 Task: Search one way flight ticket for 1 adult, 6 children, 1 infant in seat and 1 infant on lap in business from Redmond: Roberts Field to Fort Wayne: Fort Wayne International Airport on 8-4-2023. Number of bags: 2 carry on bags. Price is upto 100000. Outbound departure time preference is 15:30.
Action: Mouse moved to (424, 348)
Screenshot: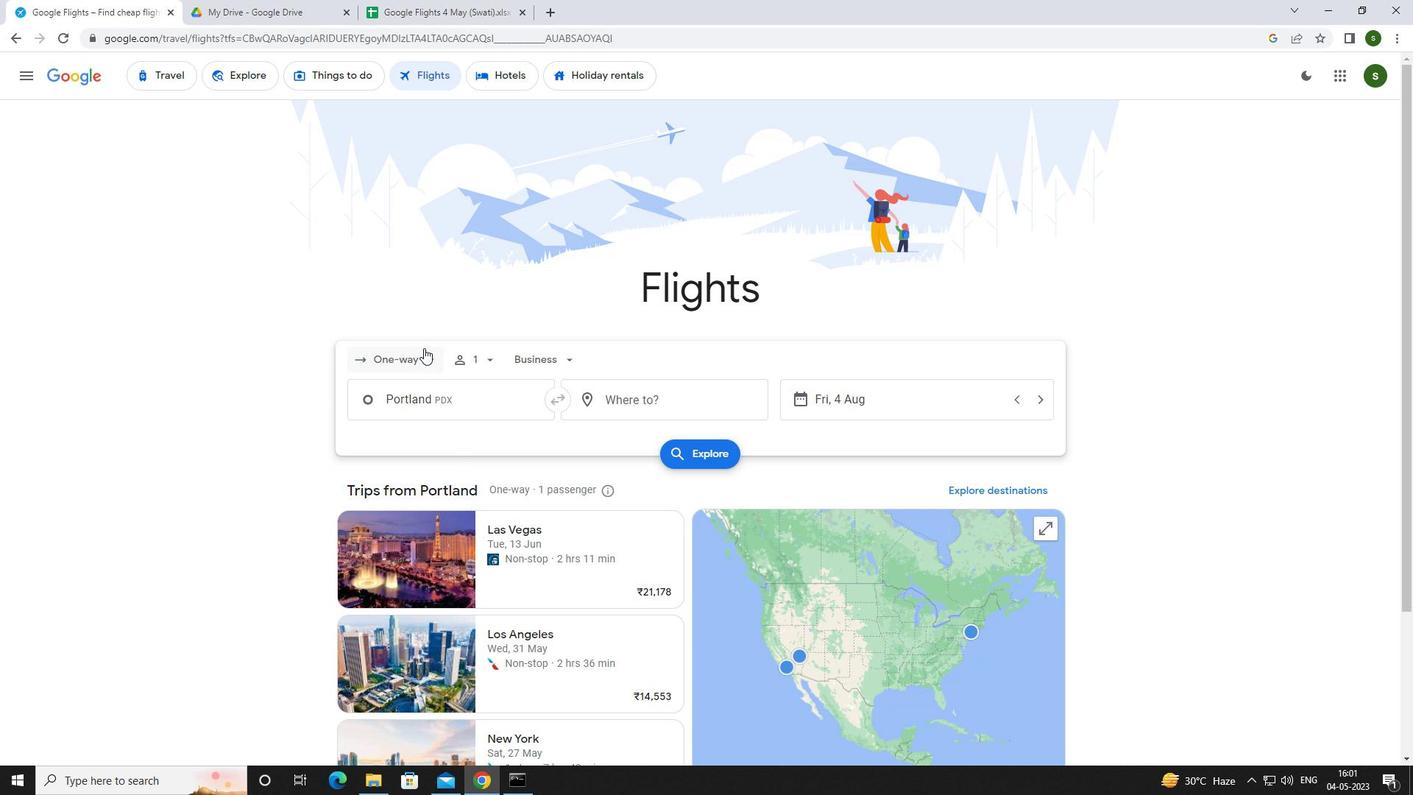 
Action: Mouse pressed left at (424, 348)
Screenshot: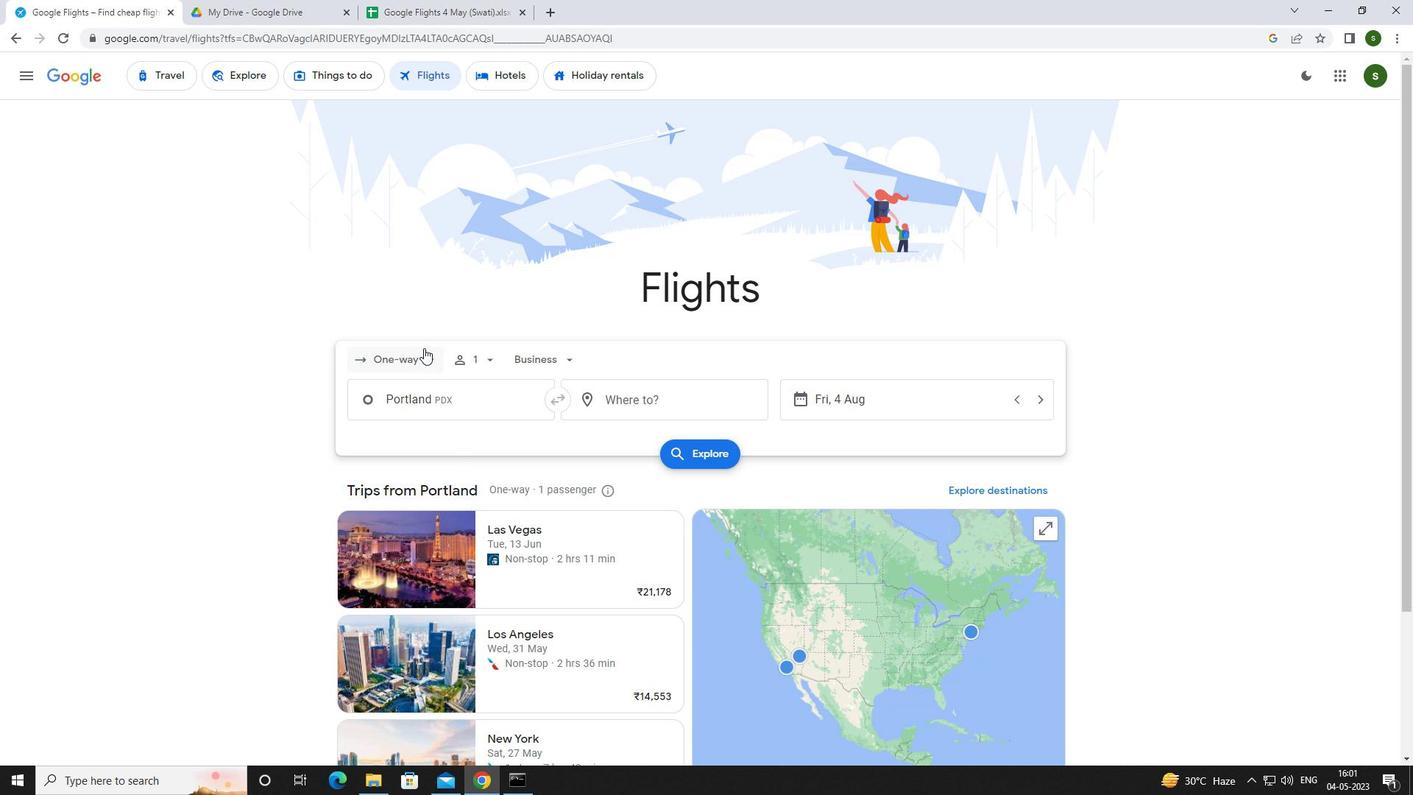 
Action: Mouse moved to (424, 418)
Screenshot: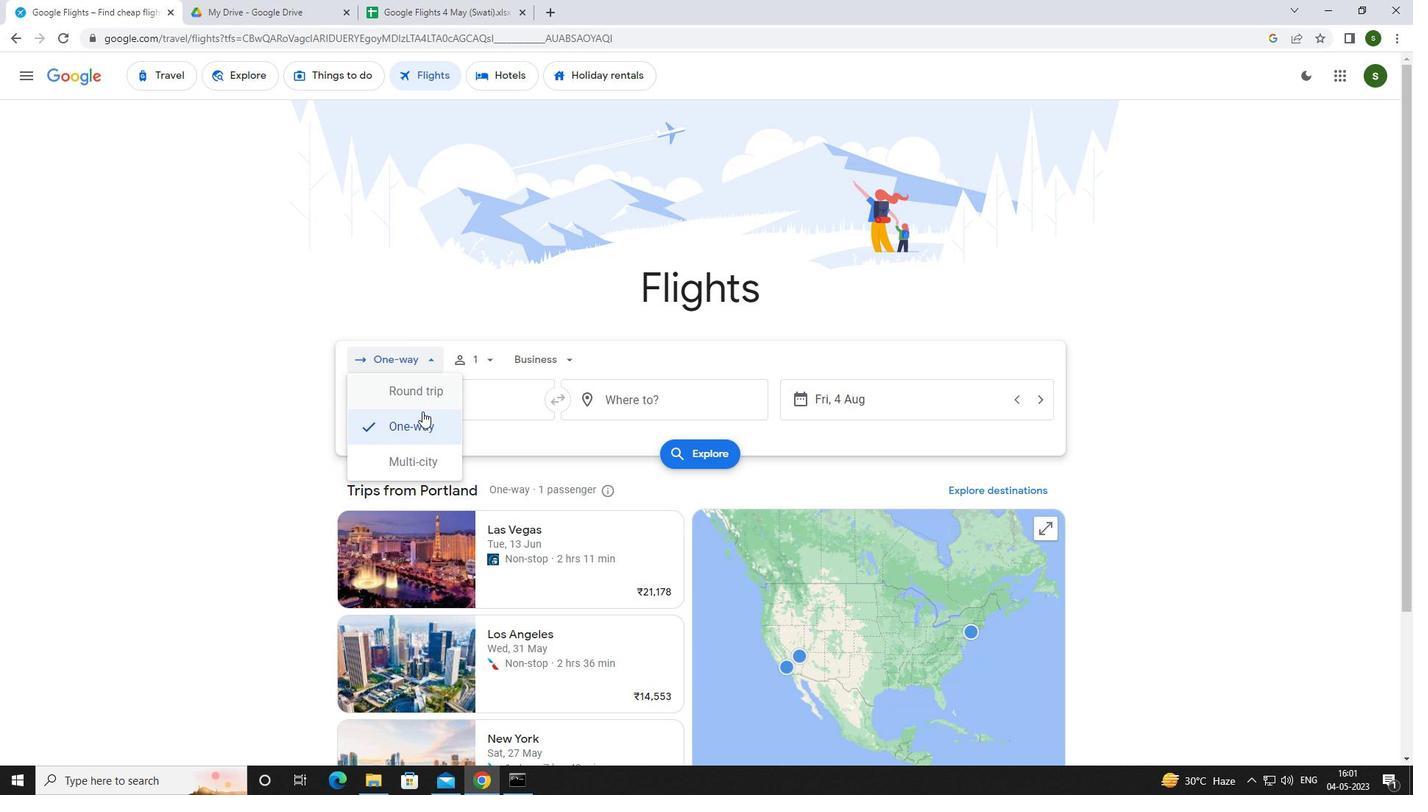 
Action: Mouse pressed left at (424, 418)
Screenshot: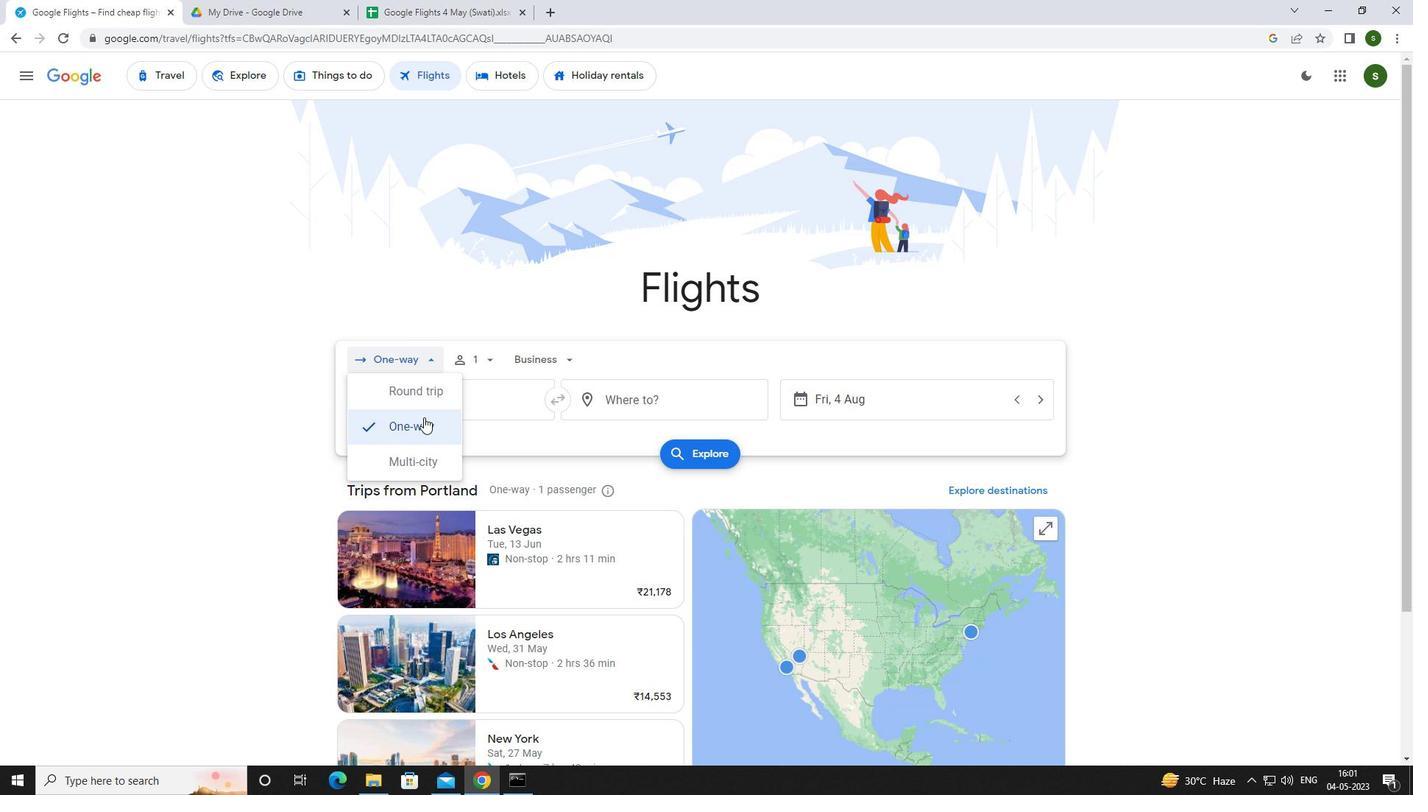 
Action: Mouse moved to (480, 361)
Screenshot: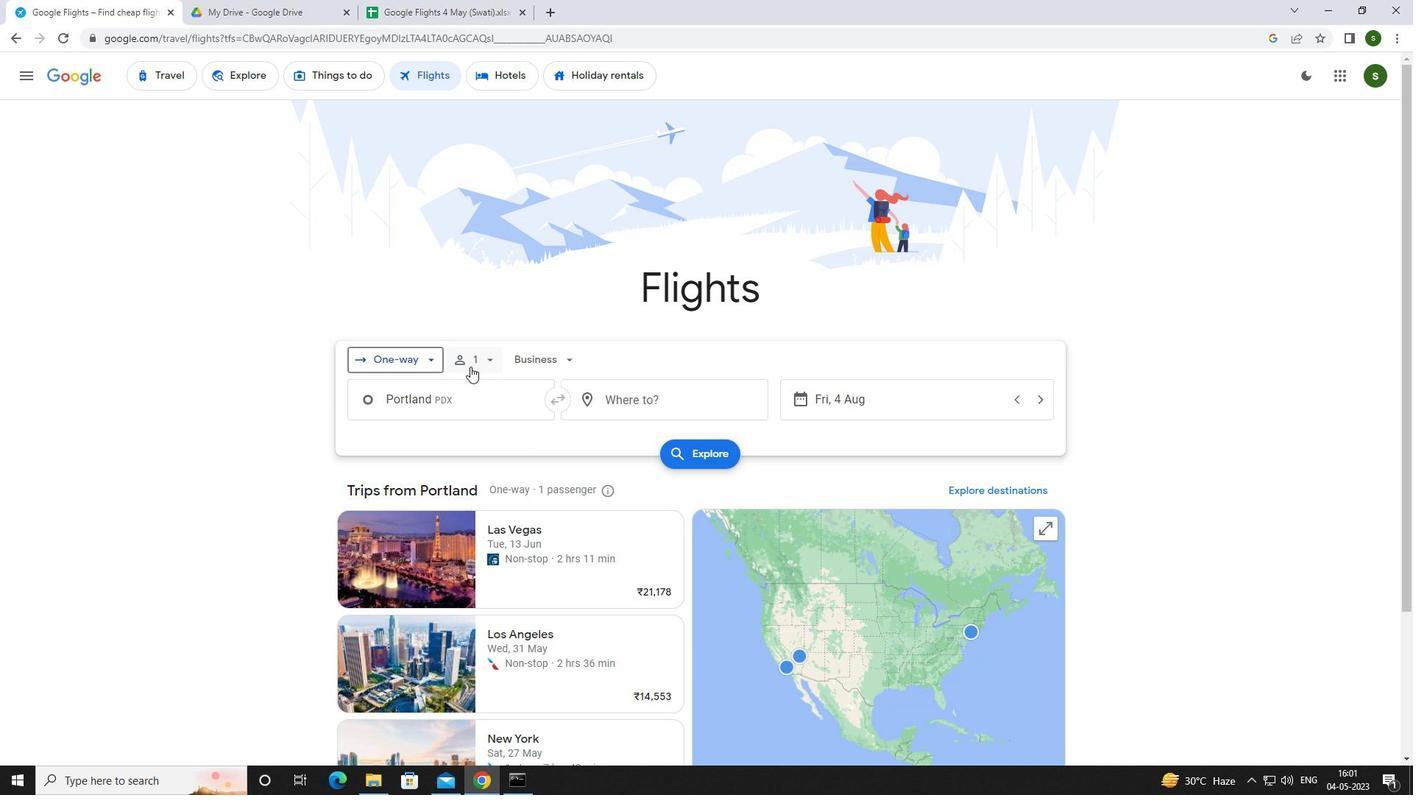 
Action: Mouse pressed left at (480, 361)
Screenshot: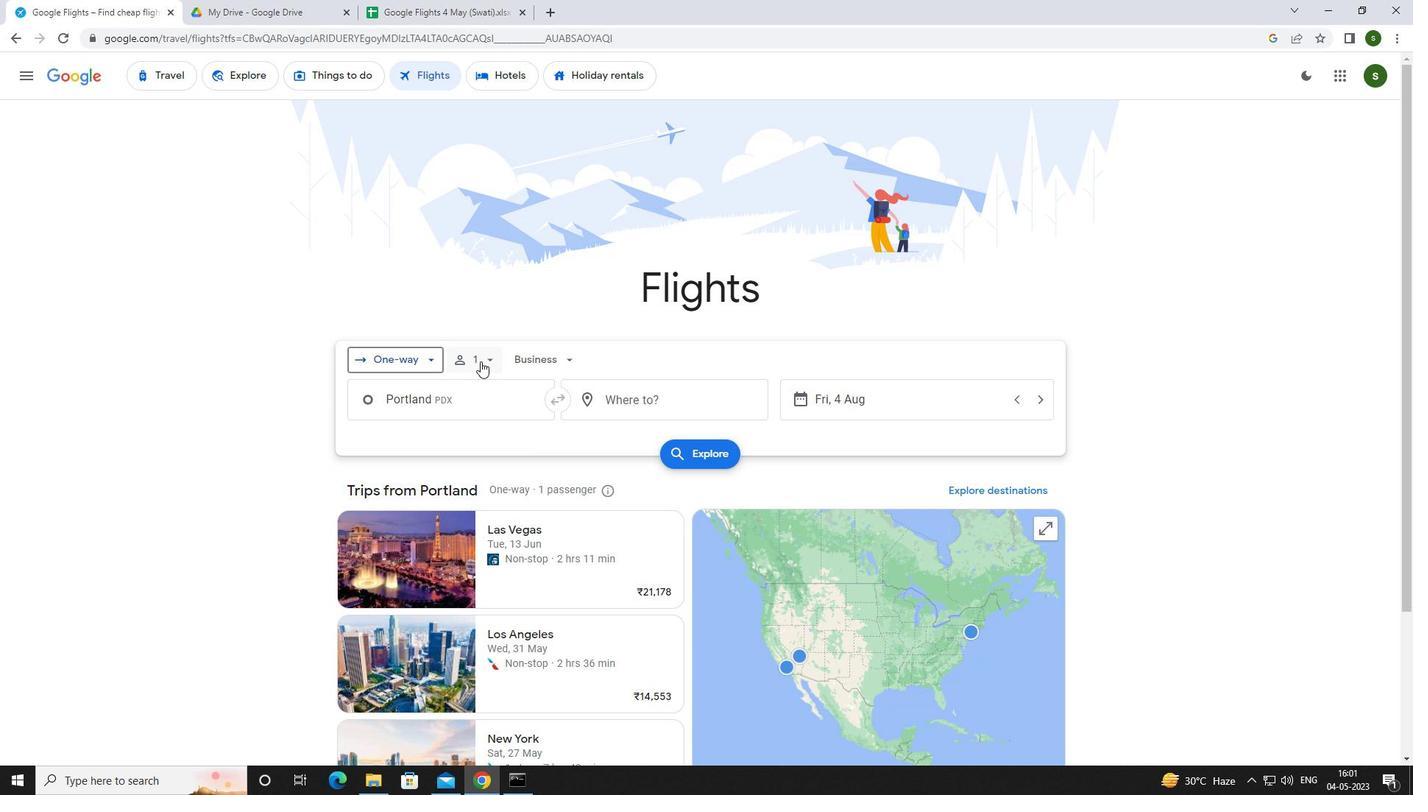 
Action: Mouse moved to (604, 437)
Screenshot: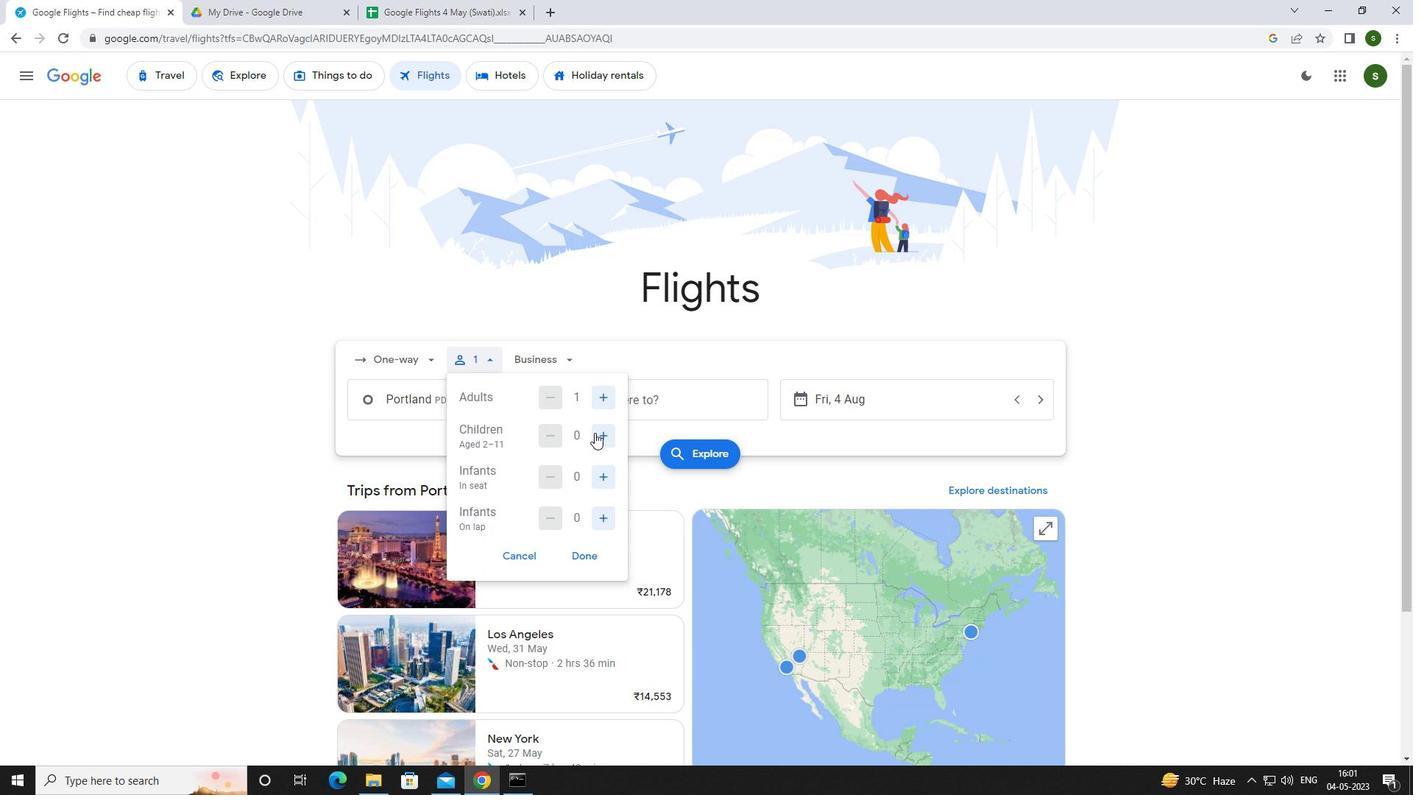 
Action: Mouse pressed left at (604, 437)
Screenshot: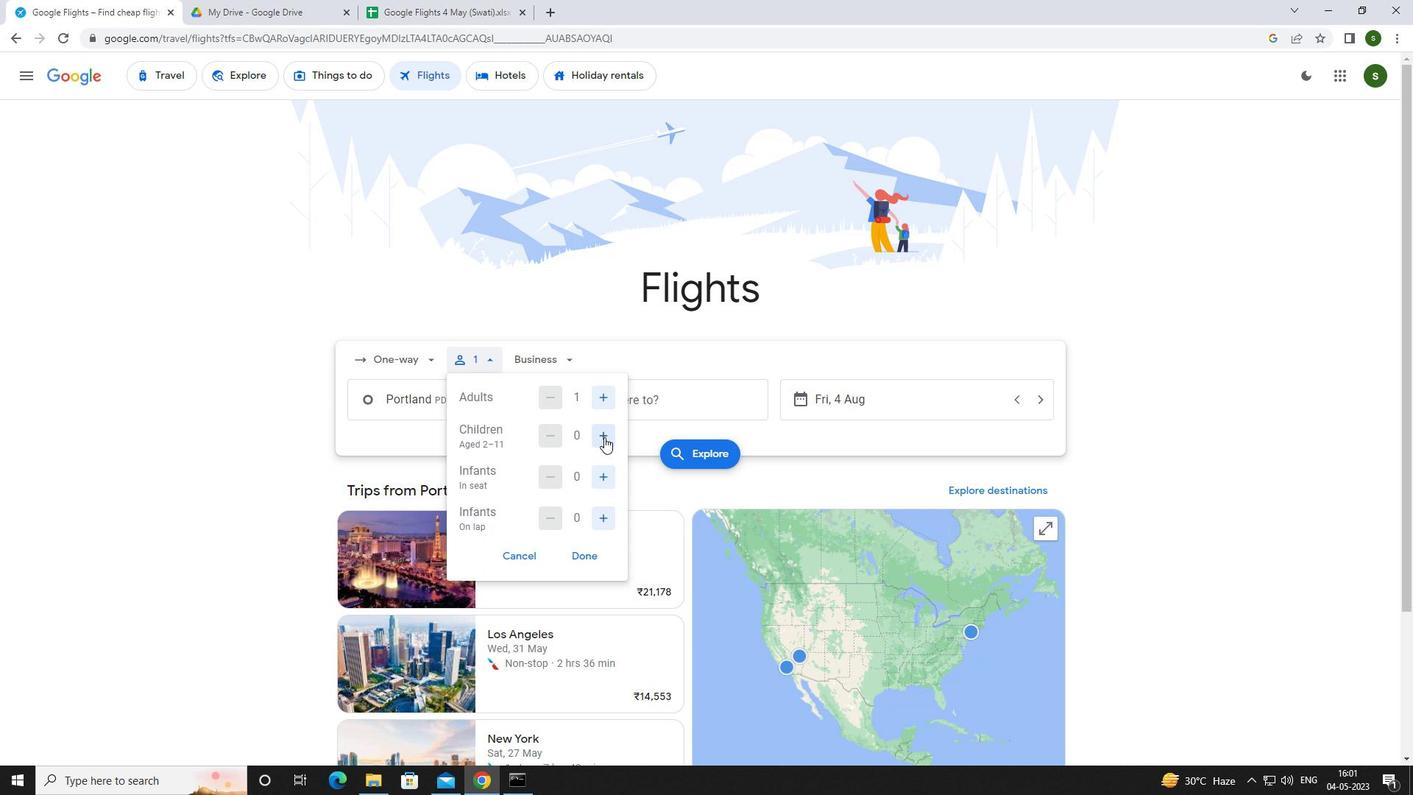 
Action: Mouse pressed left at (604, 437)
Screenshot: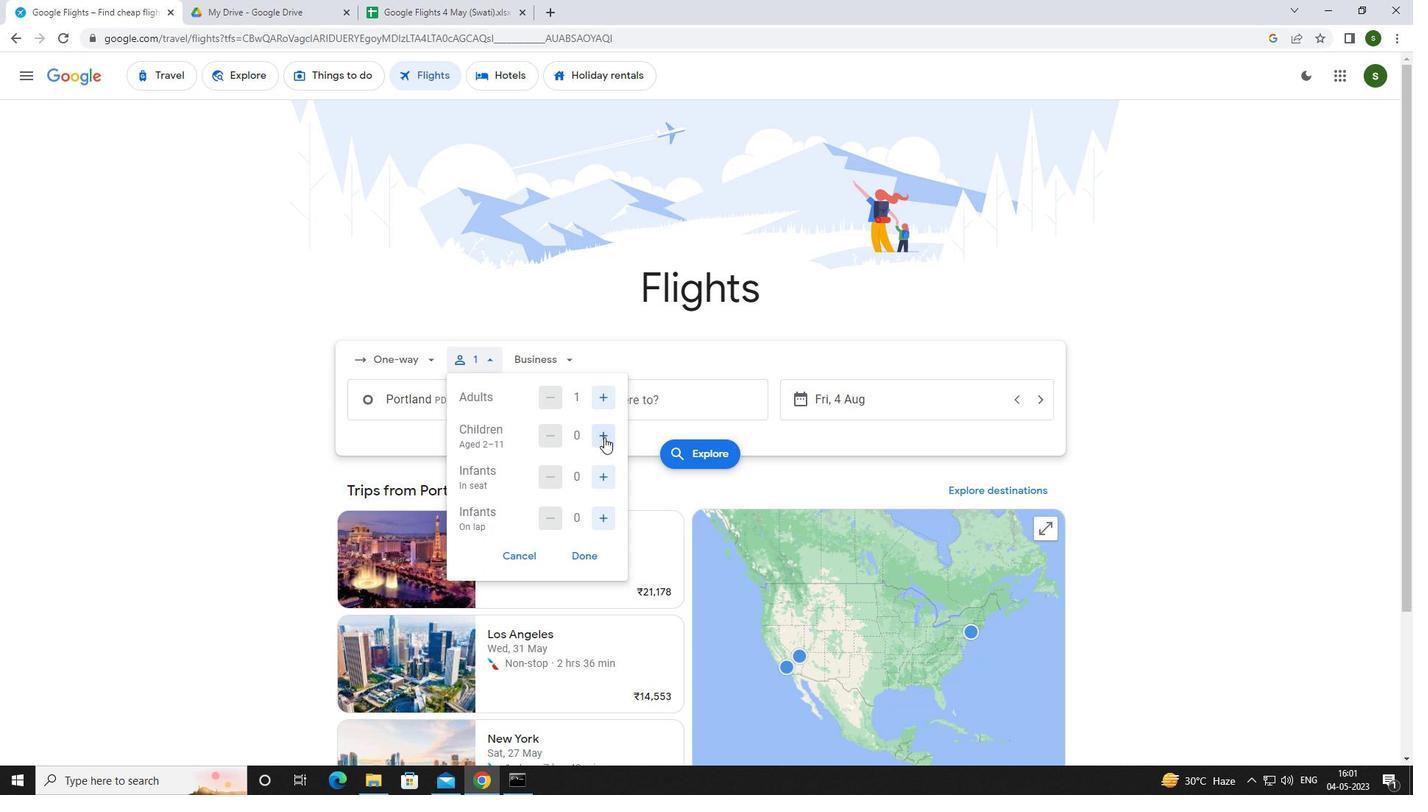 
Action: Mouse pressed left at (604, 437)
Screenshot: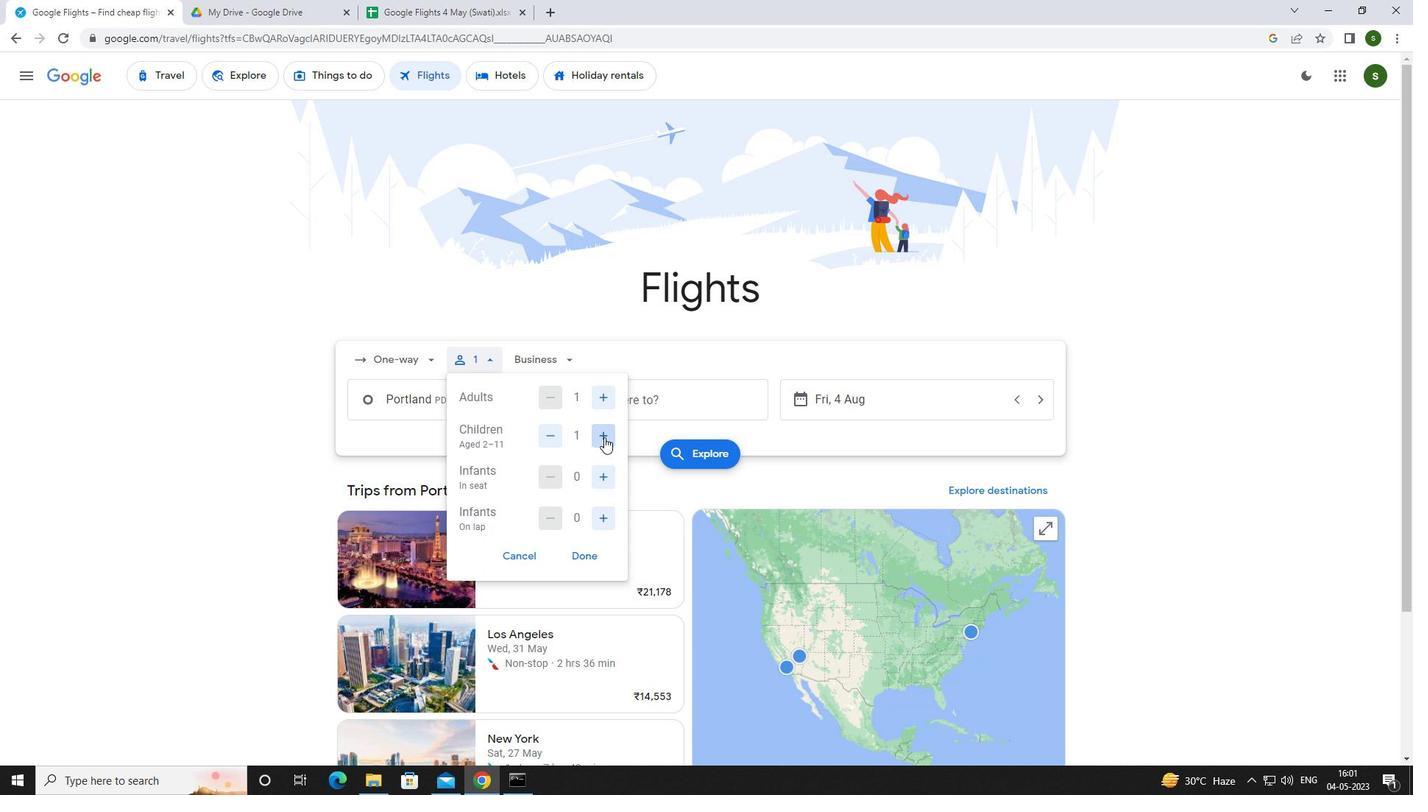 
Action: Mouse pressed left at (604, 437)
Screenshot: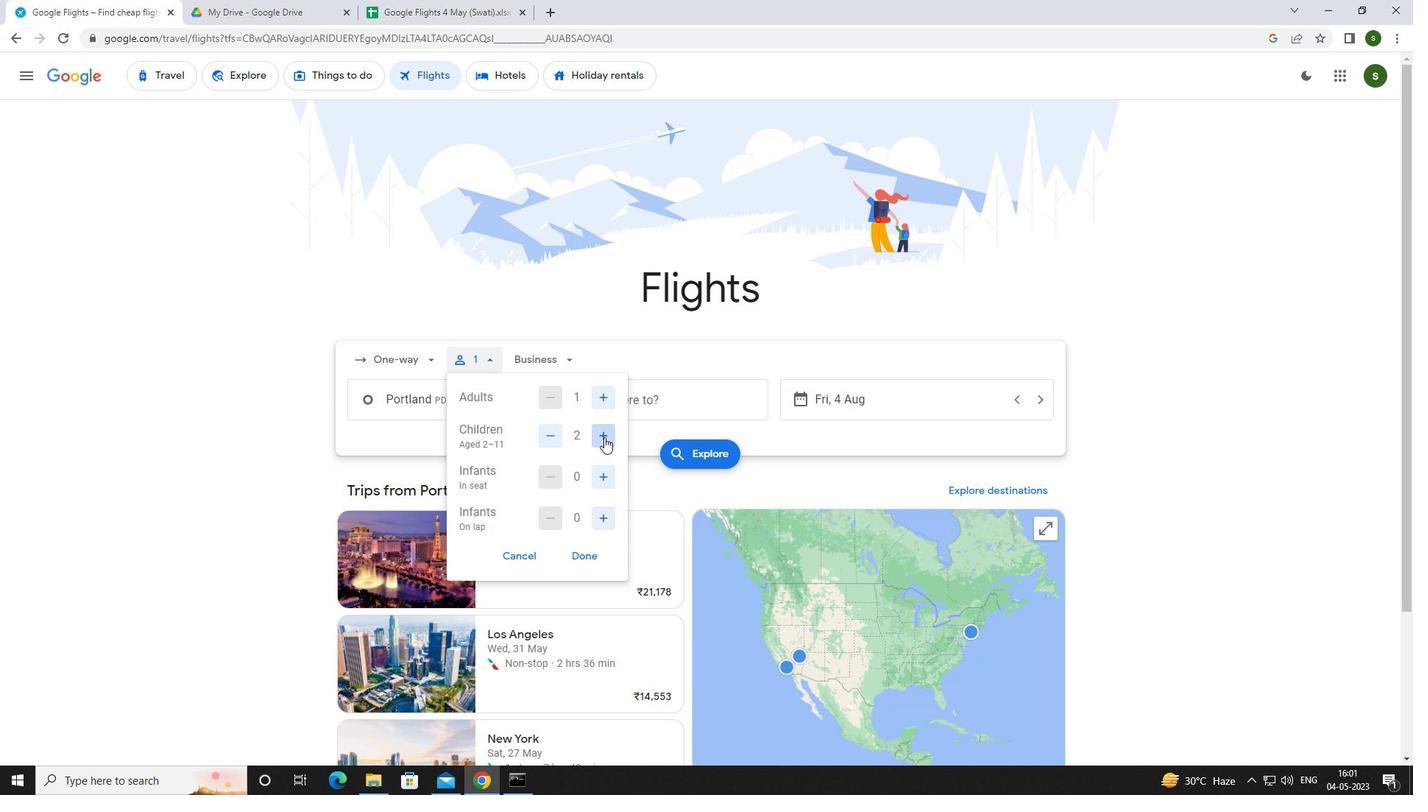 
Action: Mouse pressed left at (604, 437)
Screenshot: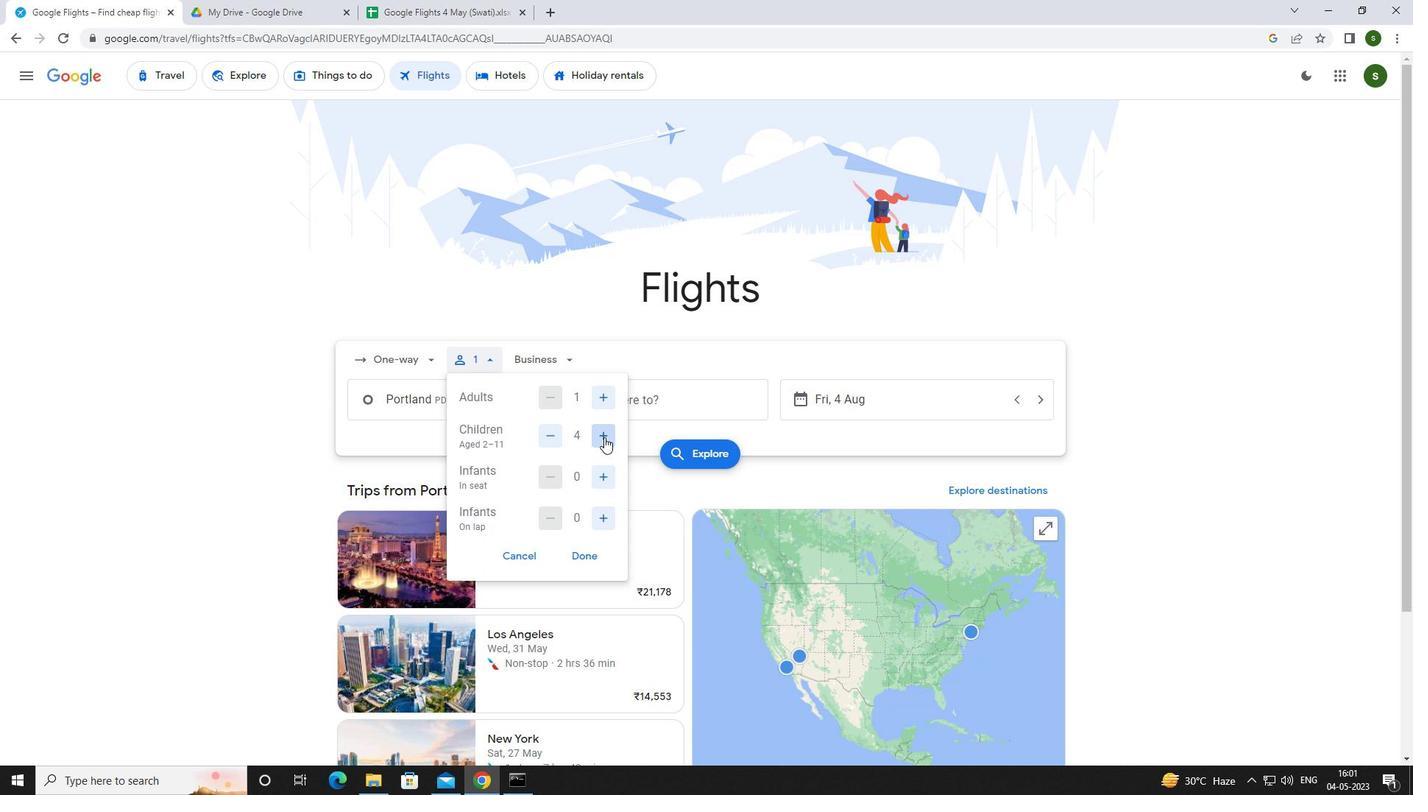 
Action: Mouse pressed left at (604, 437)
Screenshot: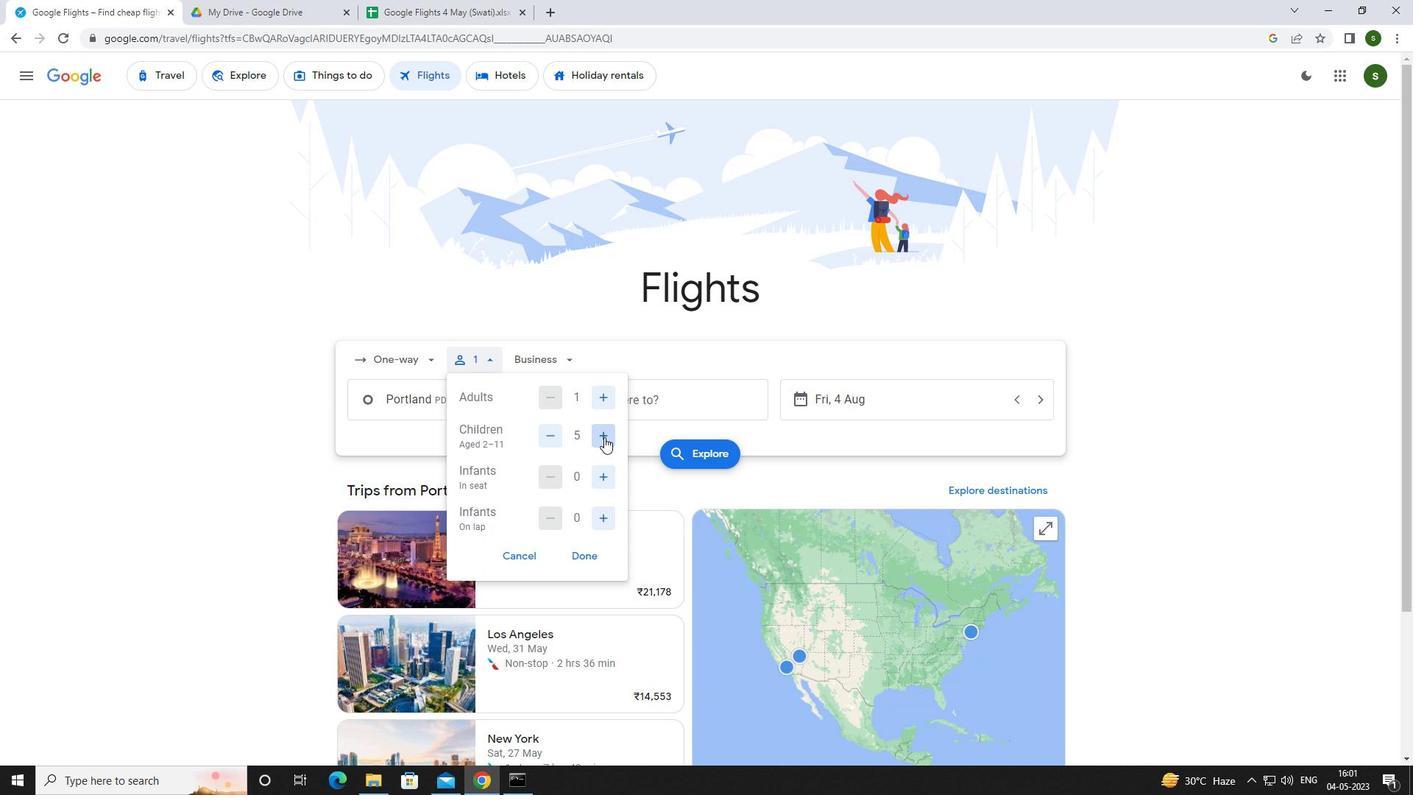 
Action: Mouse moved to (603, 477)
Screenshot: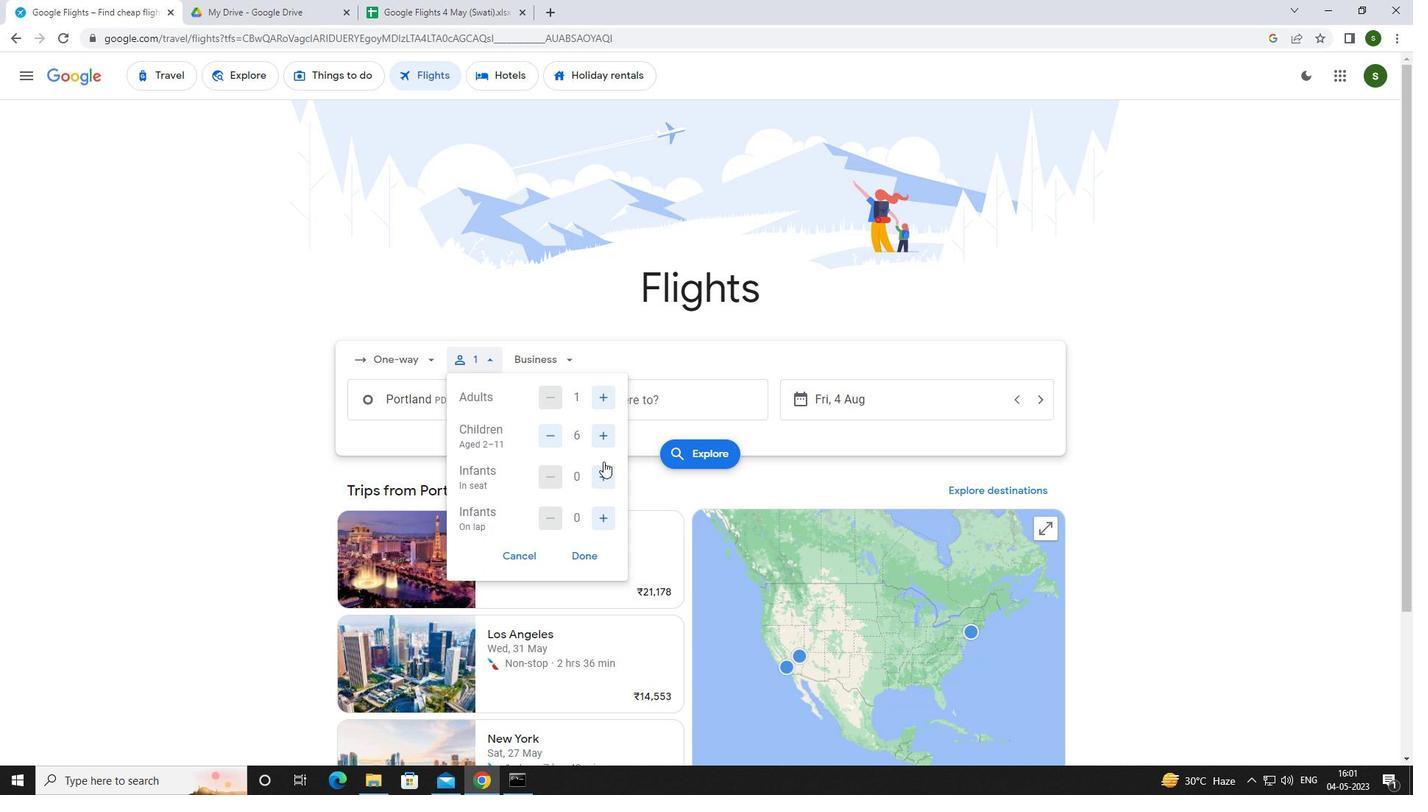 
Action: Mouse pressed left at (603, 477)
Screenshot: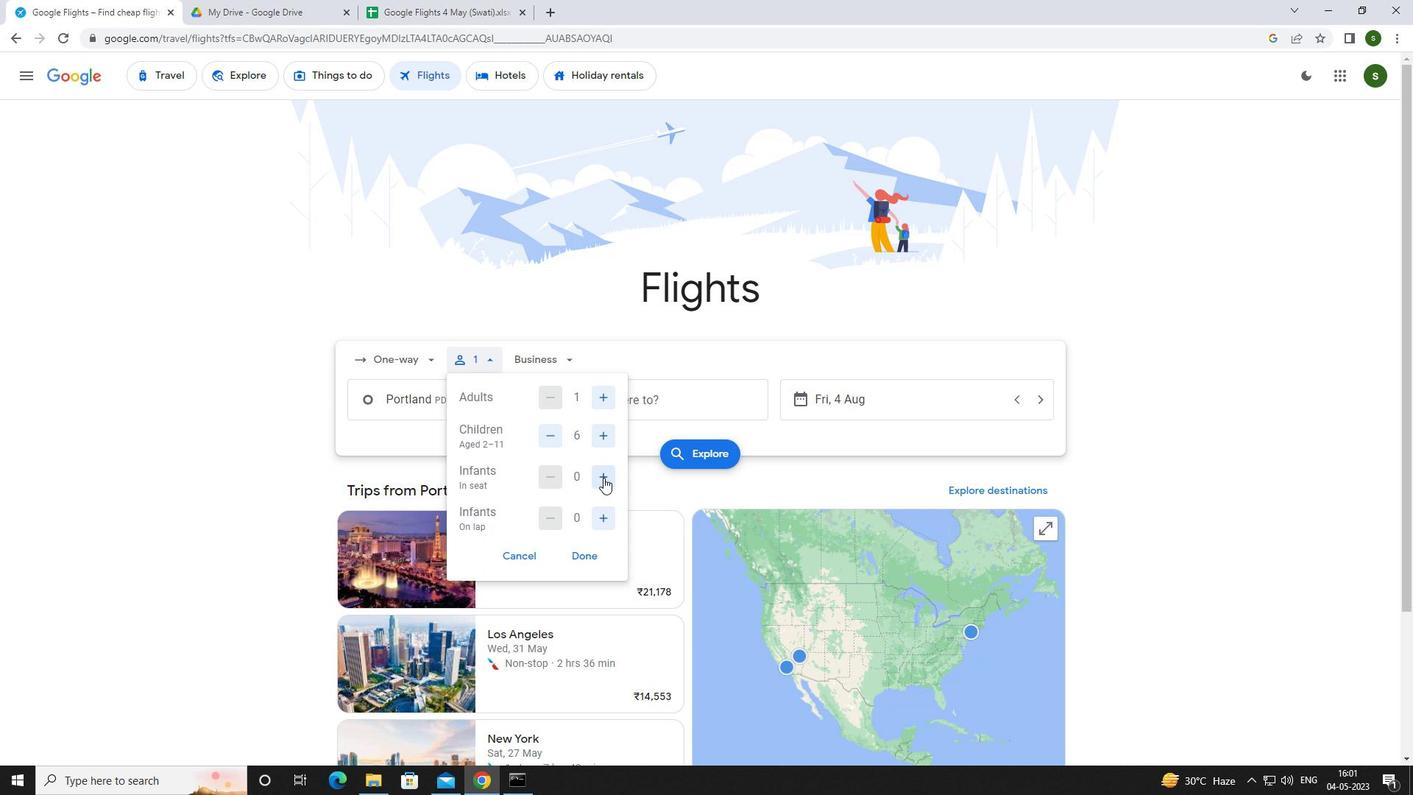 
Action: Mouse moved to (603, 509)
Screenshot: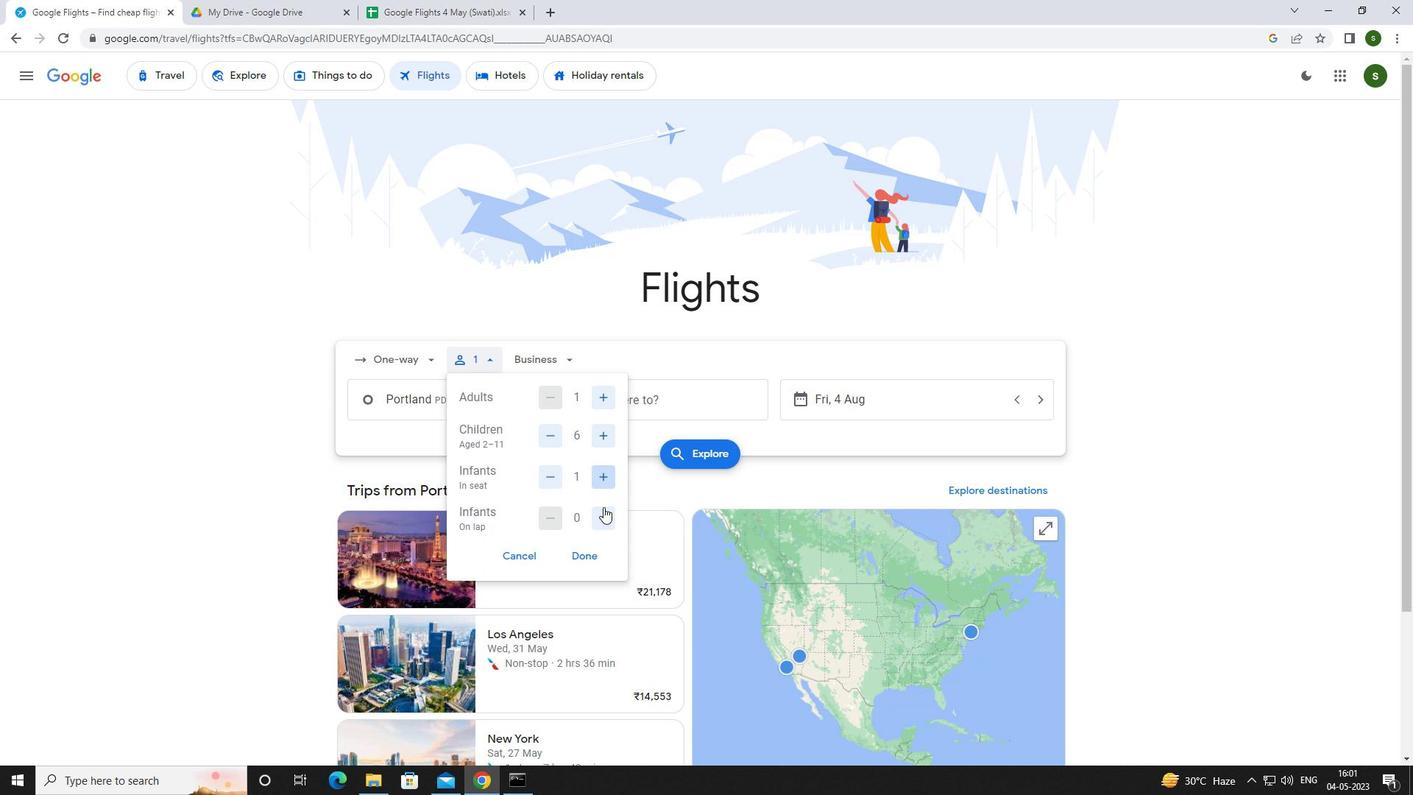 
Action: Mouse pressed left at (603, 509)
Screenshot: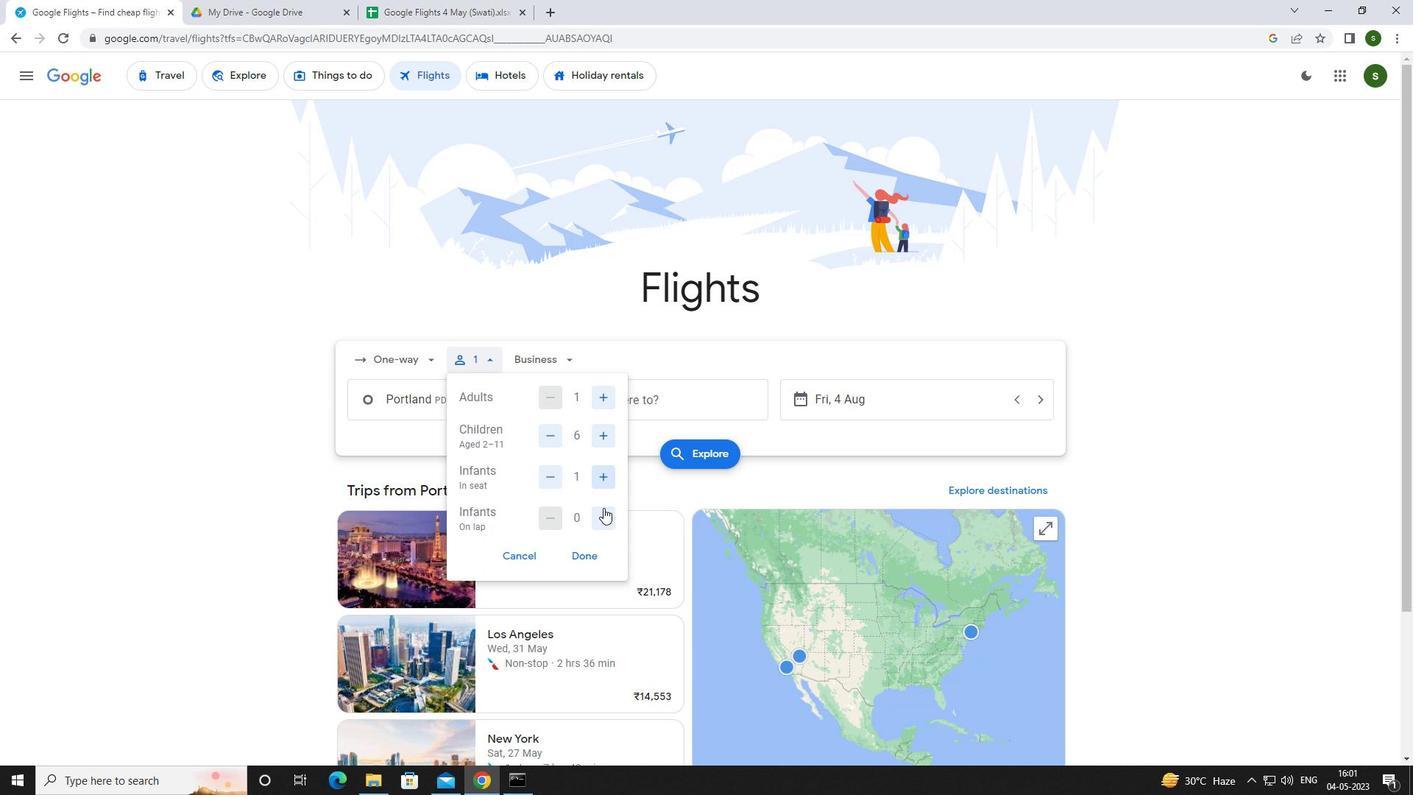 
Action: Mouse moved to (562, 362)
Screenshot: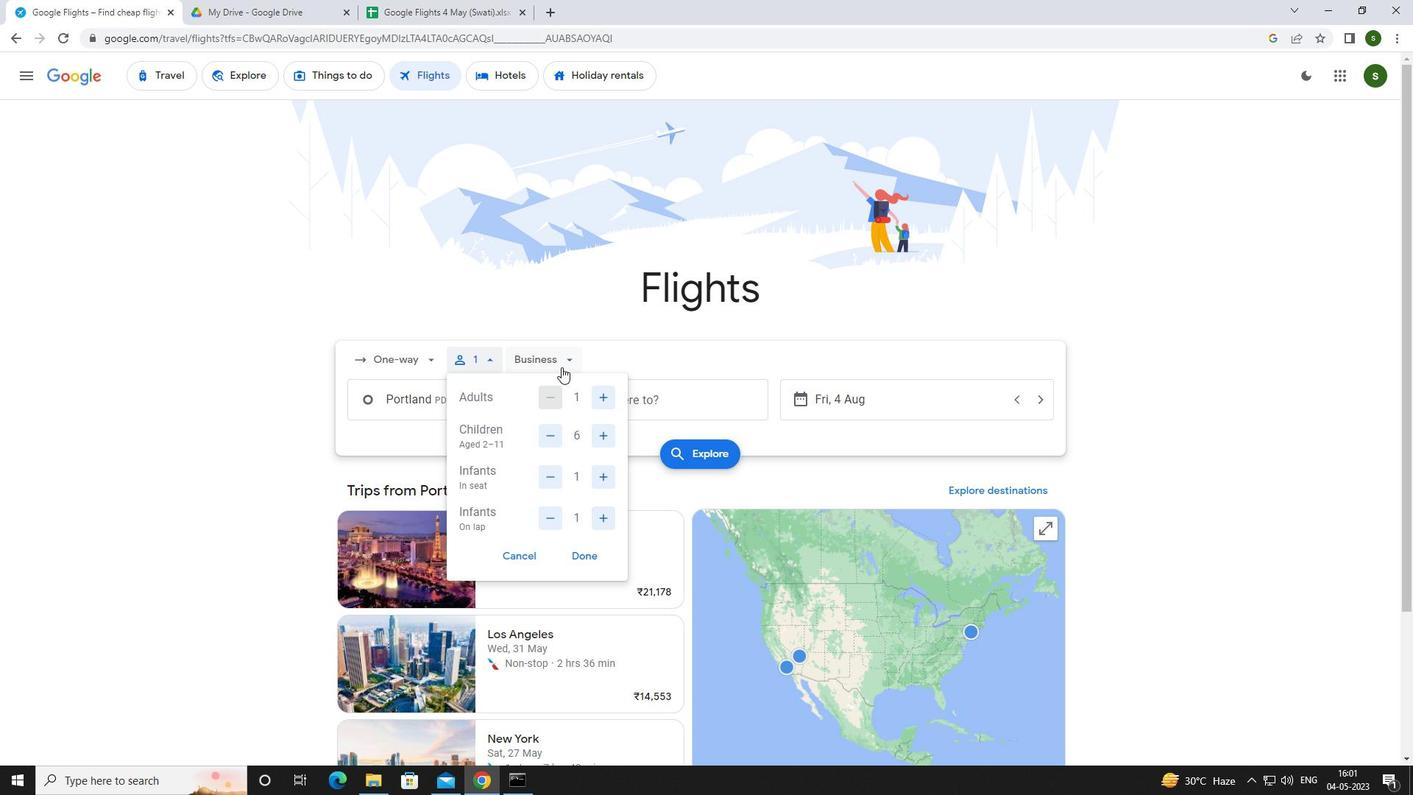 
Action: Mouse pressed left at (562, 362)
Screenshot: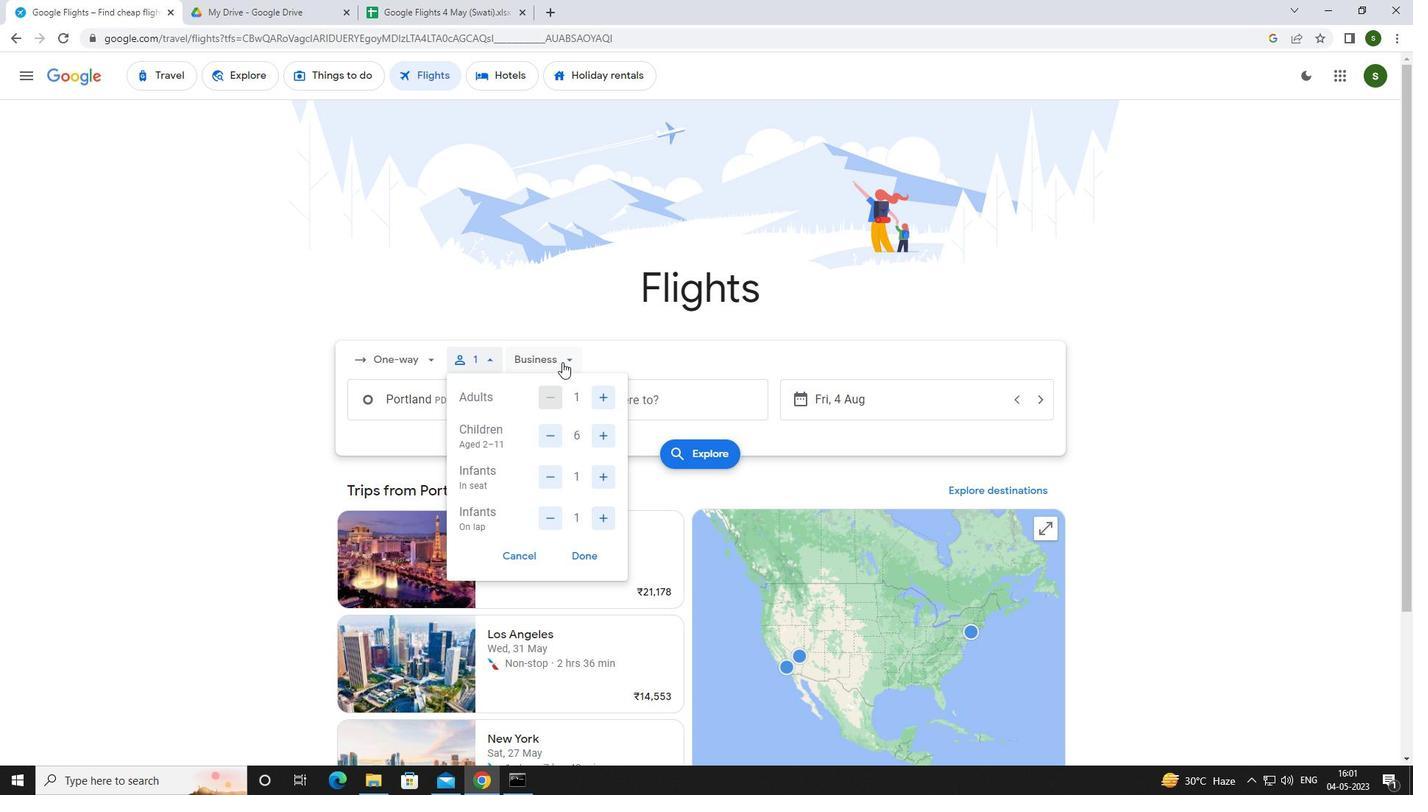 
Action: Mouse moved to (569, 455)
Screenshot: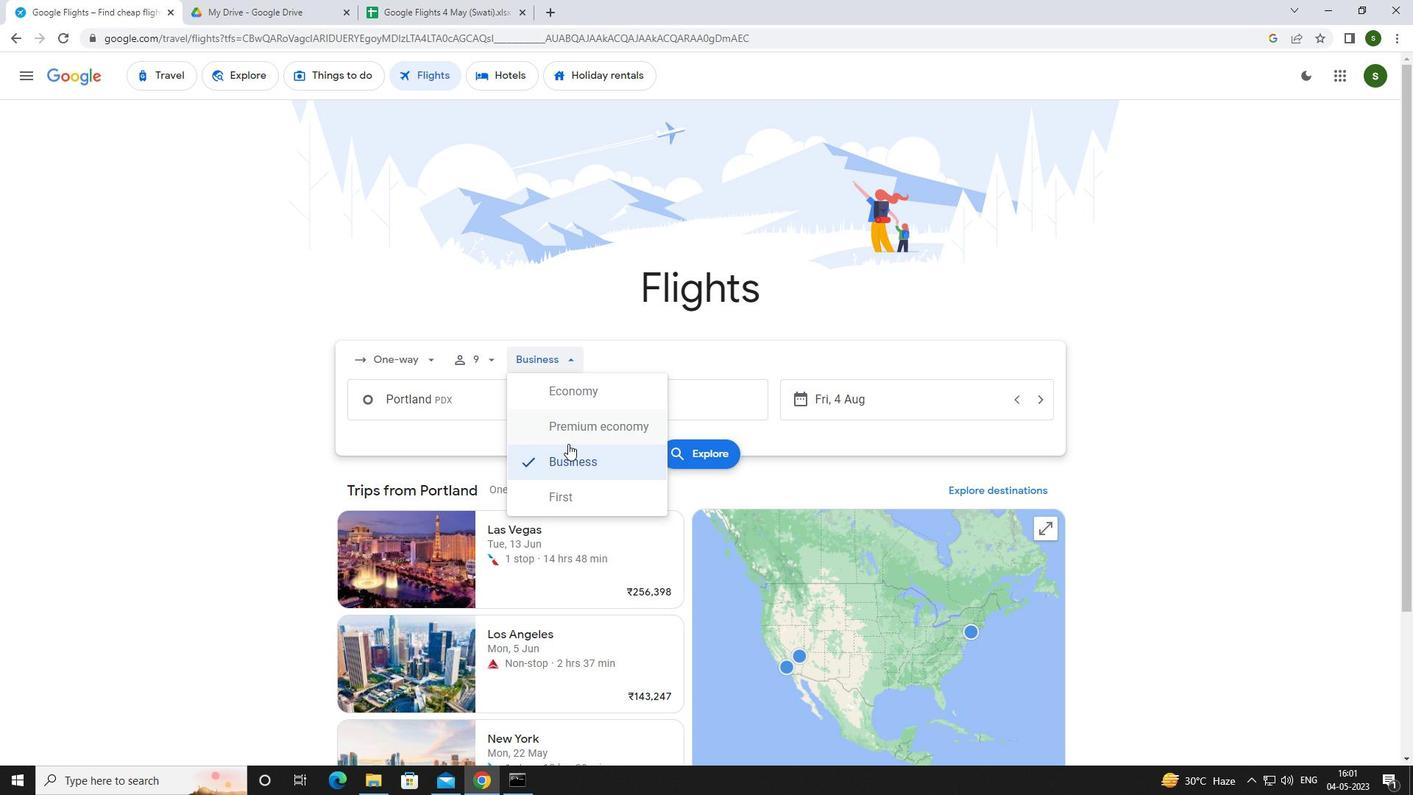 
Action: Mouse pressed left at (569, 455)
Screenshot: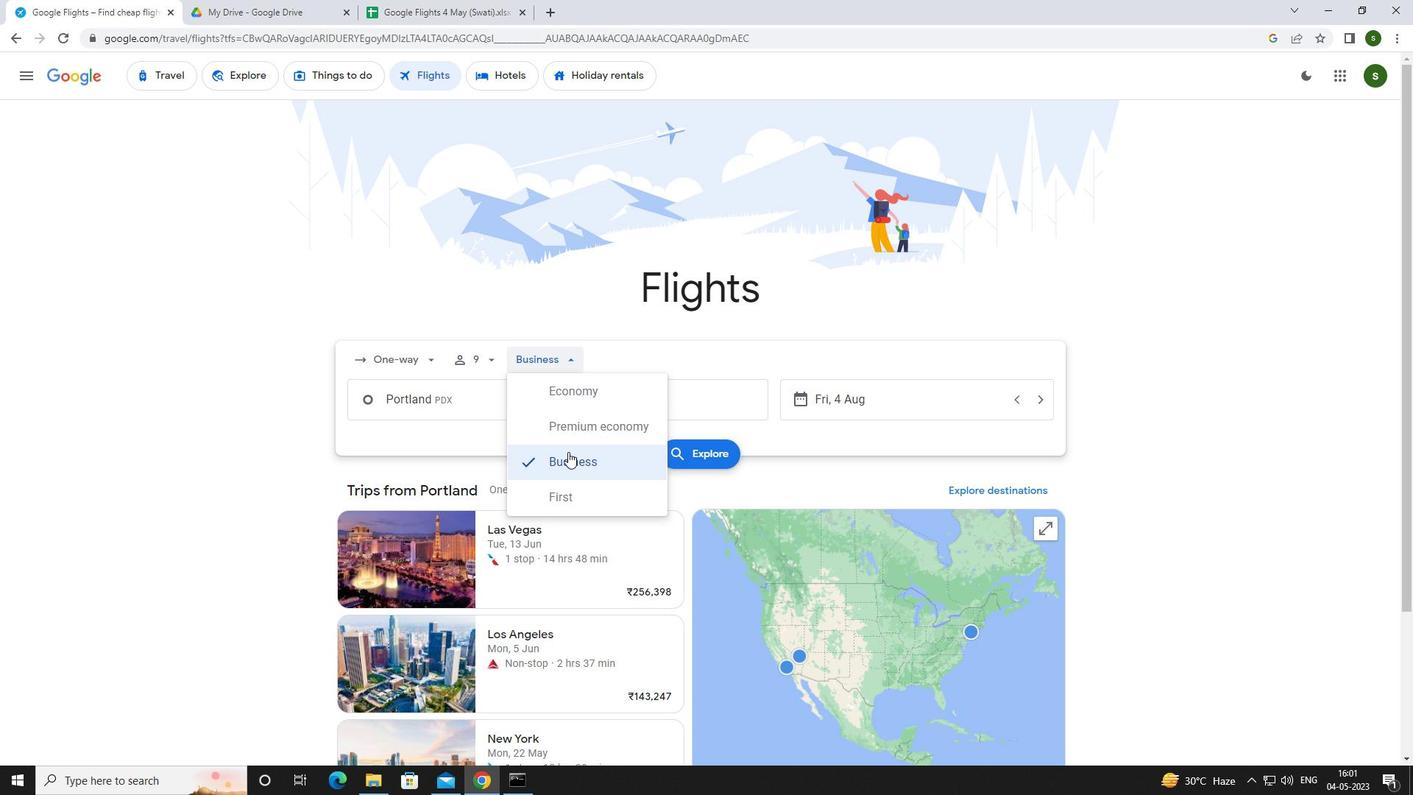 
Action: Mouse moved to (494, 397)
Screenshot: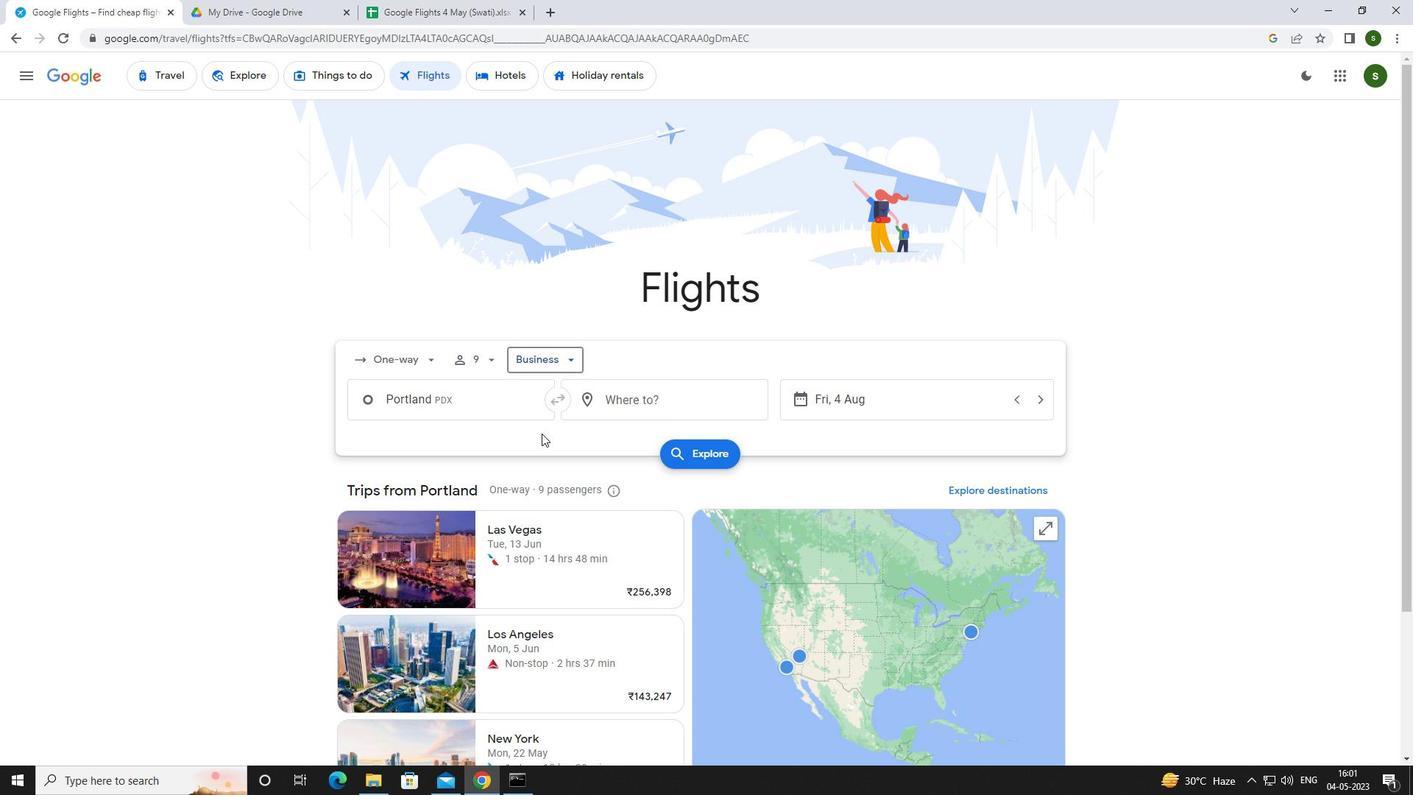 
Action: Mouse pressed left at (494, 397)
Screenshot: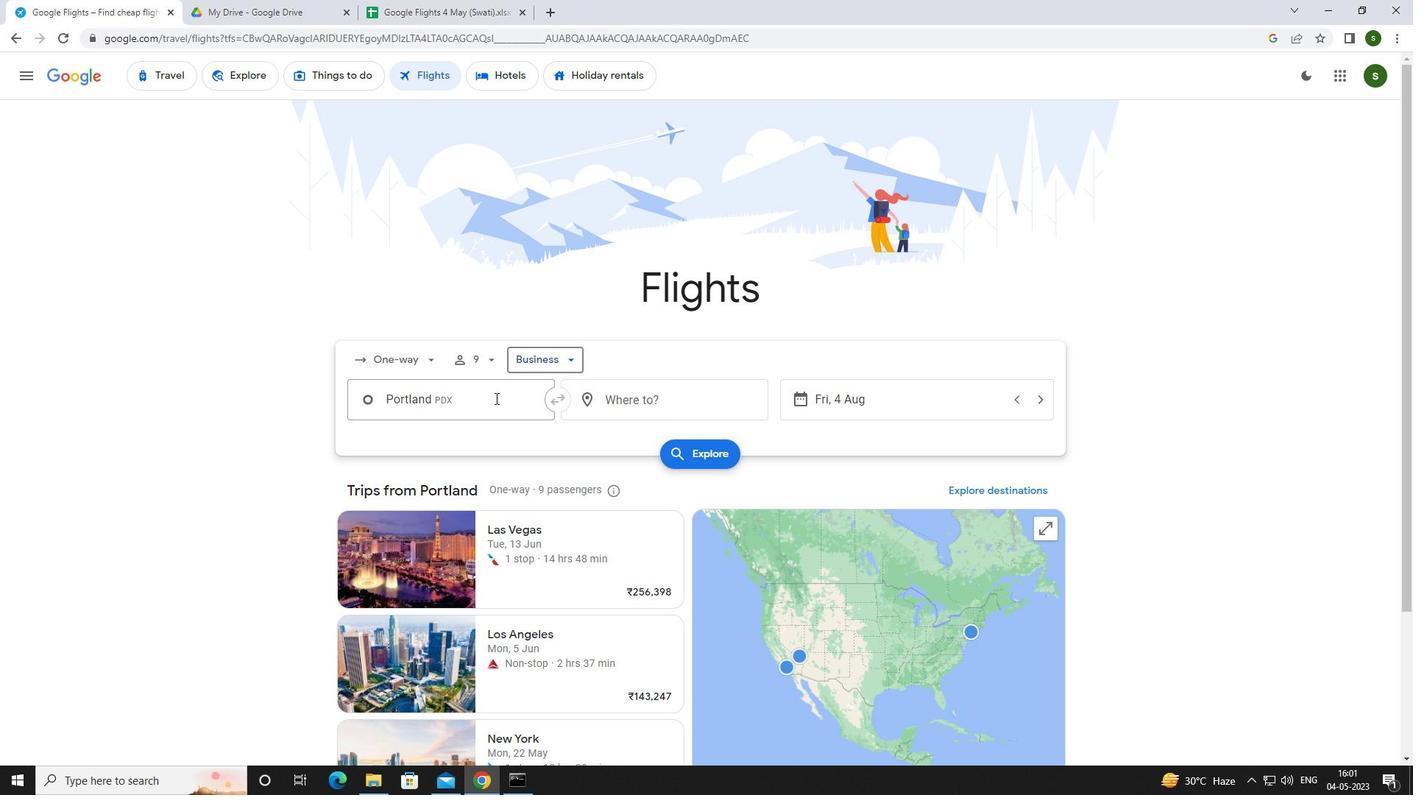 
Action: Key pressed <Key.caps_lock>r<Key.caps_lock>edmond<Key.enter>
Screenshot: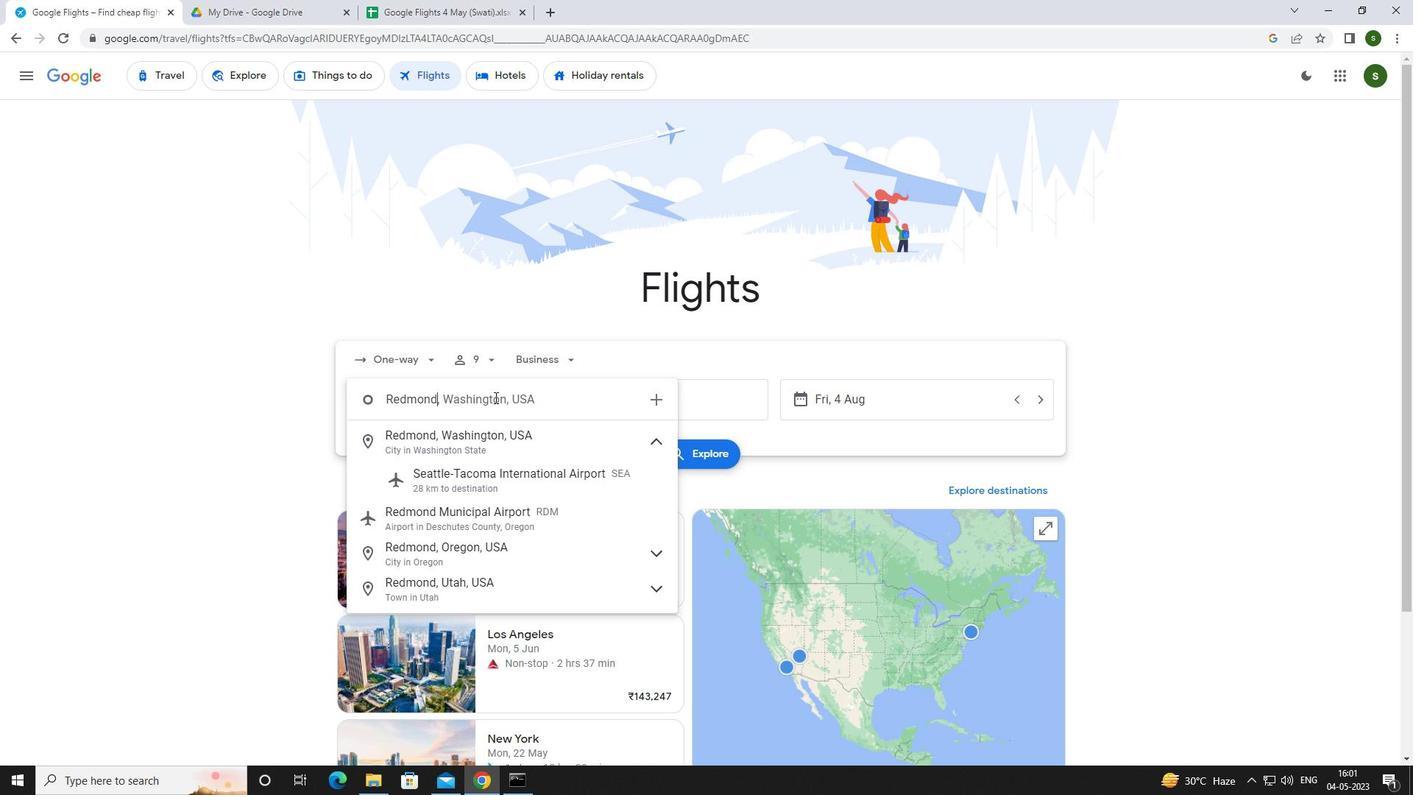 
Action: Mouse moved to (649, 400)
Screenshot: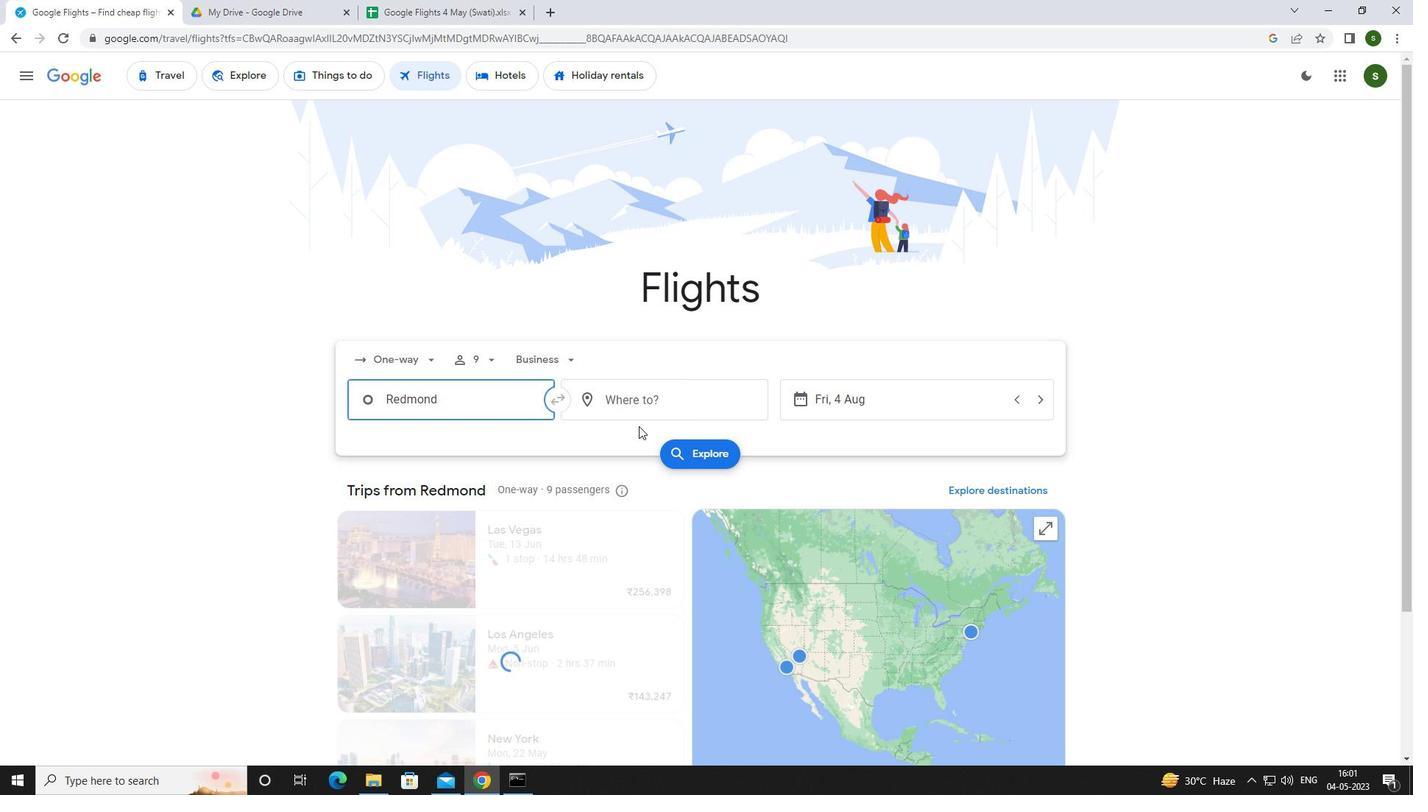 
Action: Mouse pressed left at (649, 400)
Screenshot: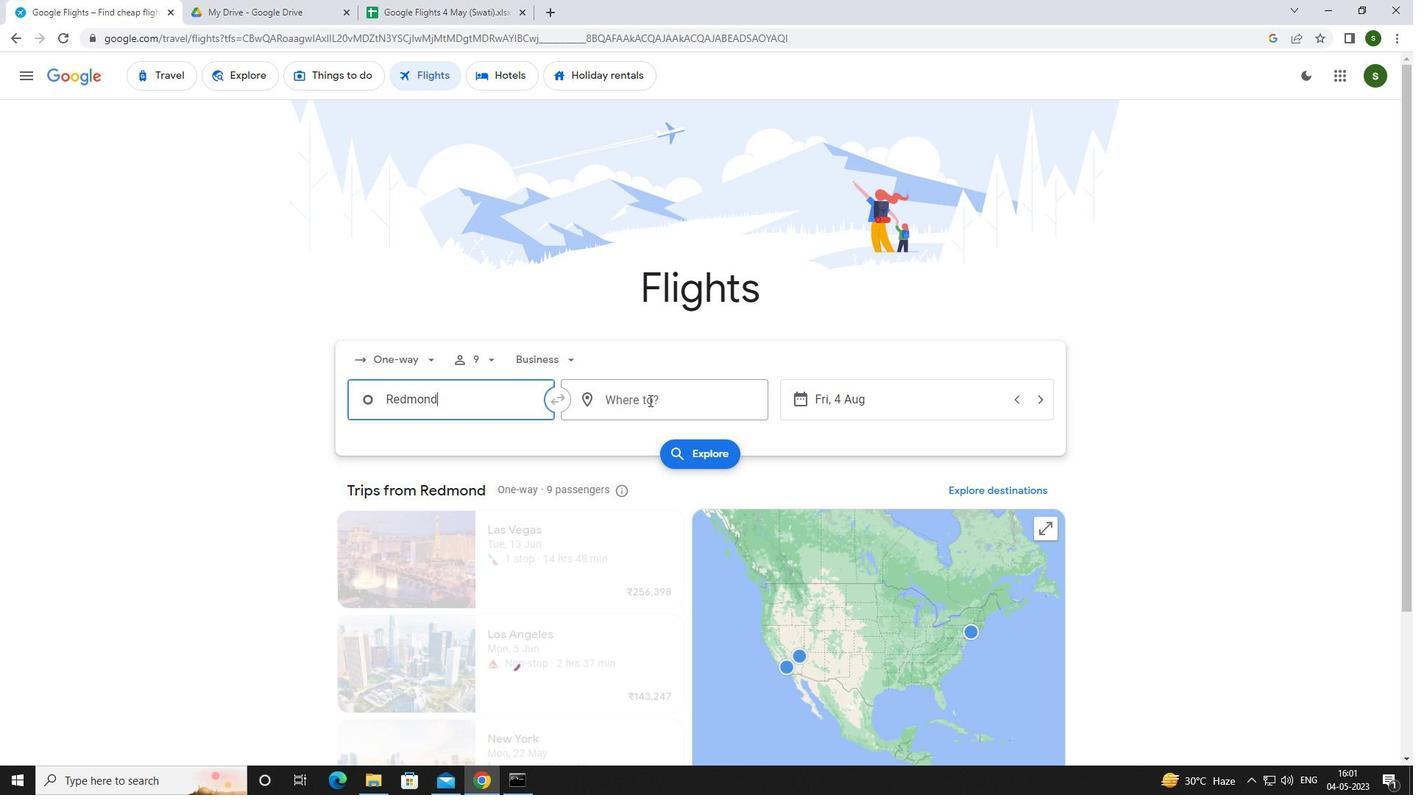 
Action: Mouse moved to (623, 404)
Screenshot: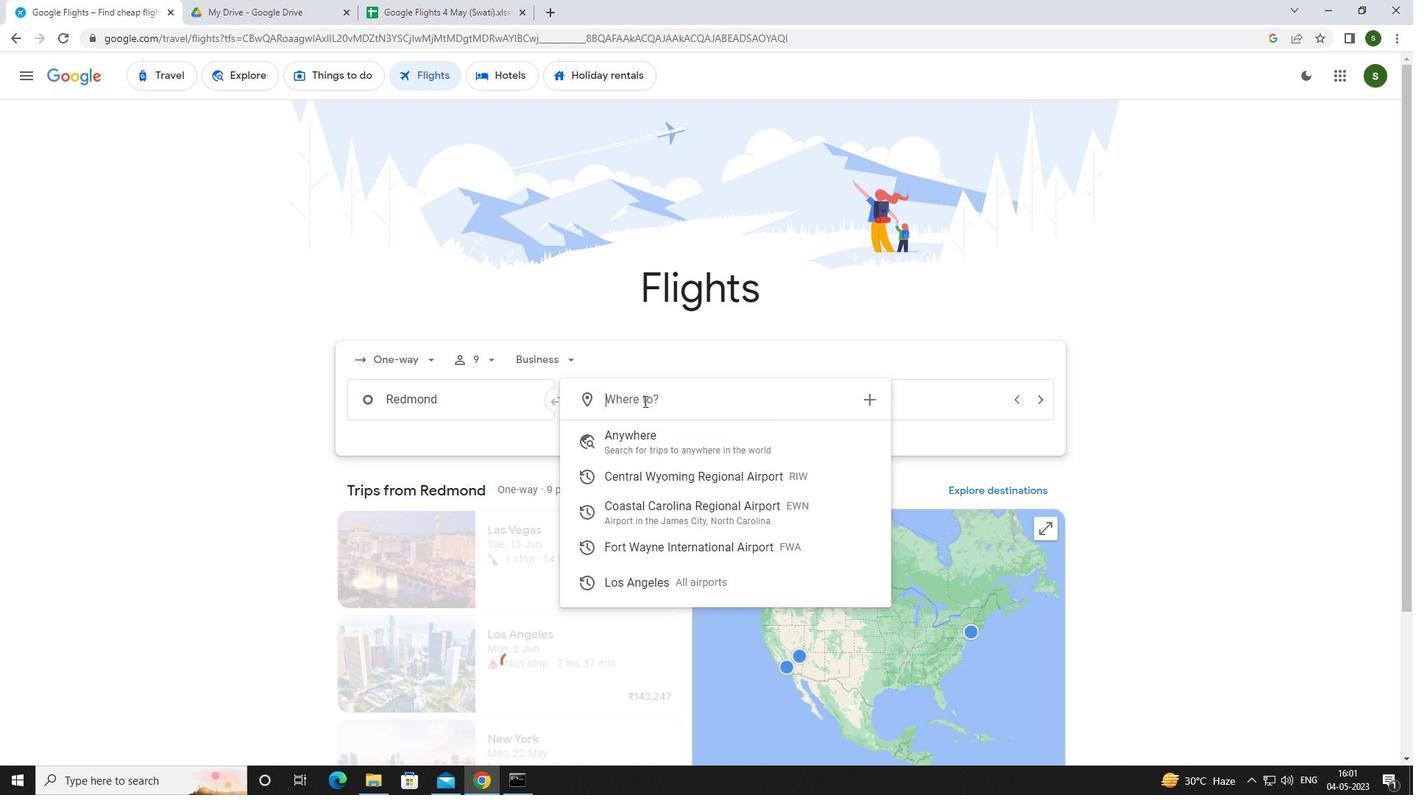 
Action: Key pressed <Key.caps_lock>f<Key.caps_lock>ort<Key.space><Key.caps_lock>w<Key.caps_lock>Ay
Screenshot: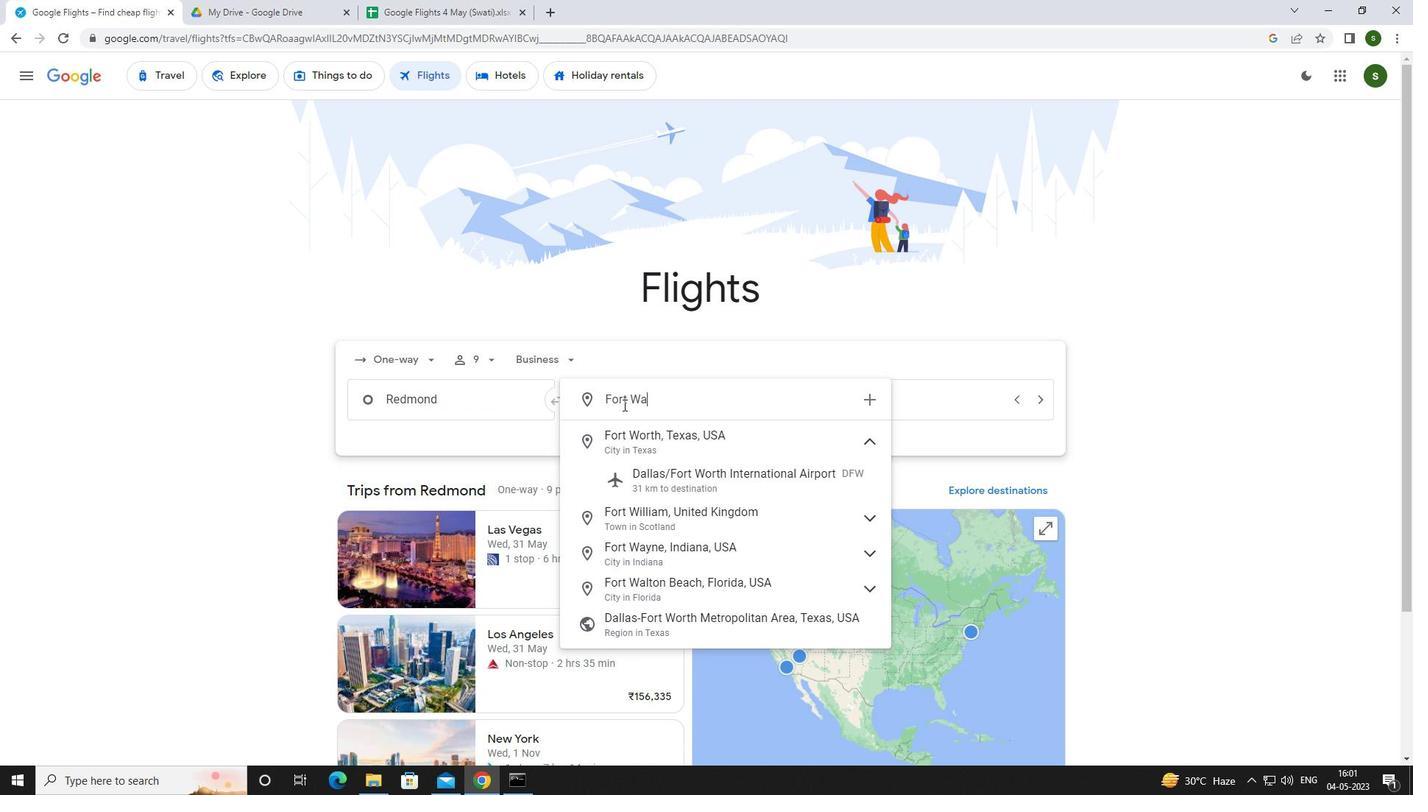 
Action: Mouse moved to (677, 476)
Screenshot: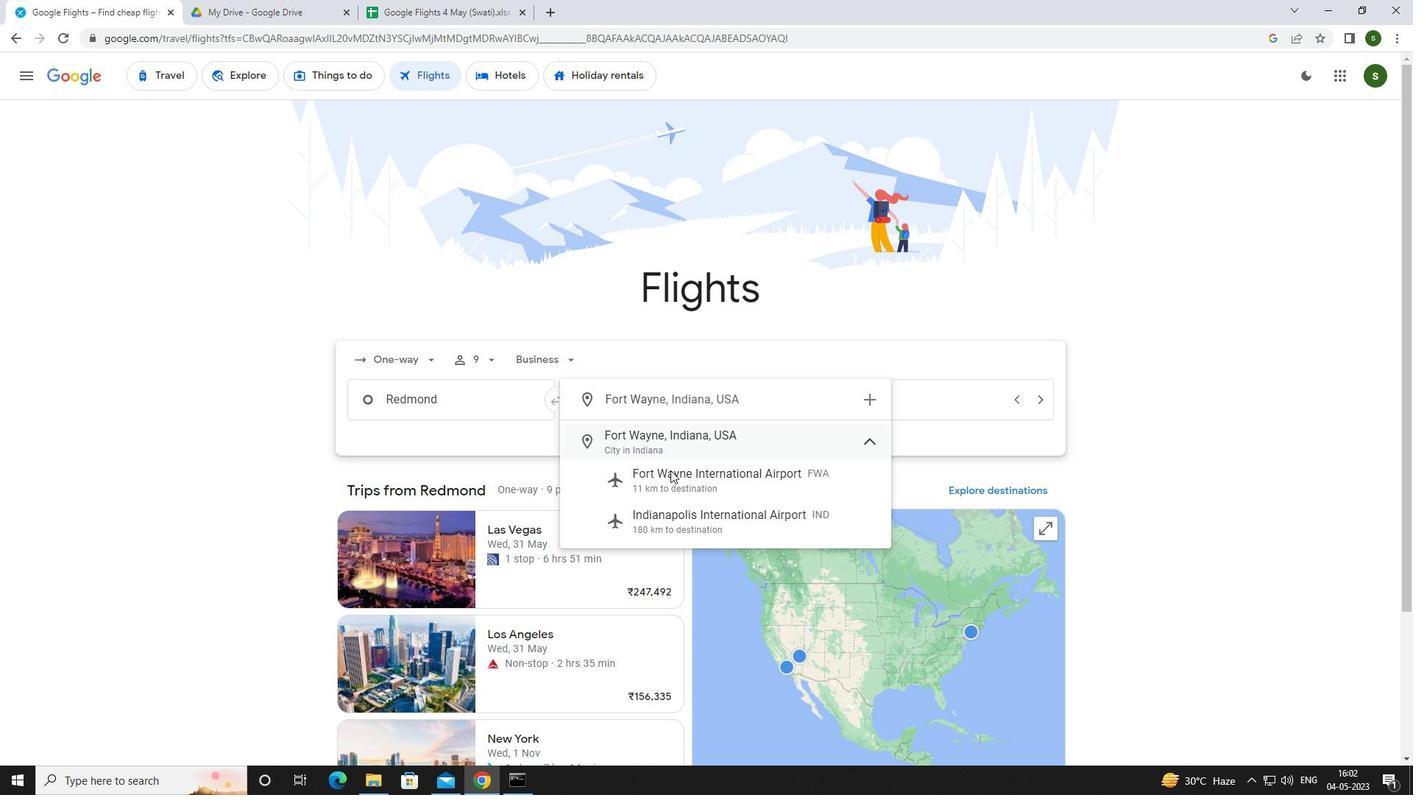 
Action: Mouse pressed left at (677, 476)
Screenshot: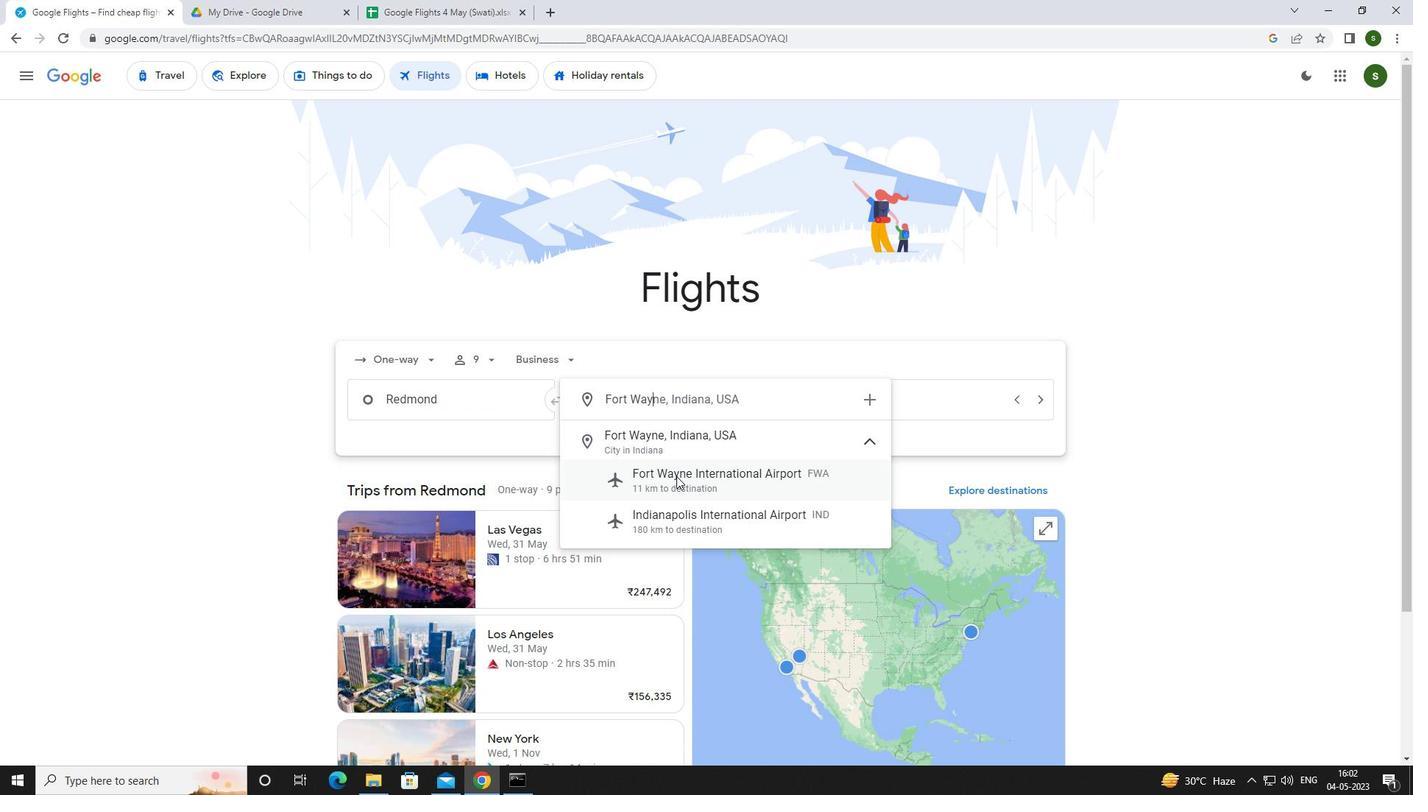 
Action: Mouse moved to (898, 404)
Screenshot: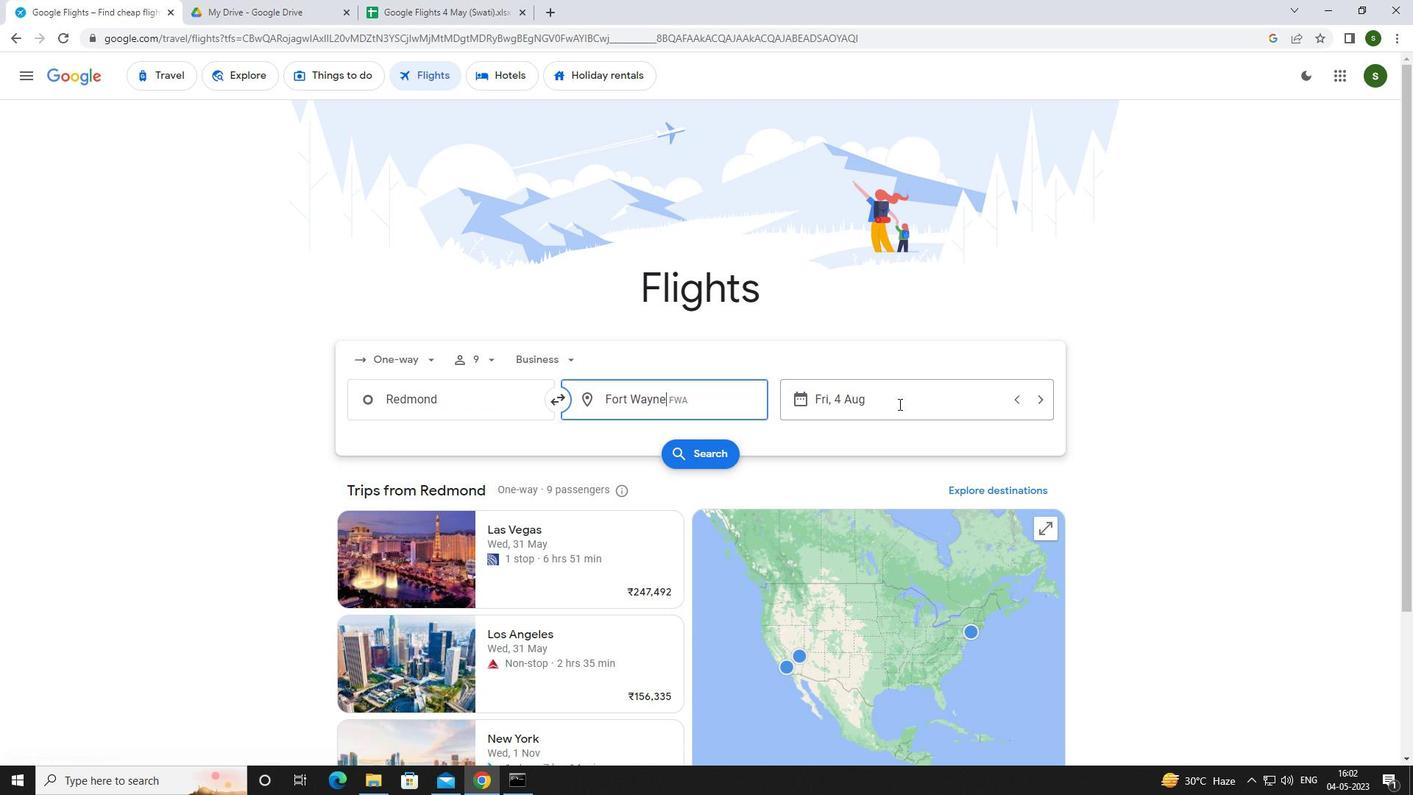 
Action: Mouse pressed left at (898, 404)
Screenshot: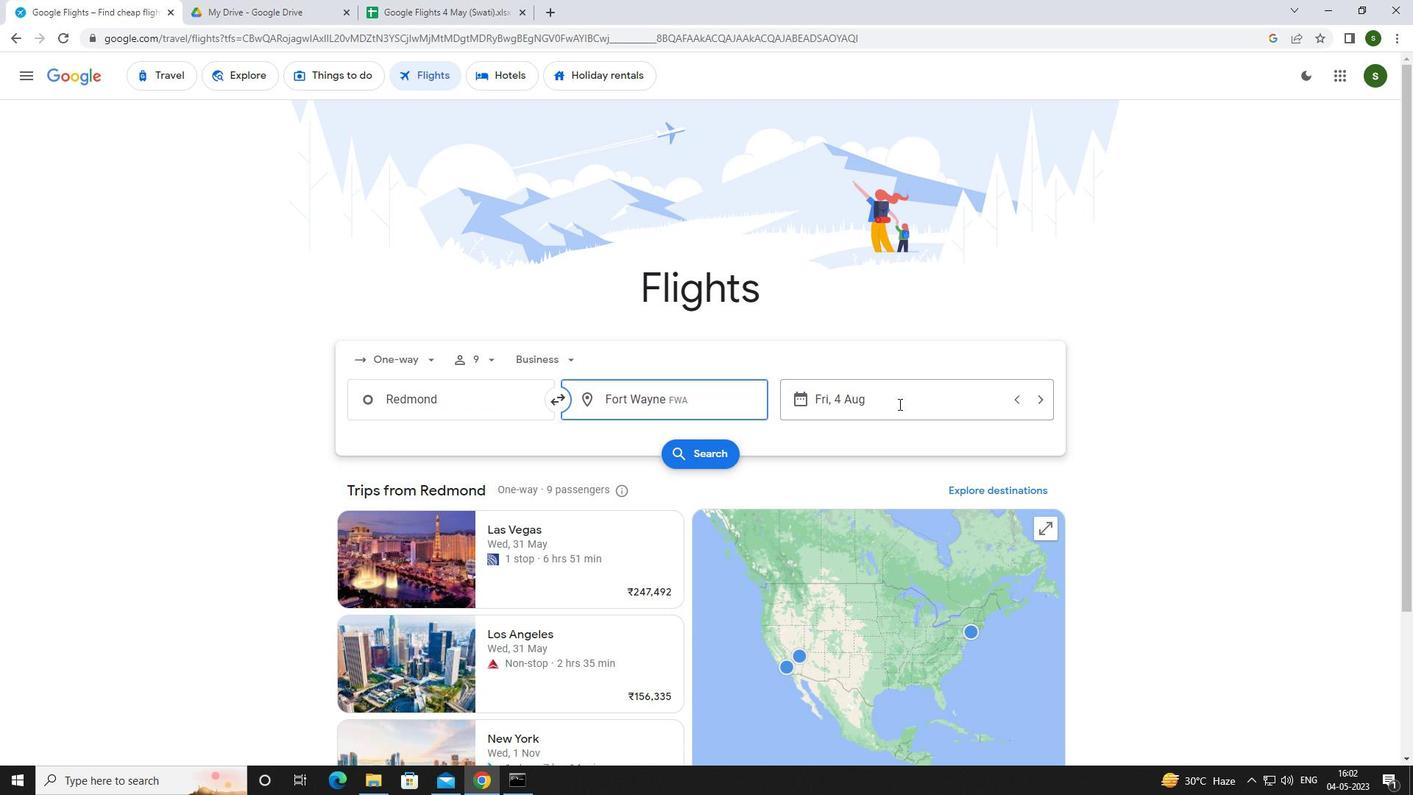 
Action: Mouse moved to (712, 490)
Screenshot: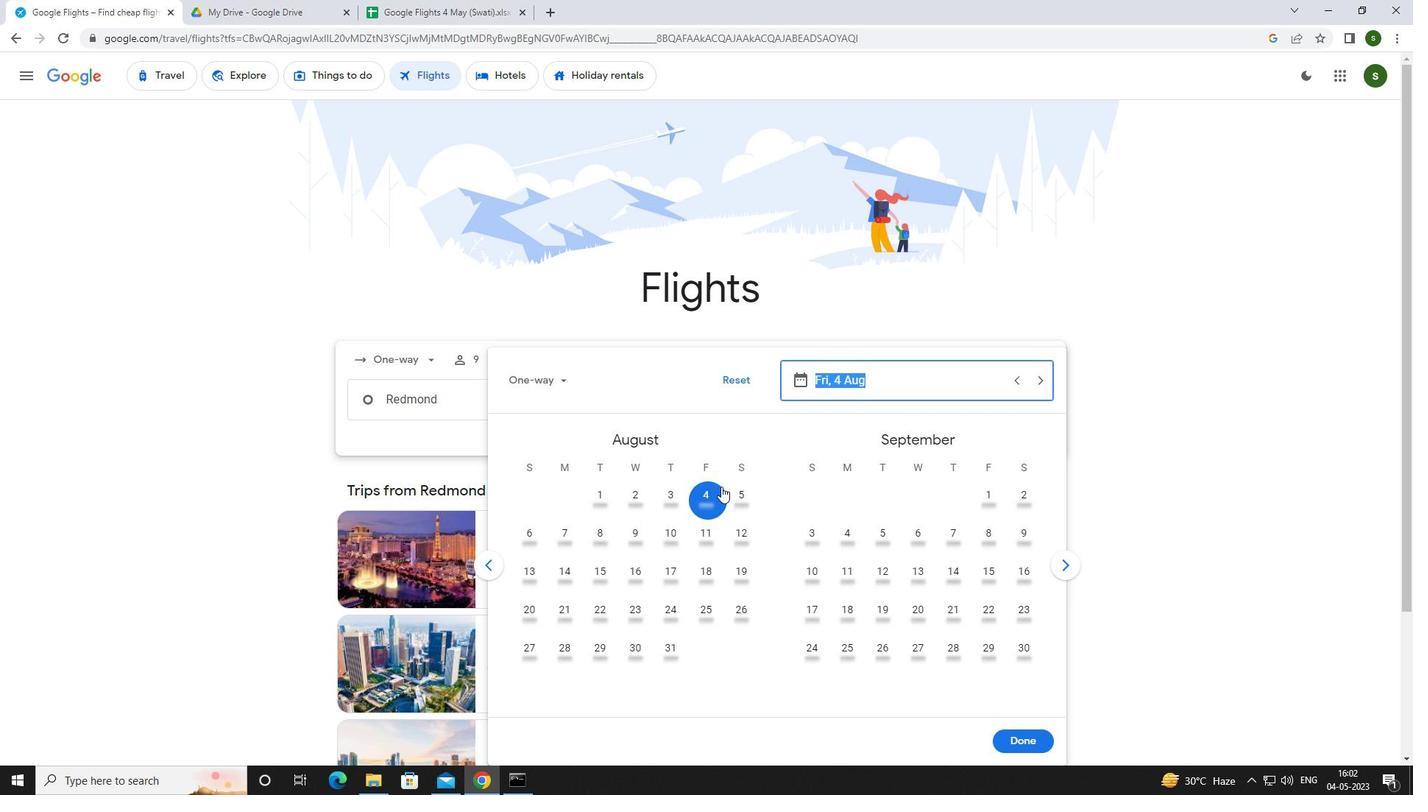 
Action: Mouse pressed left at (712, 490)
Screenshot: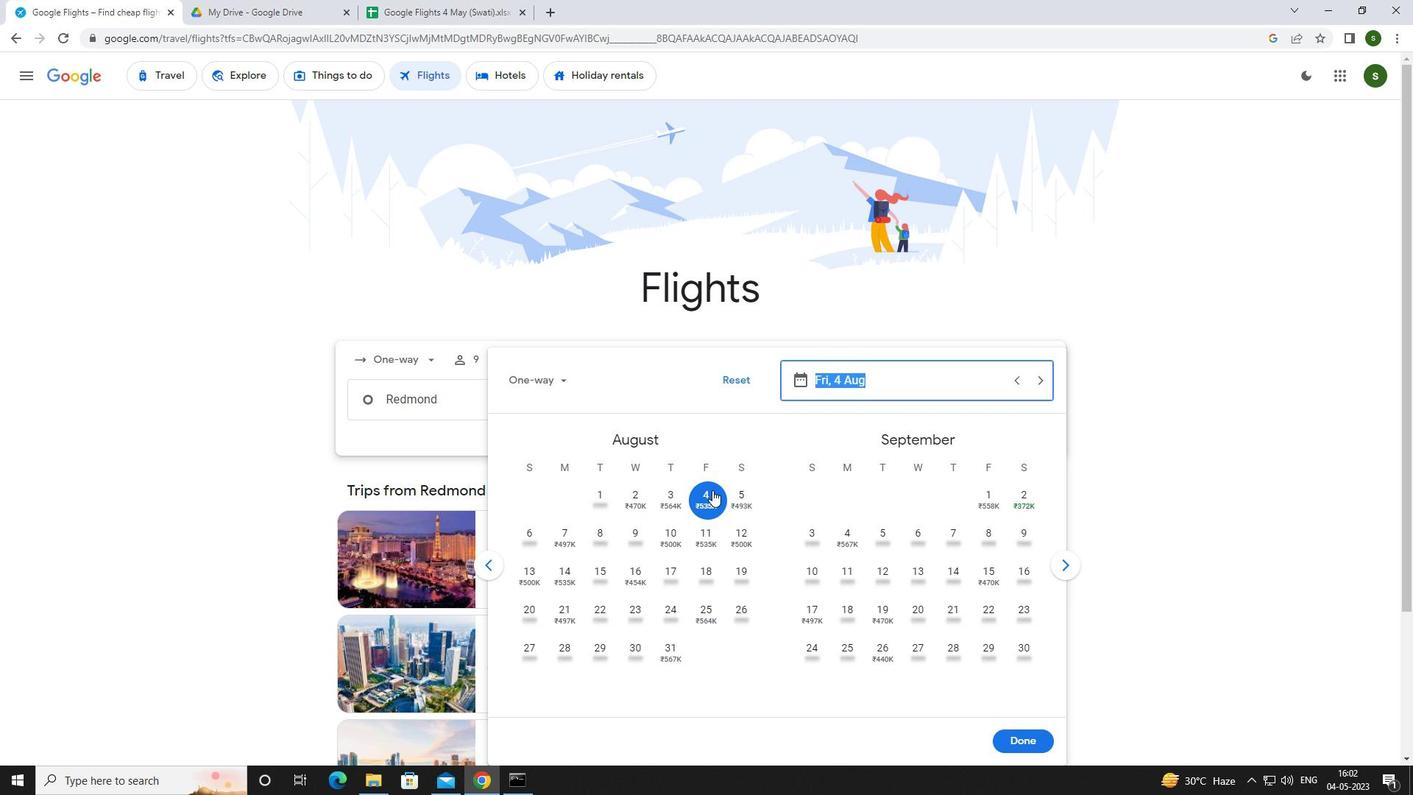 
Action: Mouse moved to (1013, 736)
Screenshot: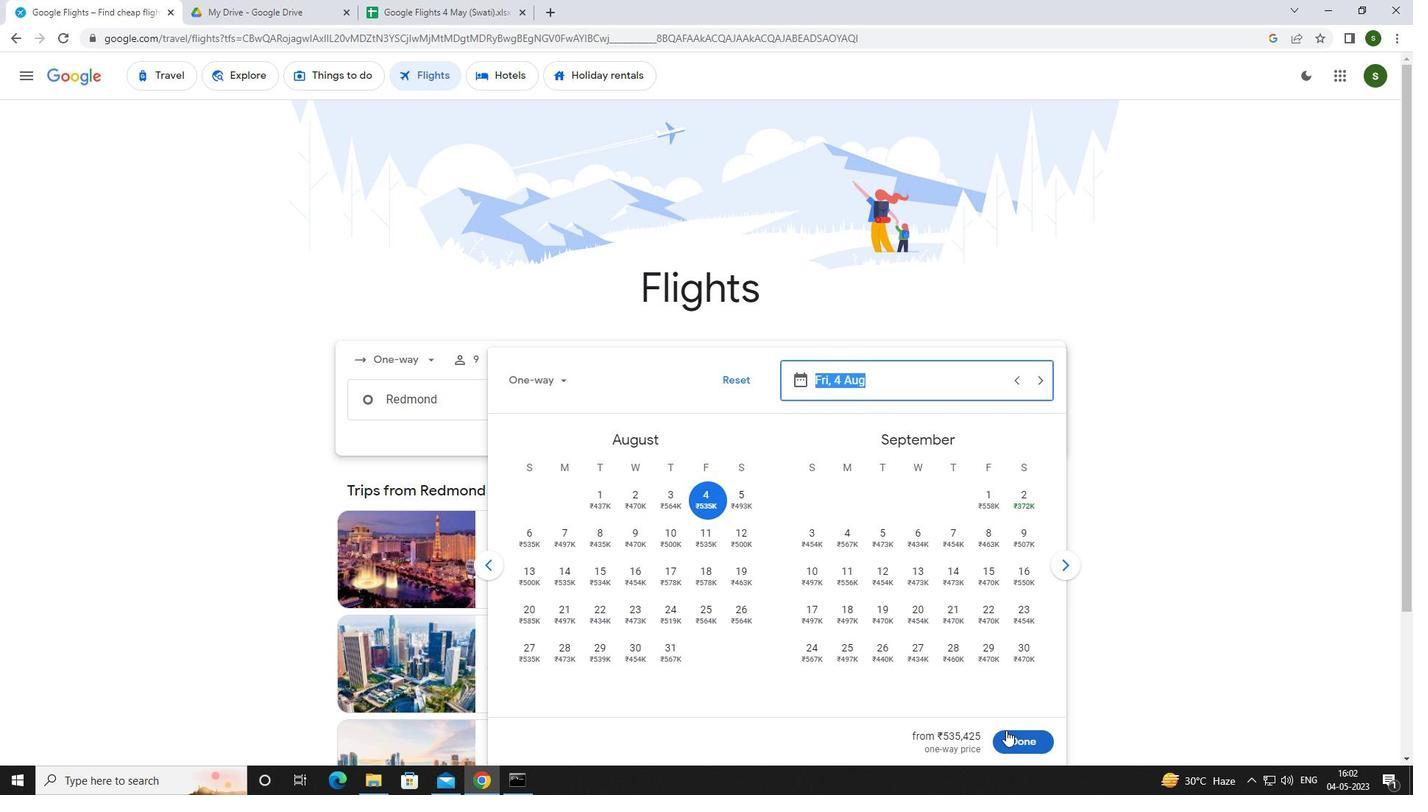 
Action: Mouse pressed left at (1013, 736)
Screenshot: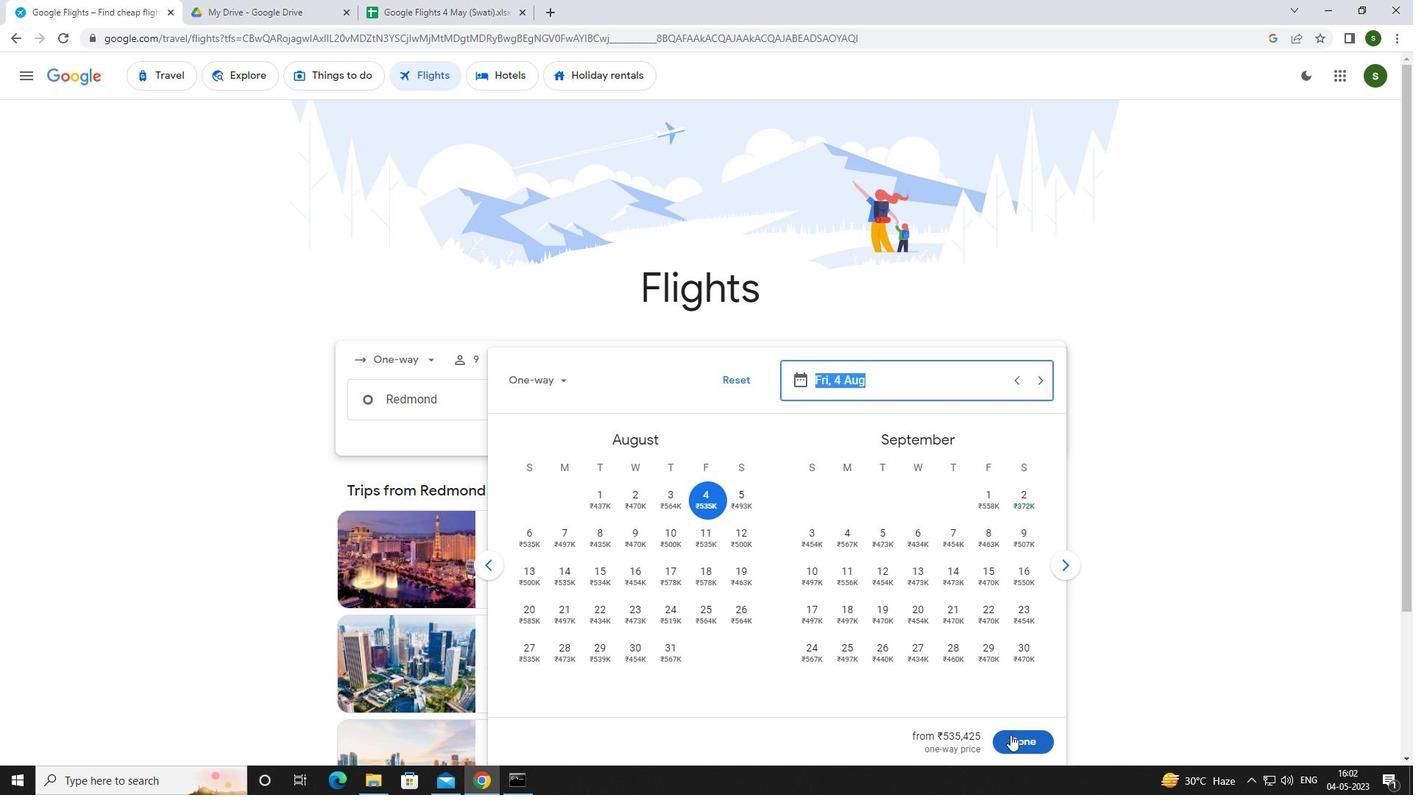
Action: Mouse moved to (722, 466)
Screenshot: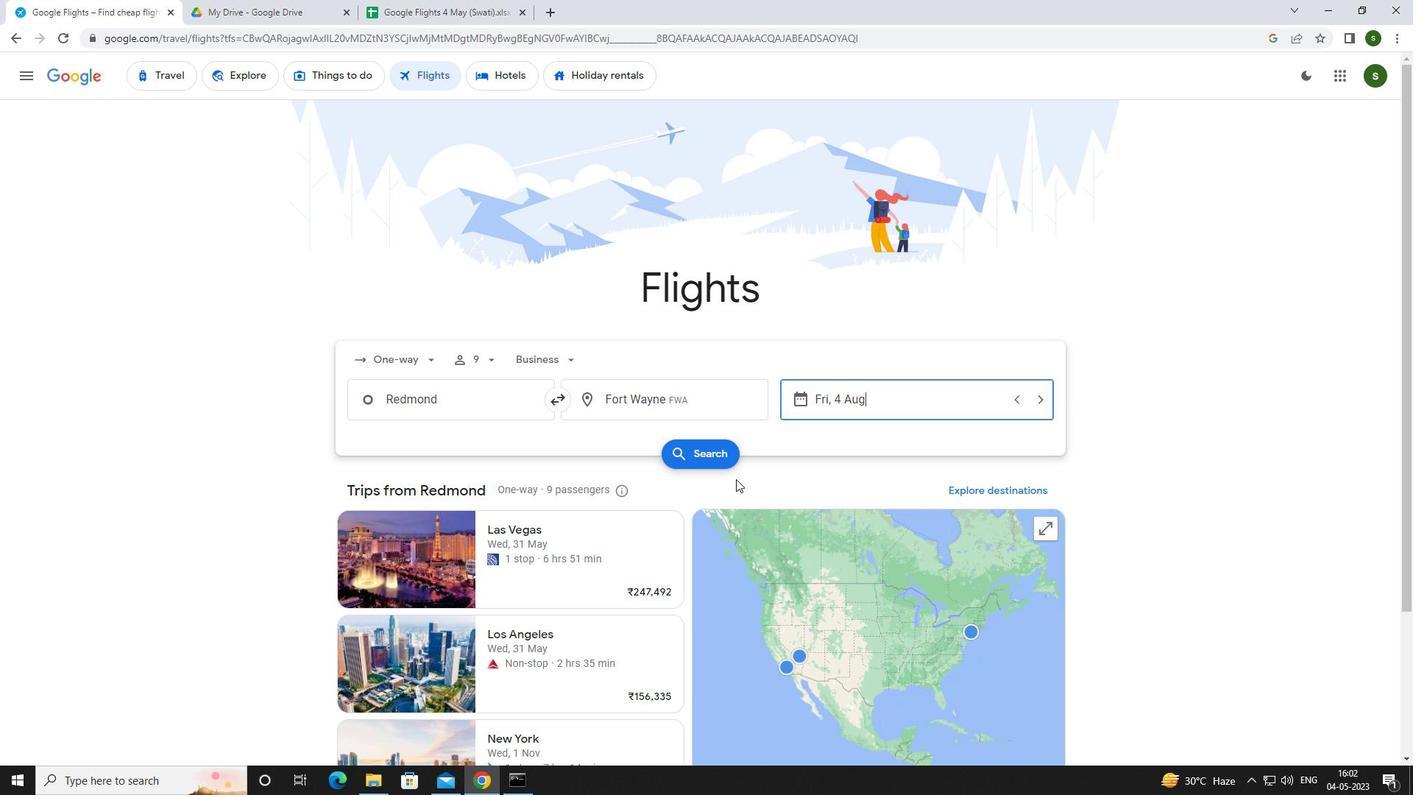 
Action: Mouse pressed left at (722, 466)
Screenshot: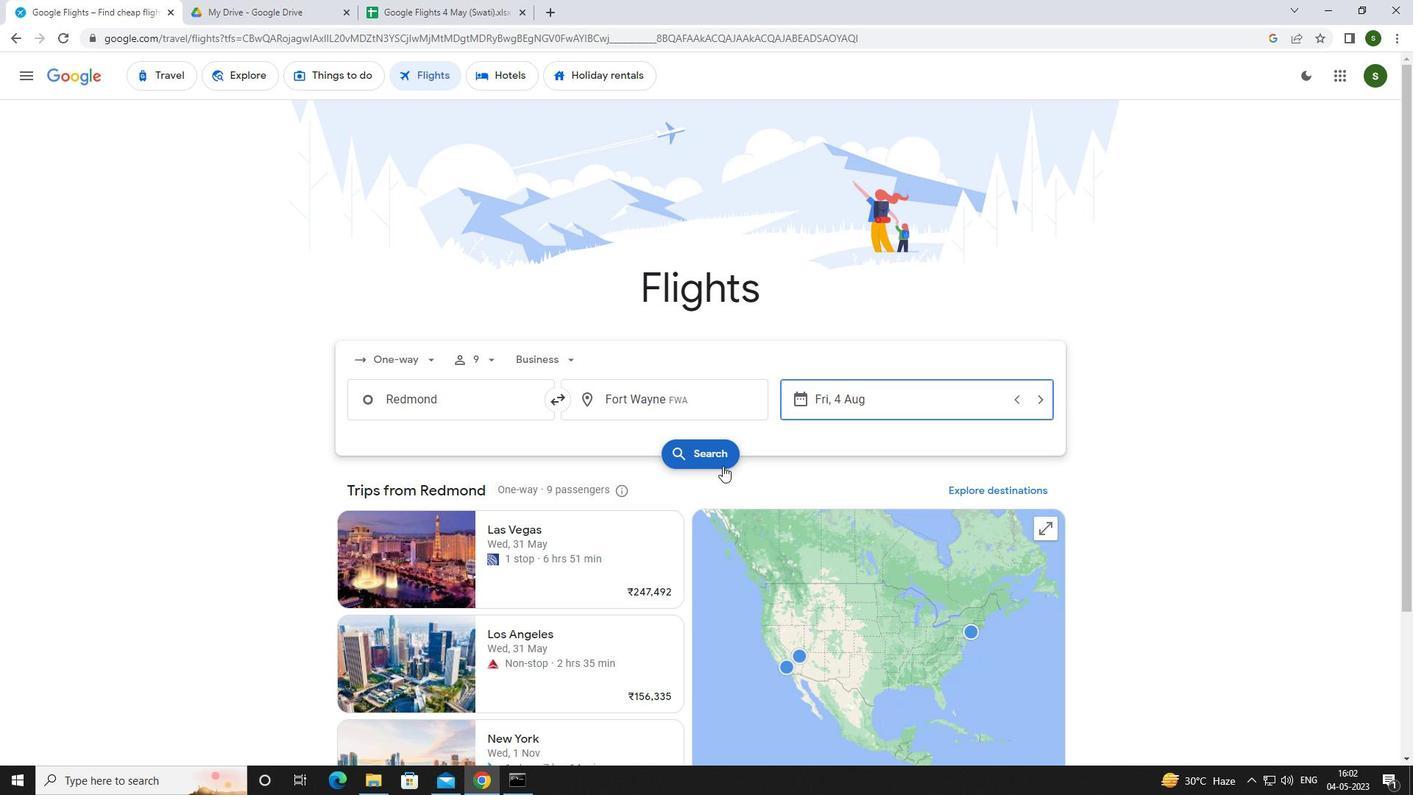 
Action: Mouse moved to (383, 213)
Screenshot: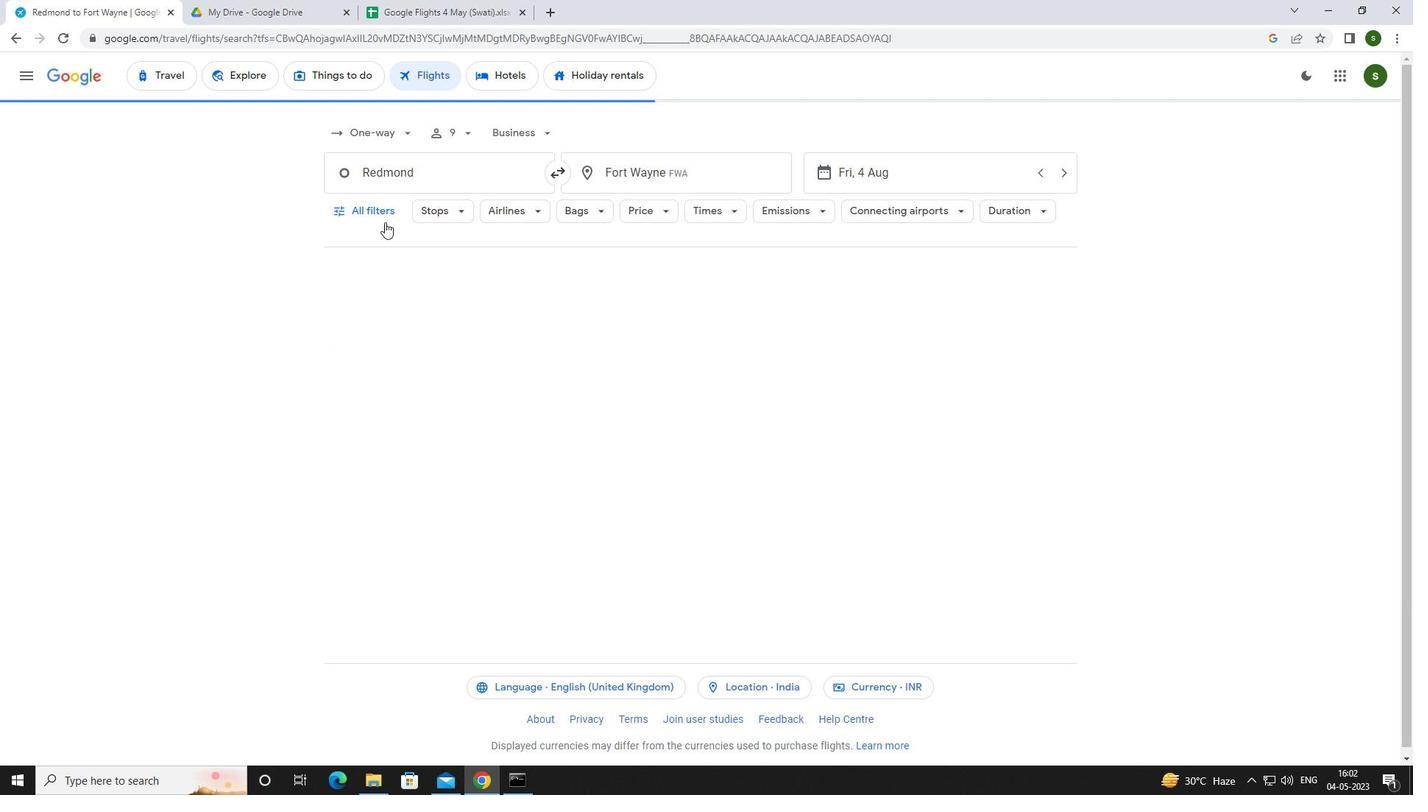 
Action: Mouse pressed left at (383, 213)
Screenshot: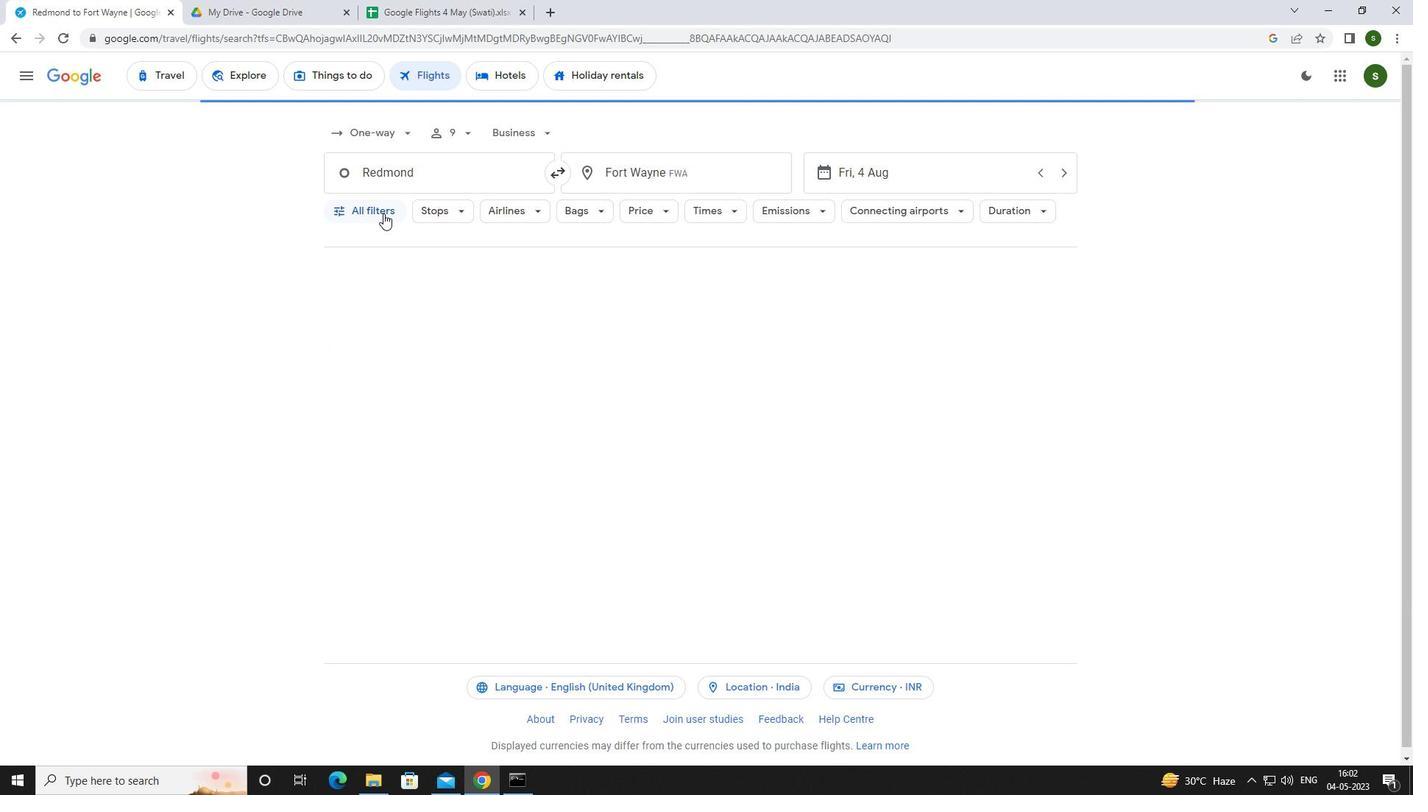 
Action: Mouse moved to (500, 368)
Screenshot: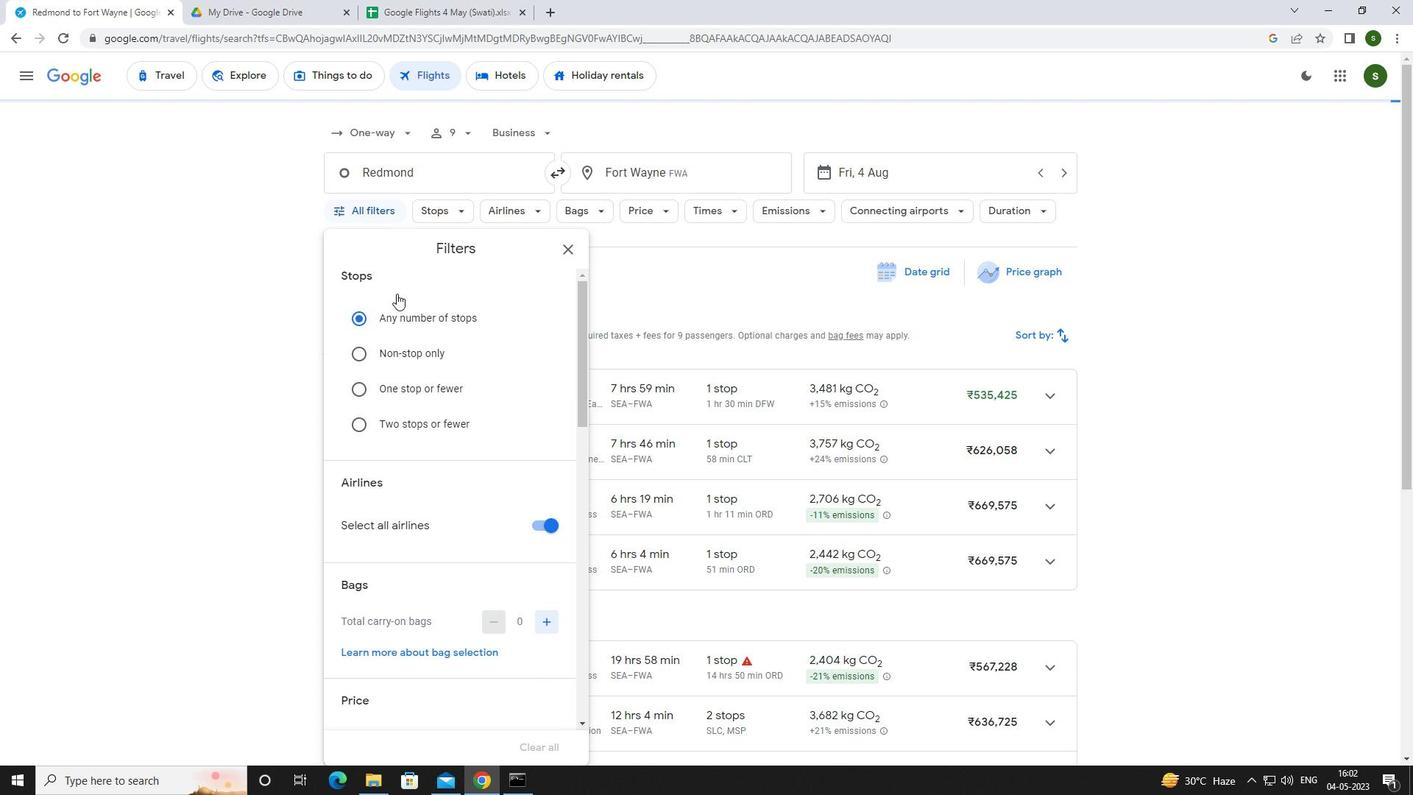 
Action: Mouse scrolled (500, 368) with delta (0, 0)
Screenshot: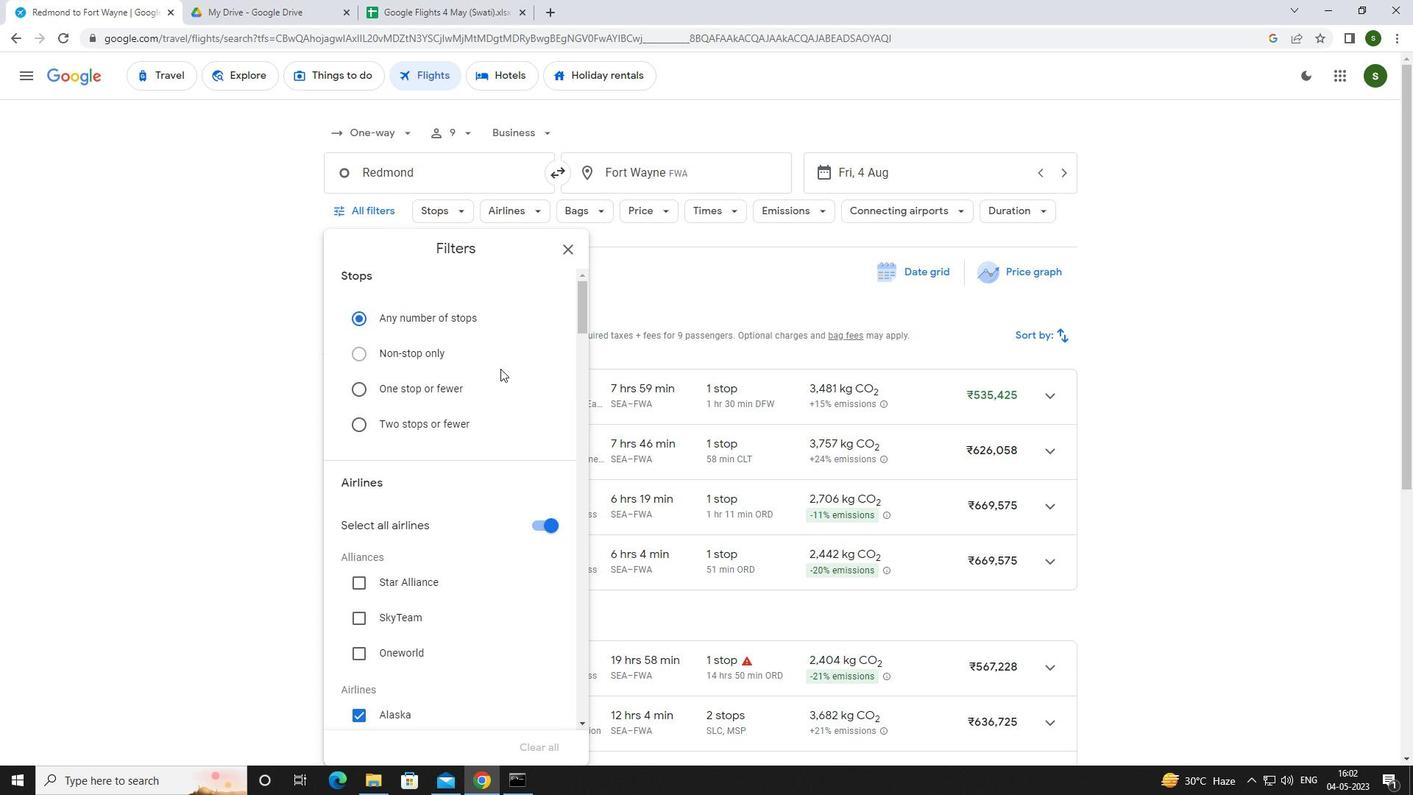 
Action: Mouse scrolled (500, 368) with delta (0, 0)
Screenshot: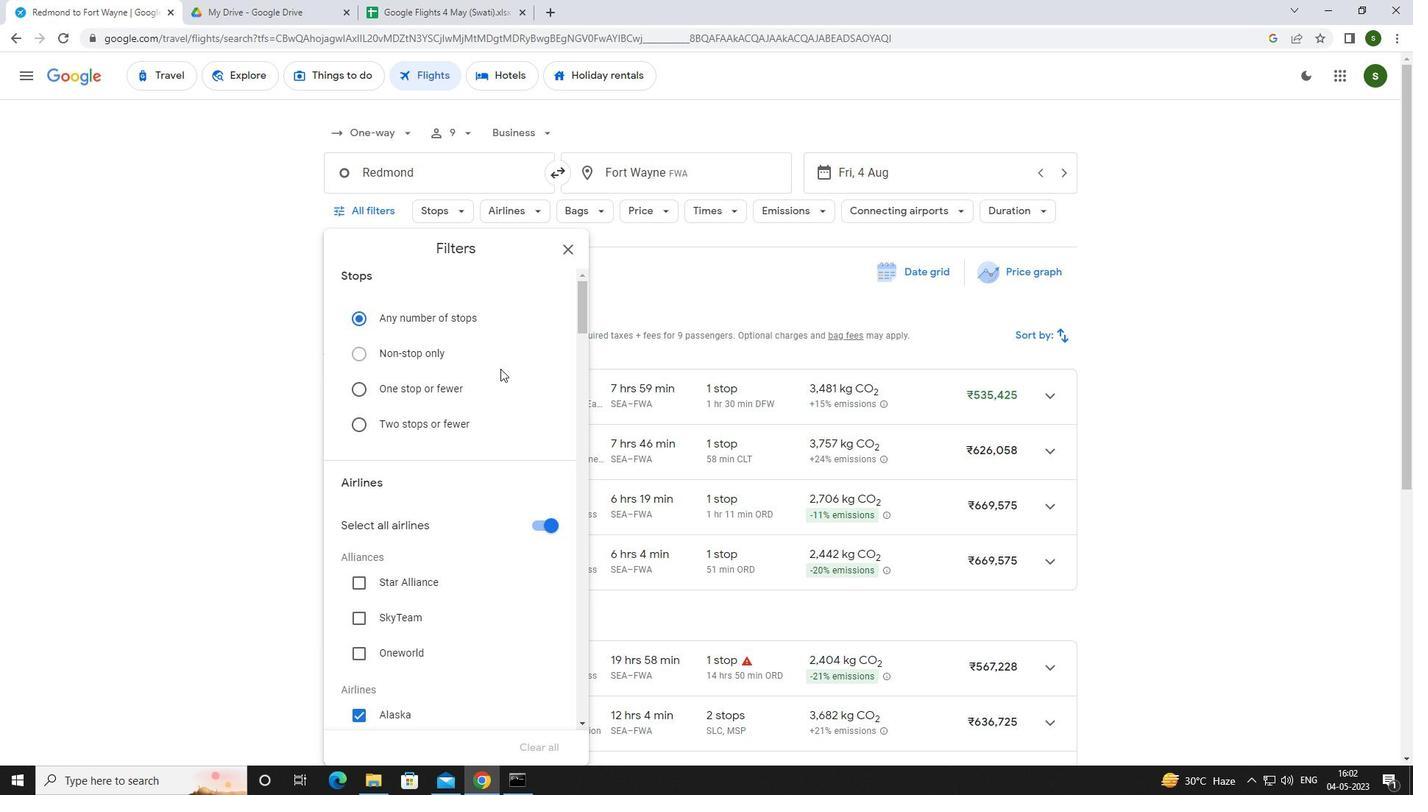 
Action: Mouse scrolled (500, 368) with delta (0, 0)
Screenshot: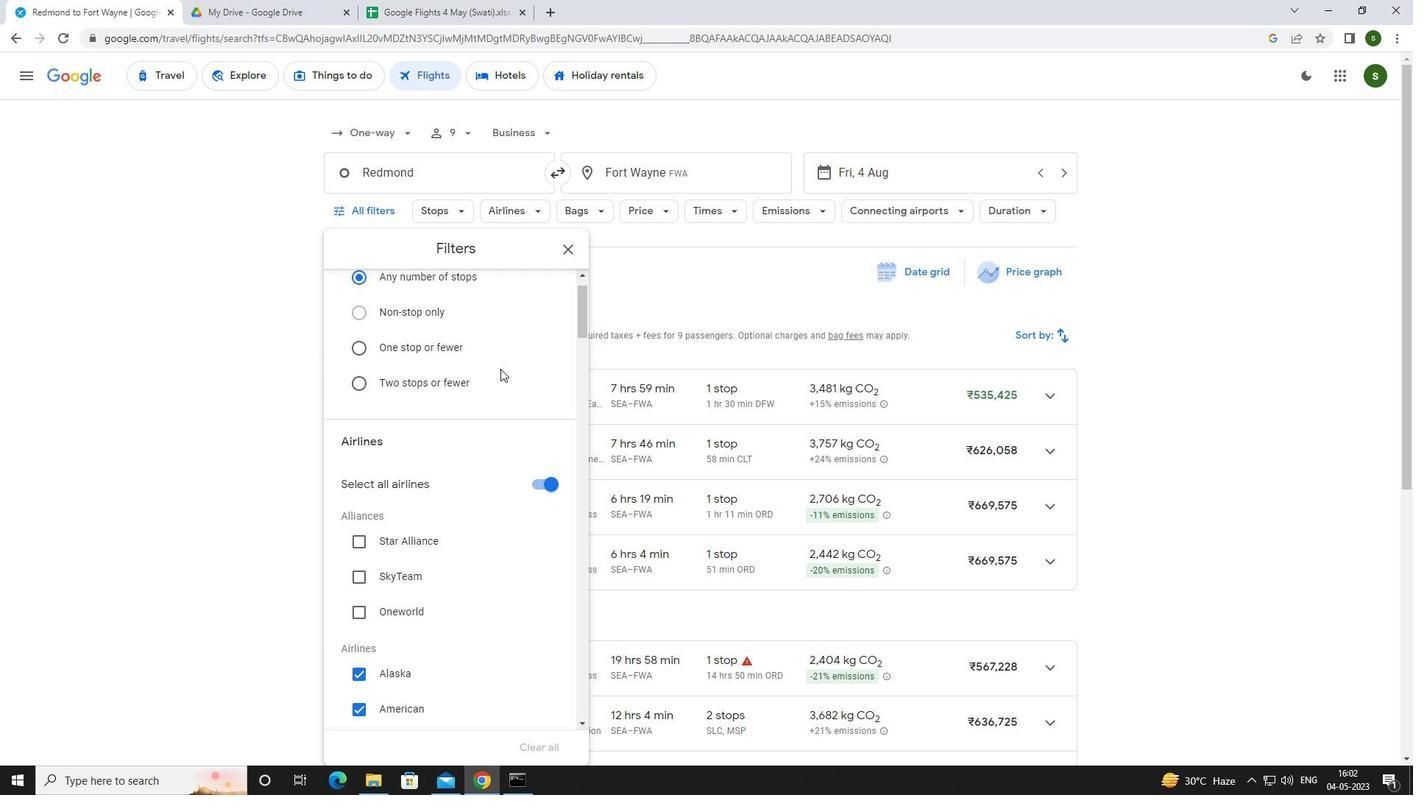 
Action: Mouse scrolled (500, 368) with delta (0, 0)
Screenshot: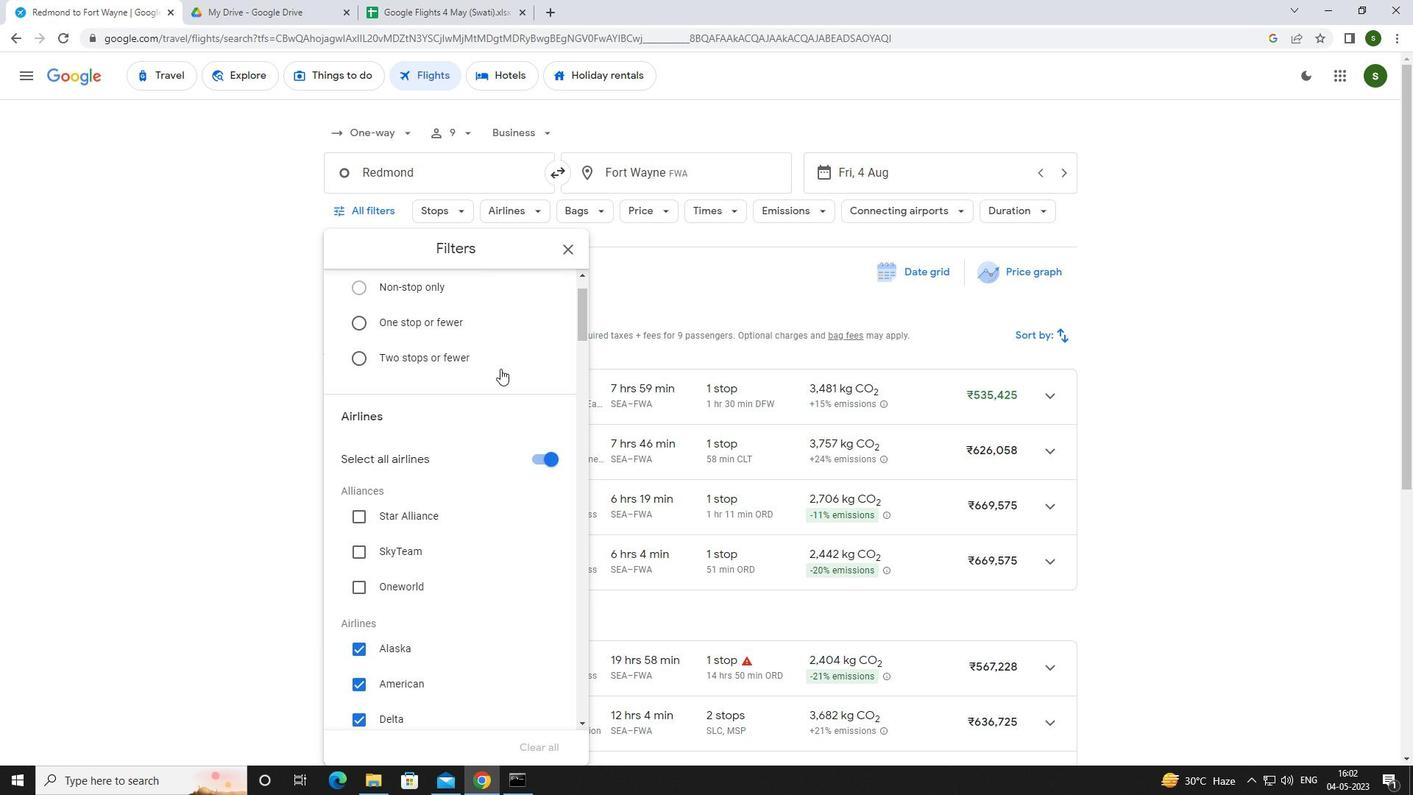 
Action: Mouse scrolled (500, 368) with delta (0, 0)
Screenshot: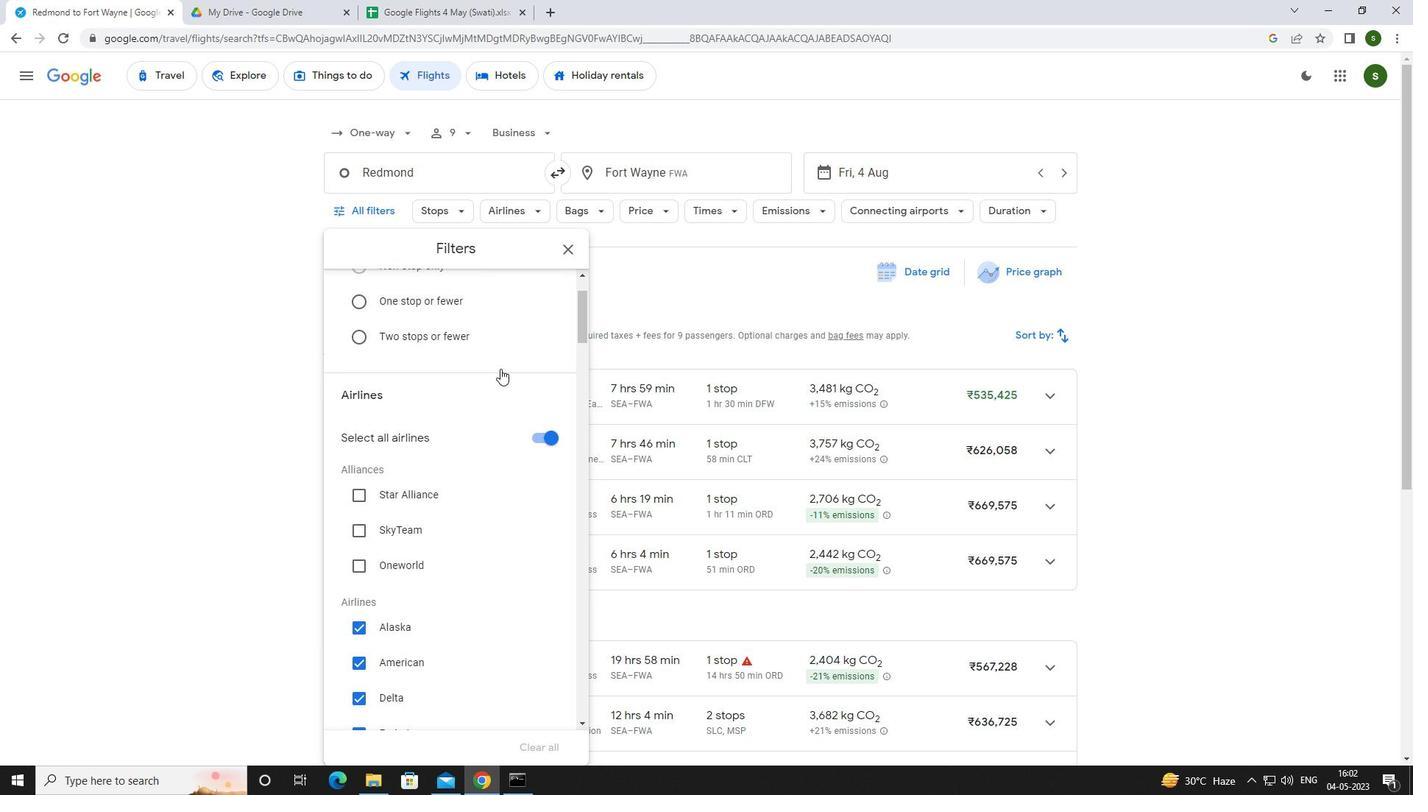 
Action: Mouse scrolled (500, 368) with delta (0, 0)
Screenshot: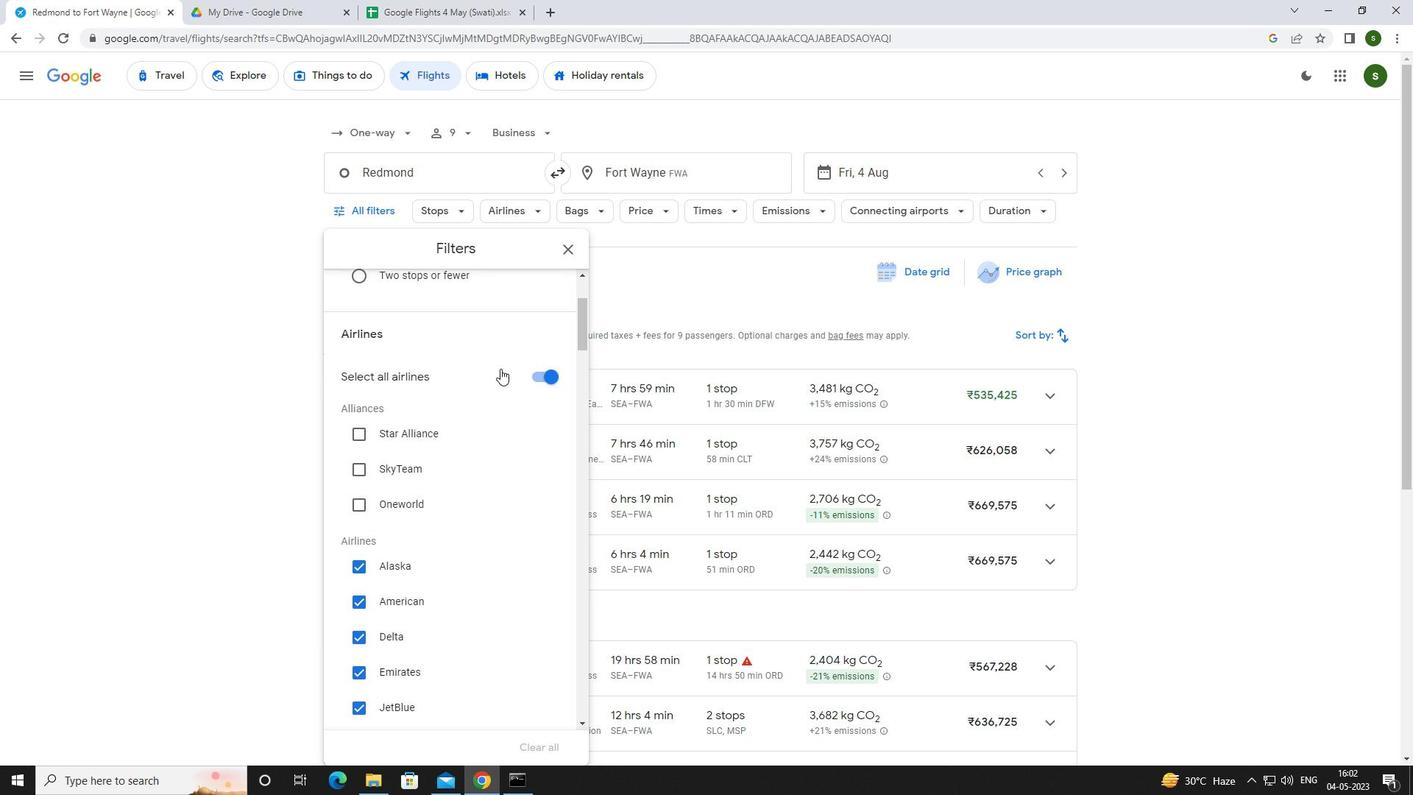 
Action: Mouse scrolled (500, 368) with delta (0, 0)
Screenshot: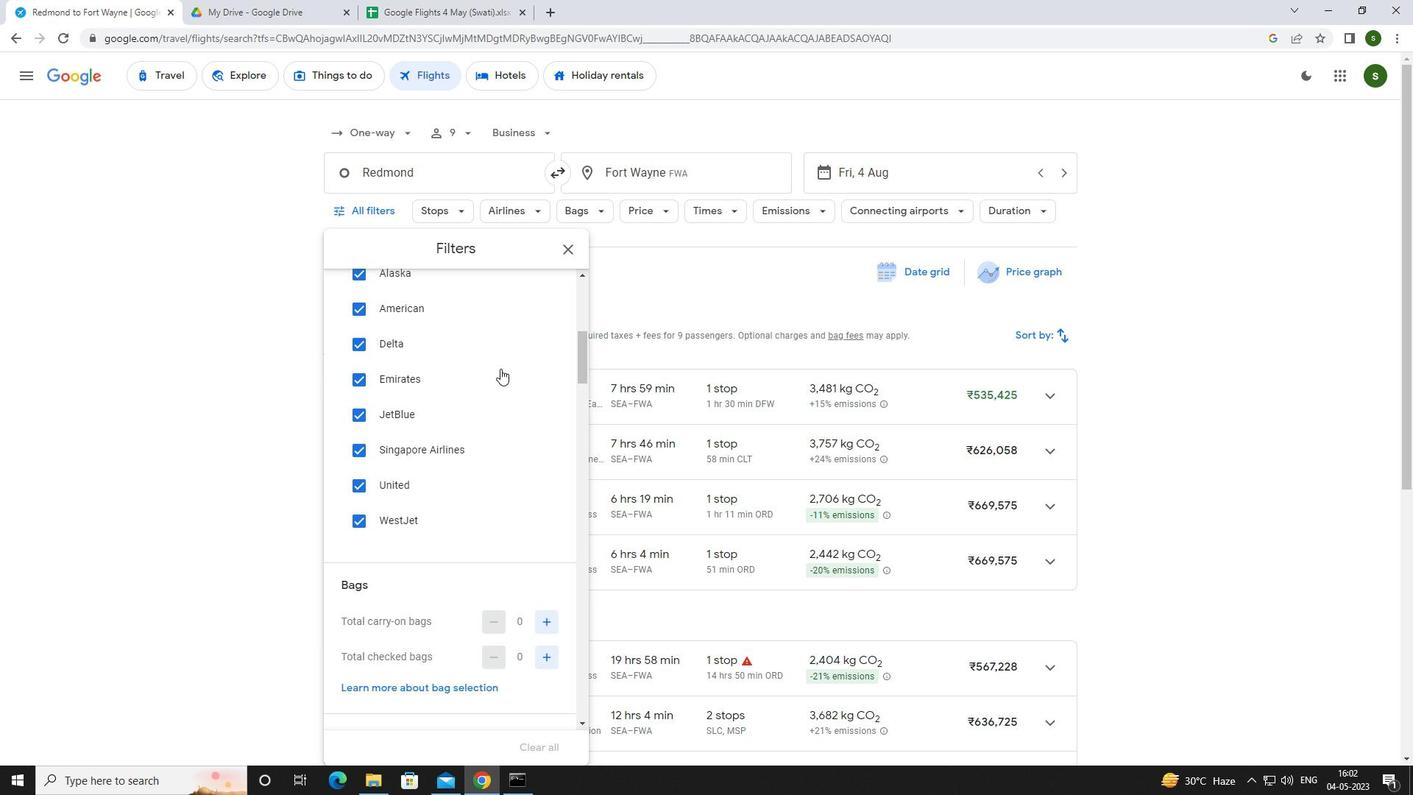 
Action: Mouse scrolled (500, 368) with delta (0, 0)
Screenshot: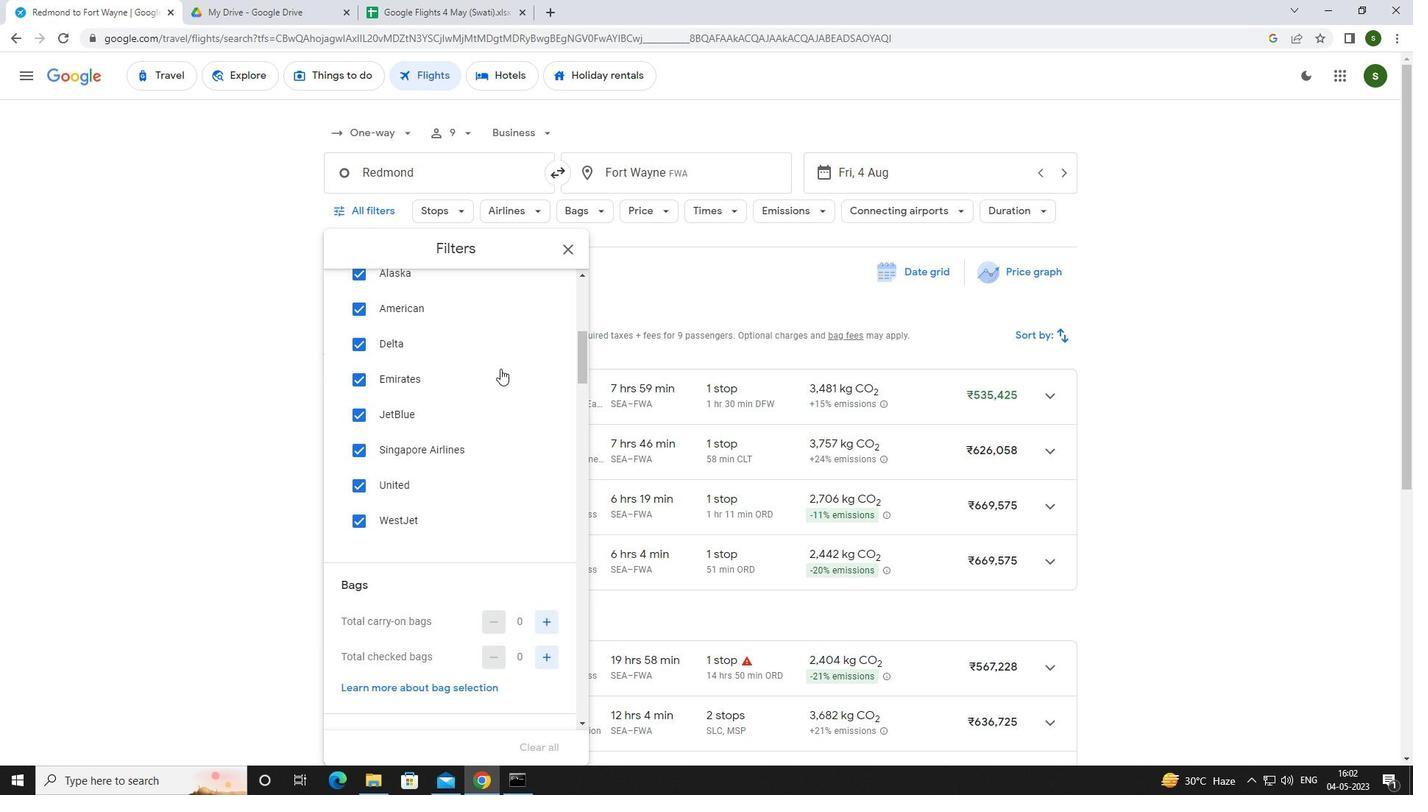 
Action: Mouse scrolled (500, 368) with delta (0, 0)
Screenshot: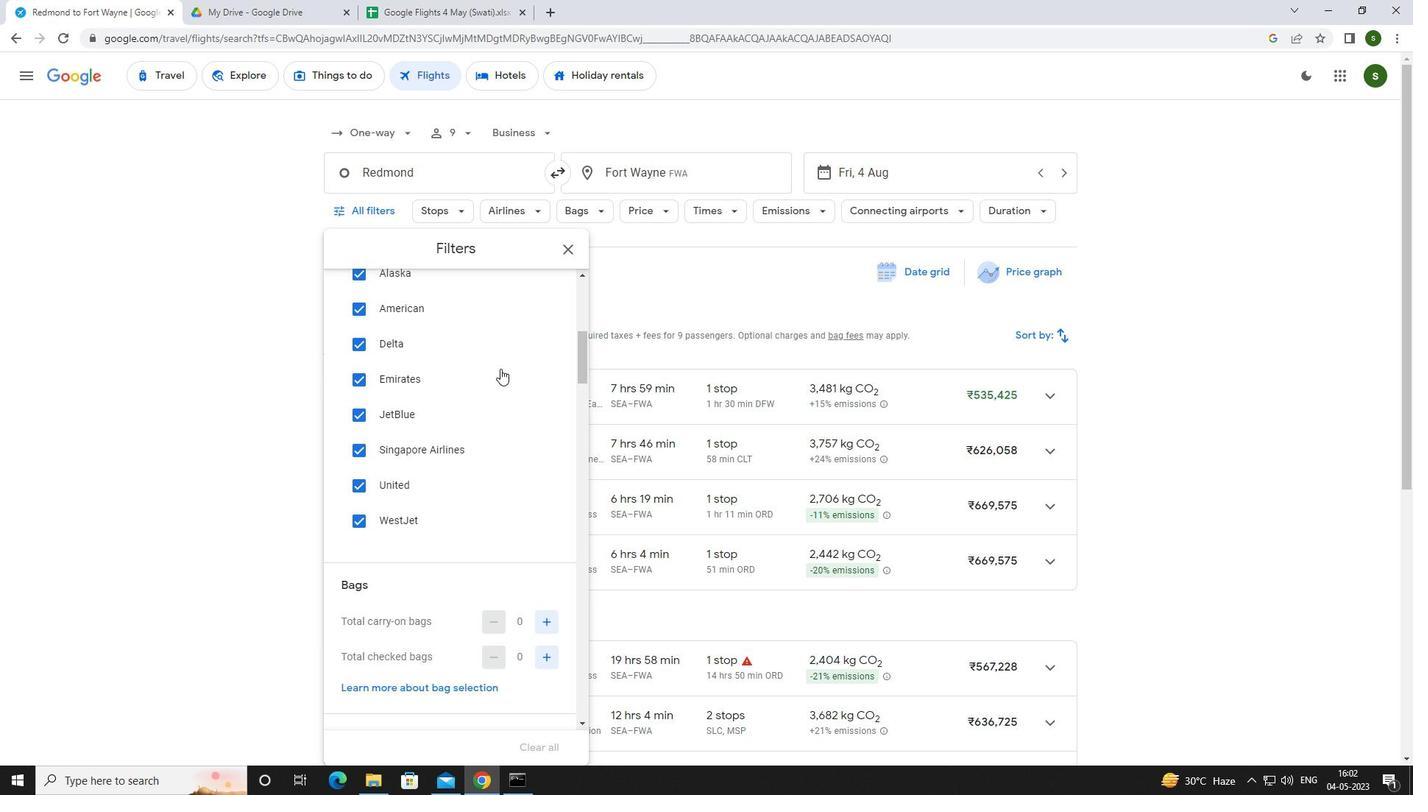 
Action: Mouse moved to (551, 397)
Screenshot: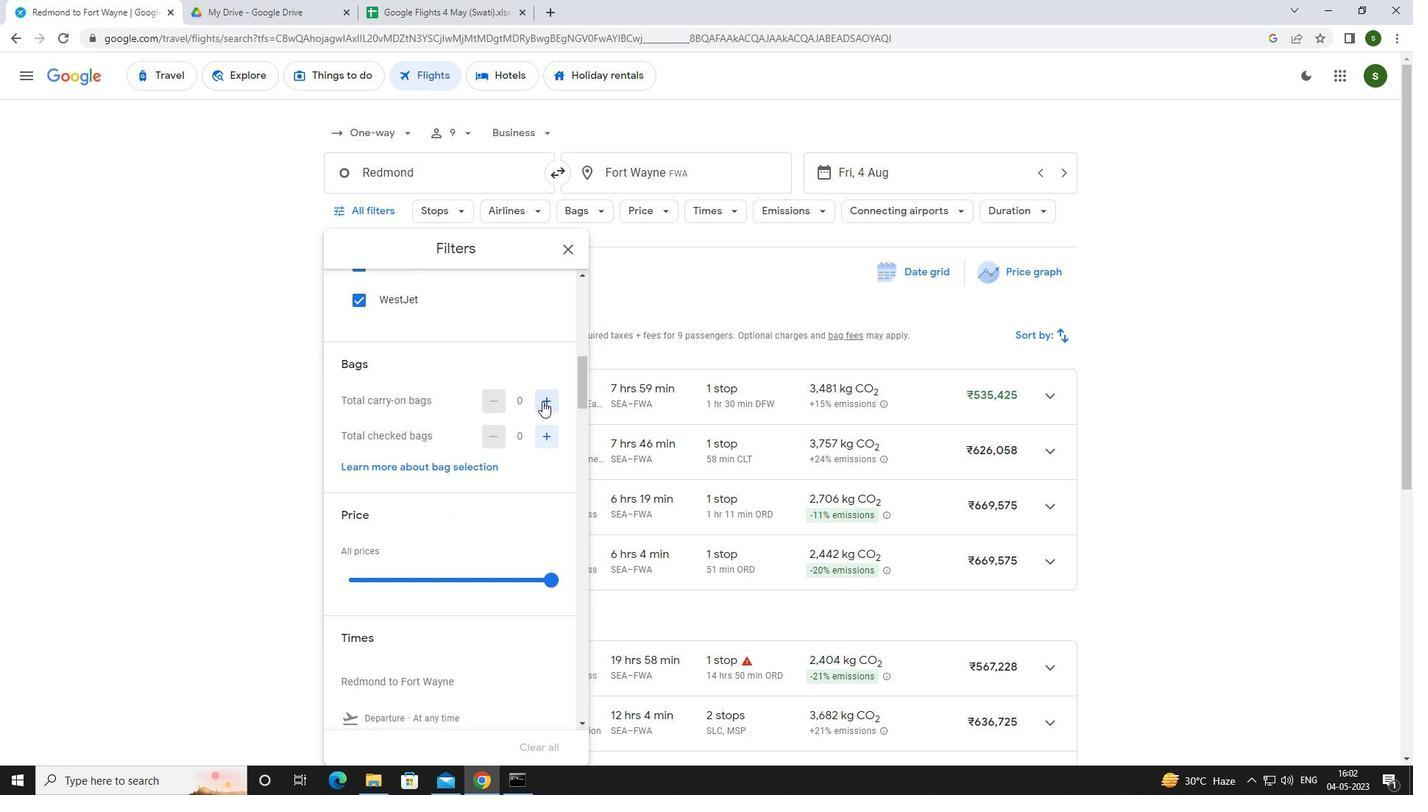 
Action: Mouse pressed left at (551, 397)
Screenshot: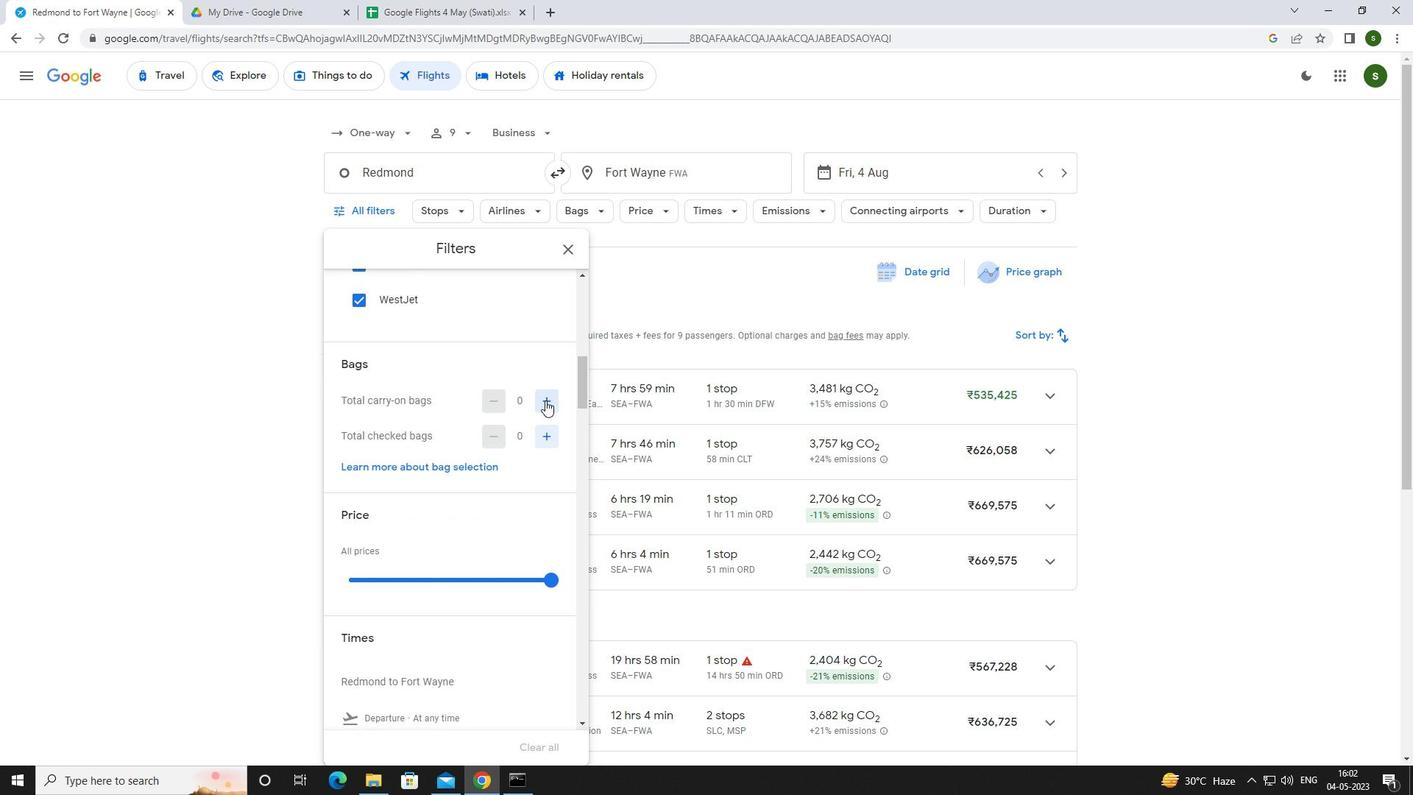 
Action: Mouse pressed left at (551, 397)
Screenshot: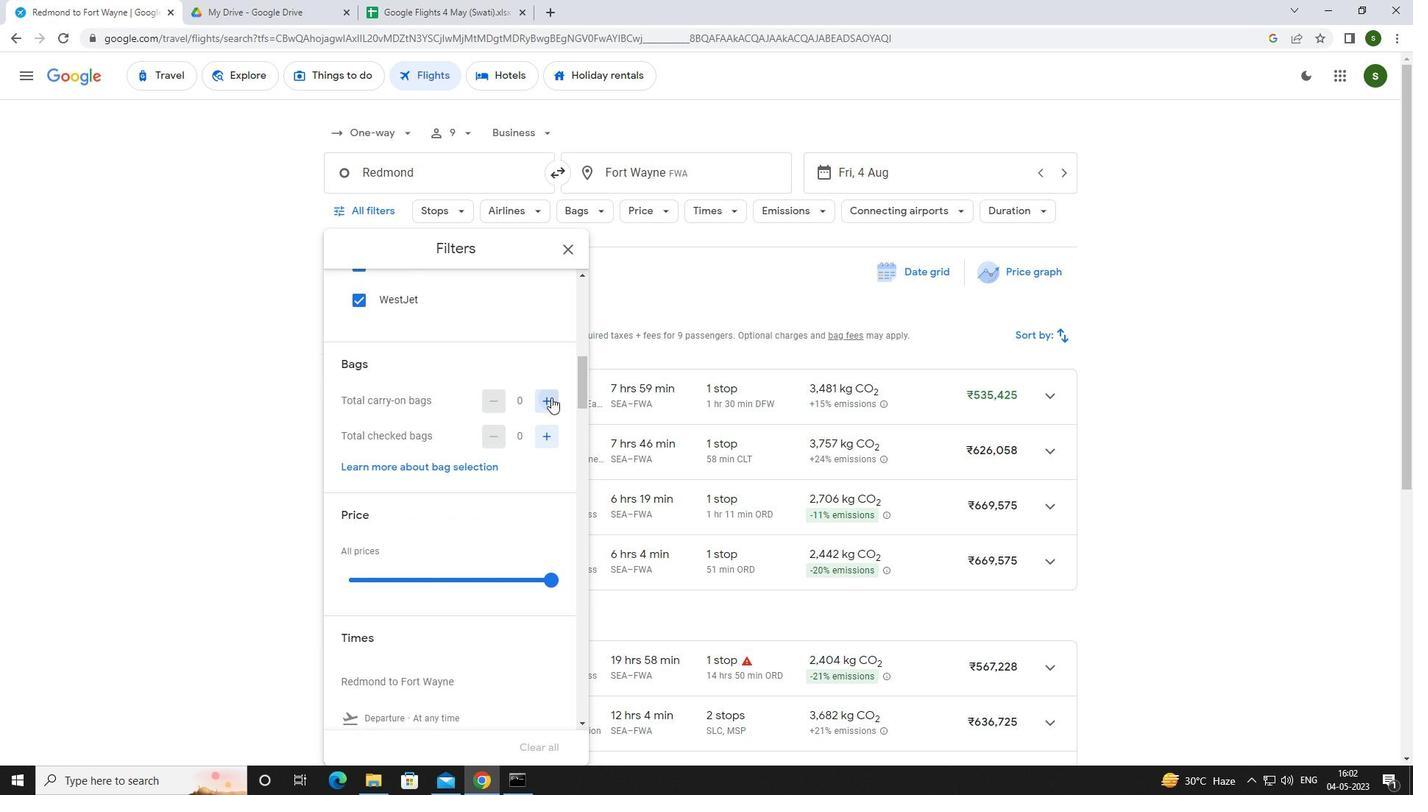 
Action: Mouse scrolled (551, 396) with delta (0, 0)
Screenshot: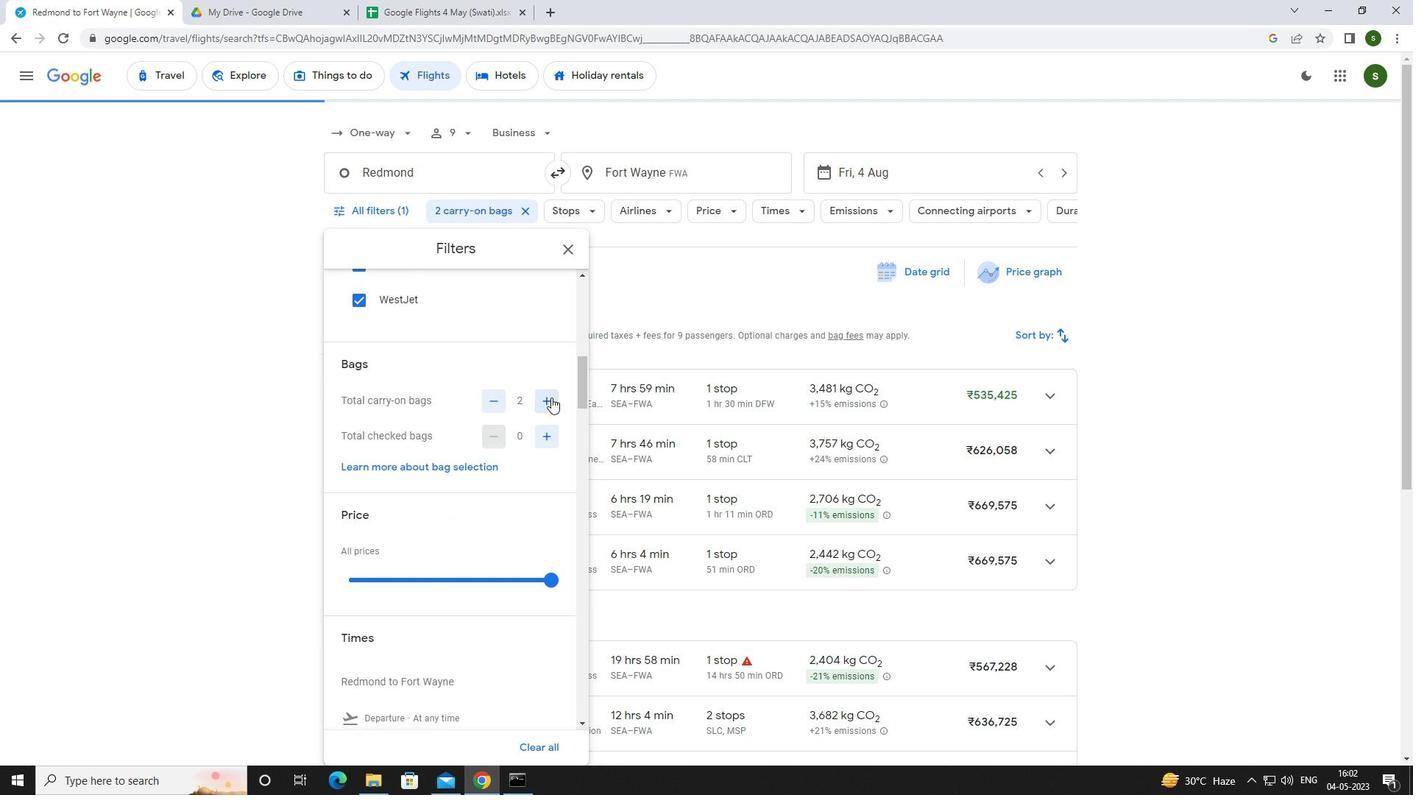 
Action: Mouse scrolled (551, 396) with delta (0, 0)
Screenshot: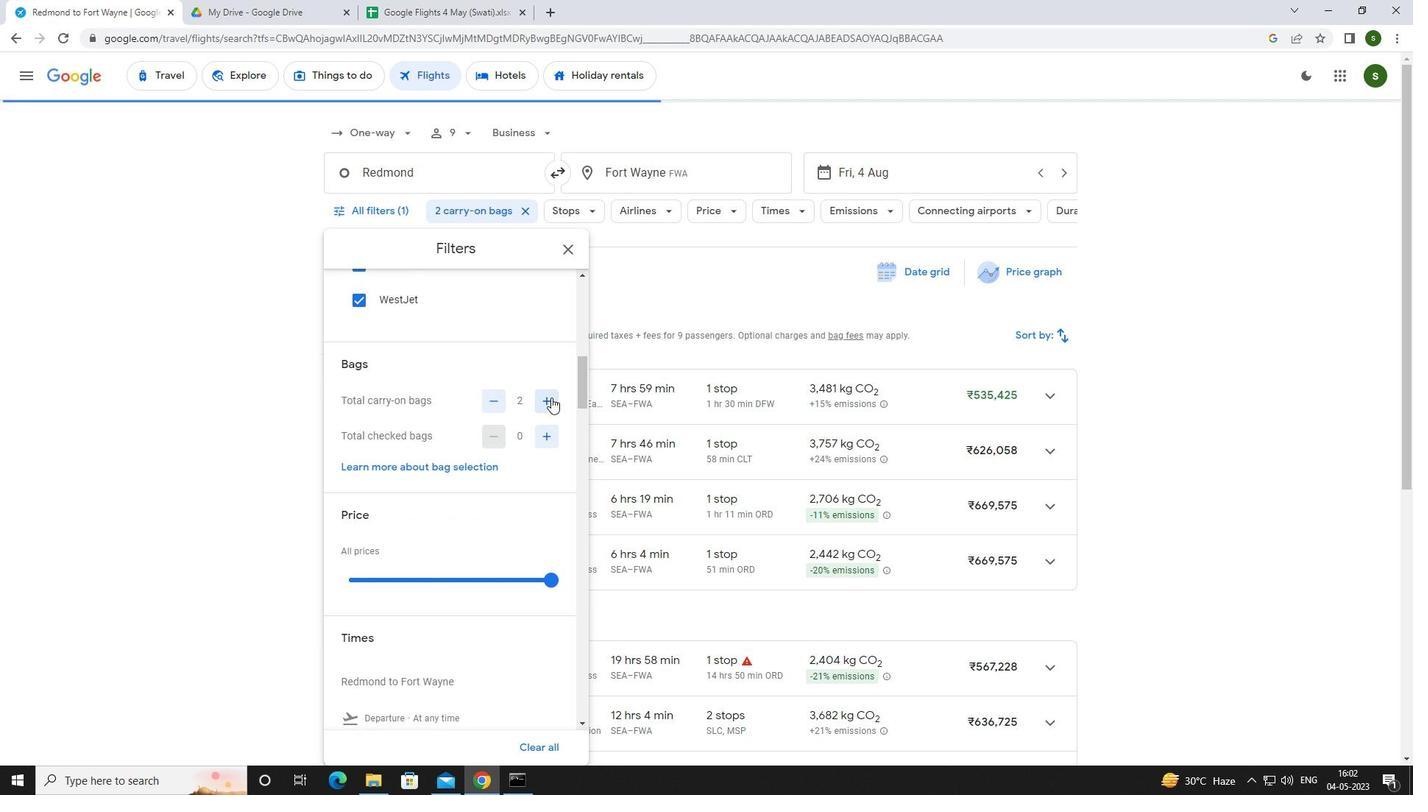 
Action: Mouse moved to (553, 435)
Screenshot: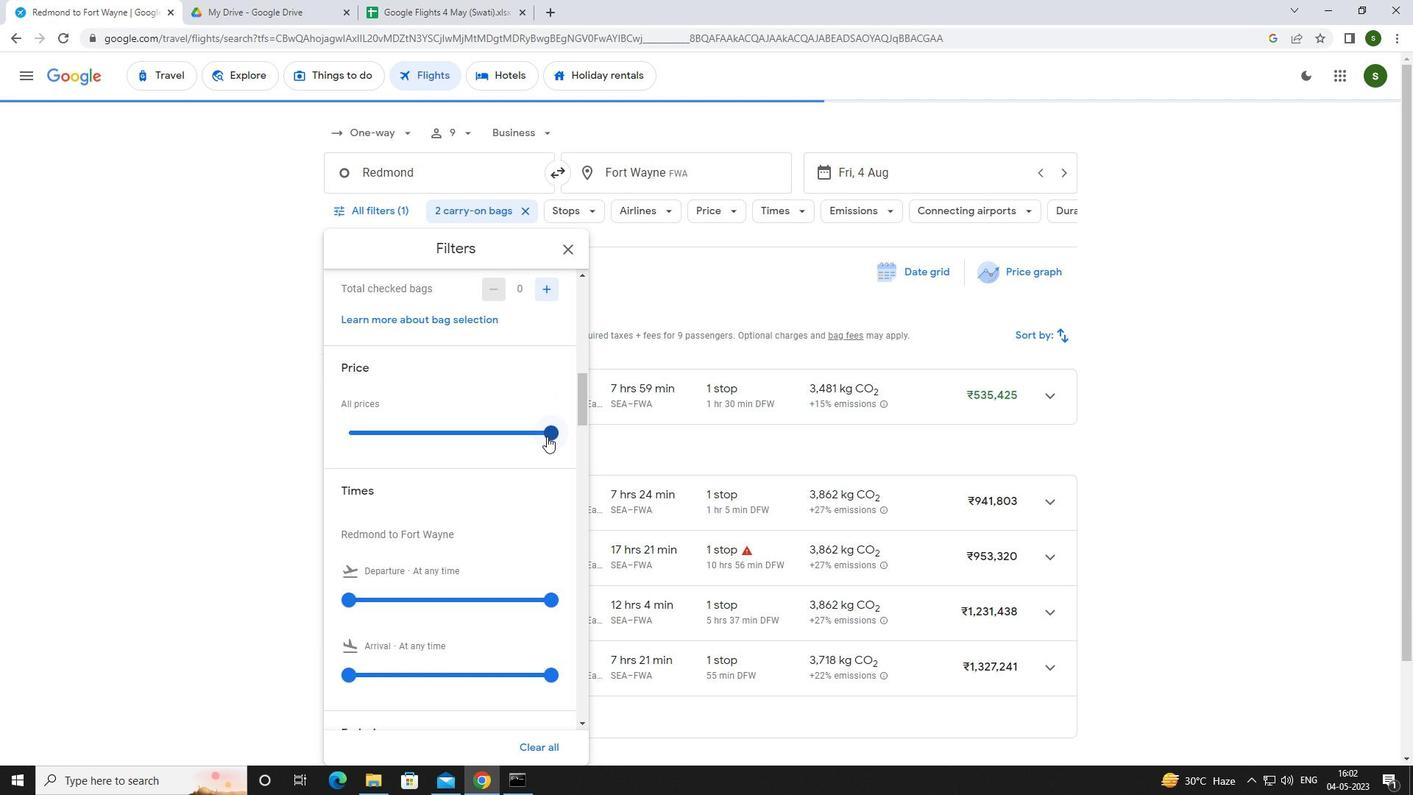 
Action: Mouse pressed left at (553, 435)
Screenshot: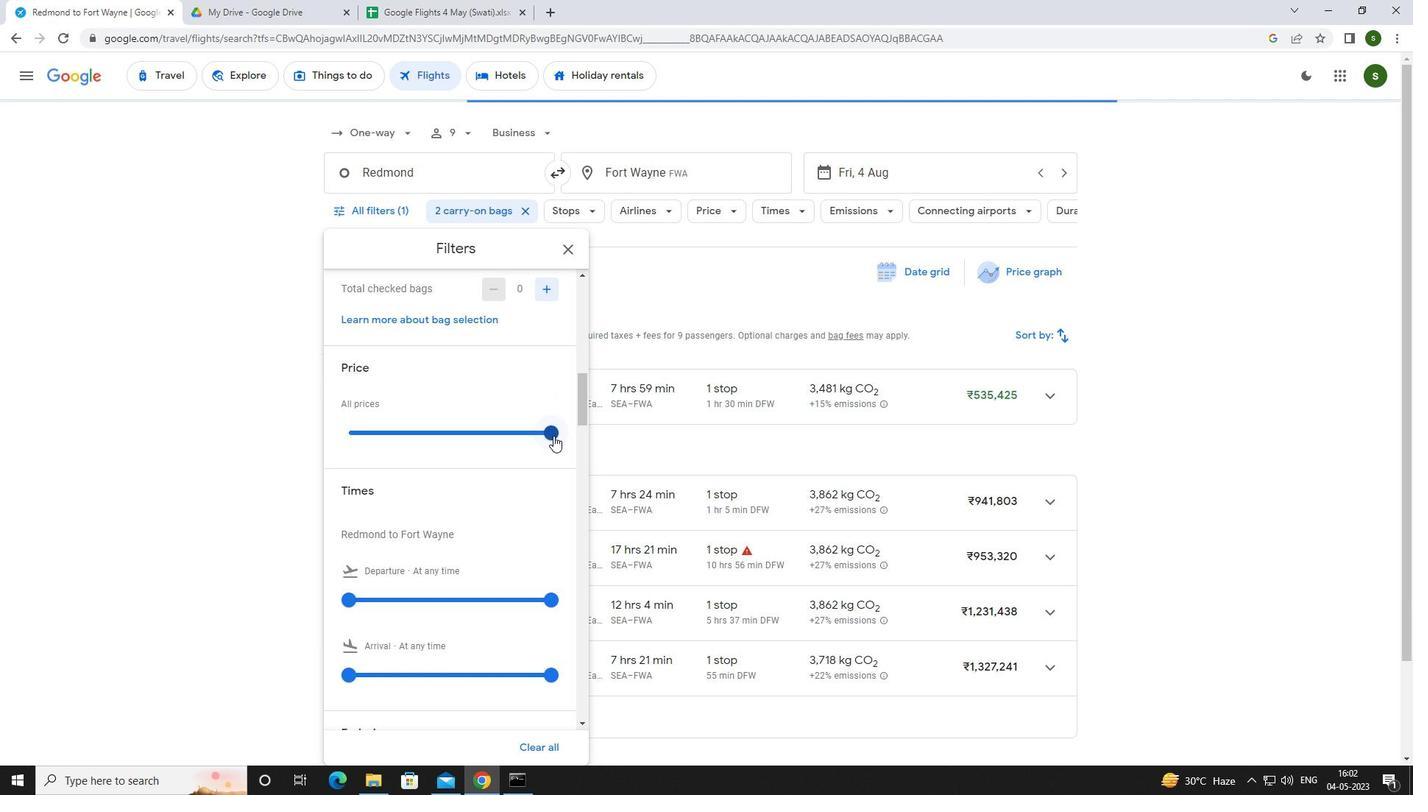 
Action: Mouse moved to (348, 429)
Screenshot: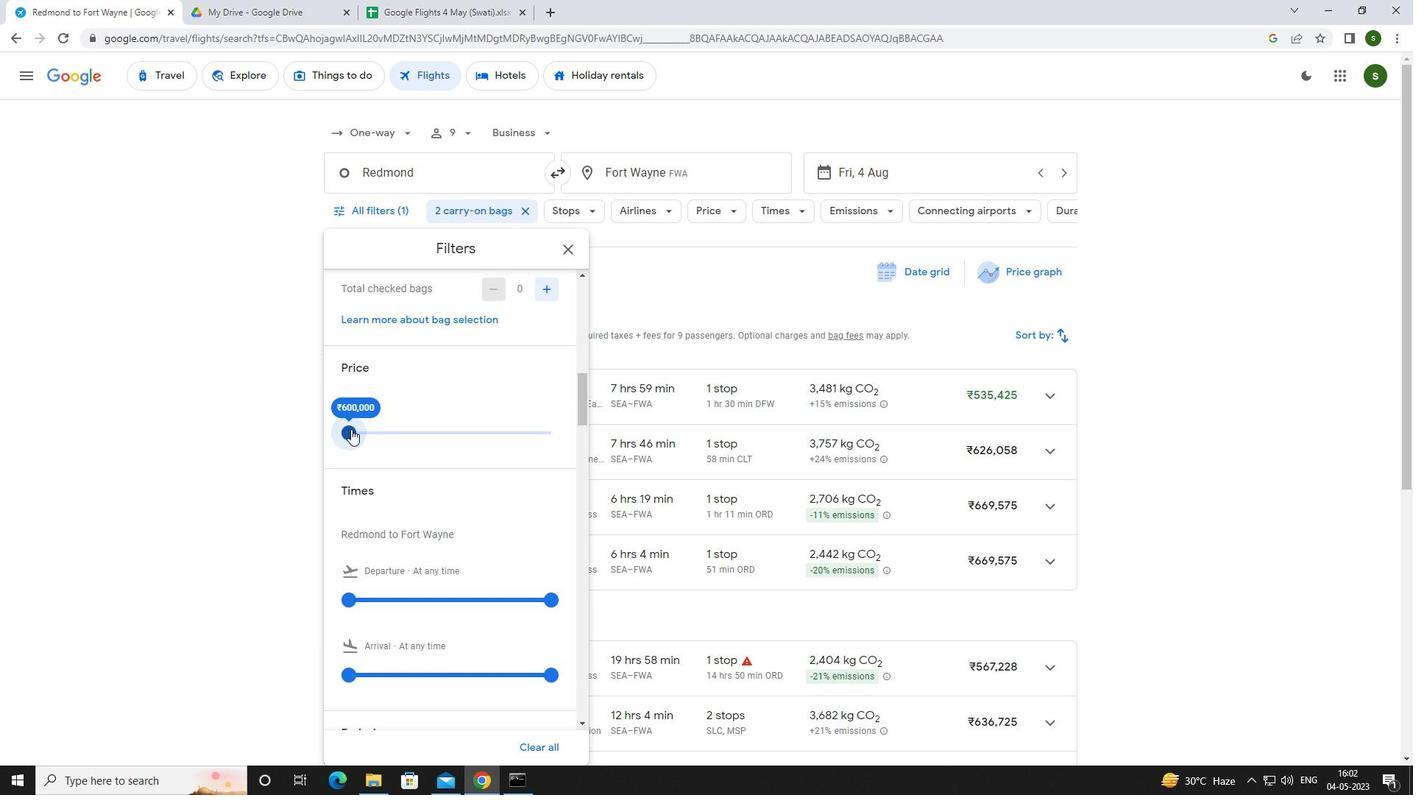 
Action: Mouse scrolled (348, 428) with delta (0, 0)
Screenshot: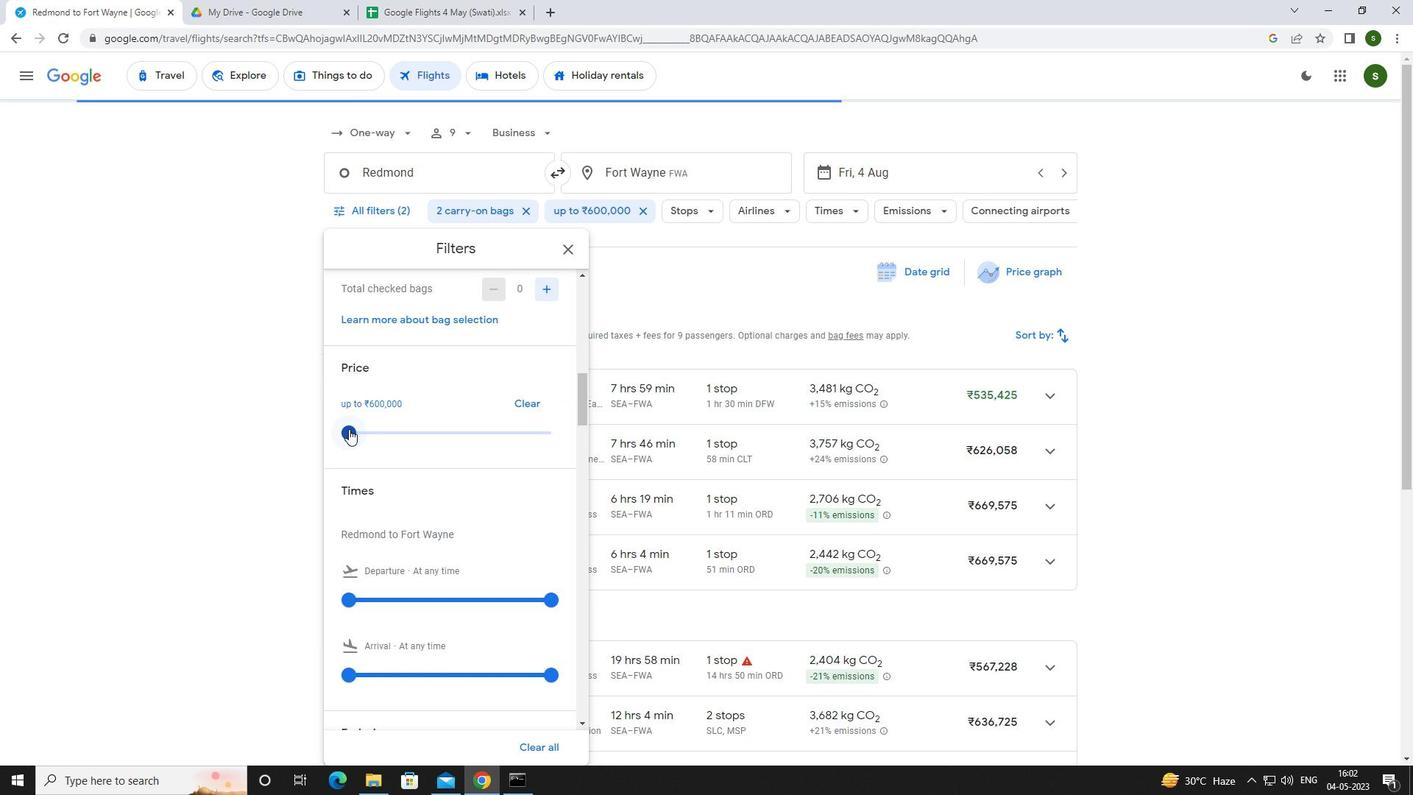 
Action: Mouse moved to (349, 428)
Screenshot: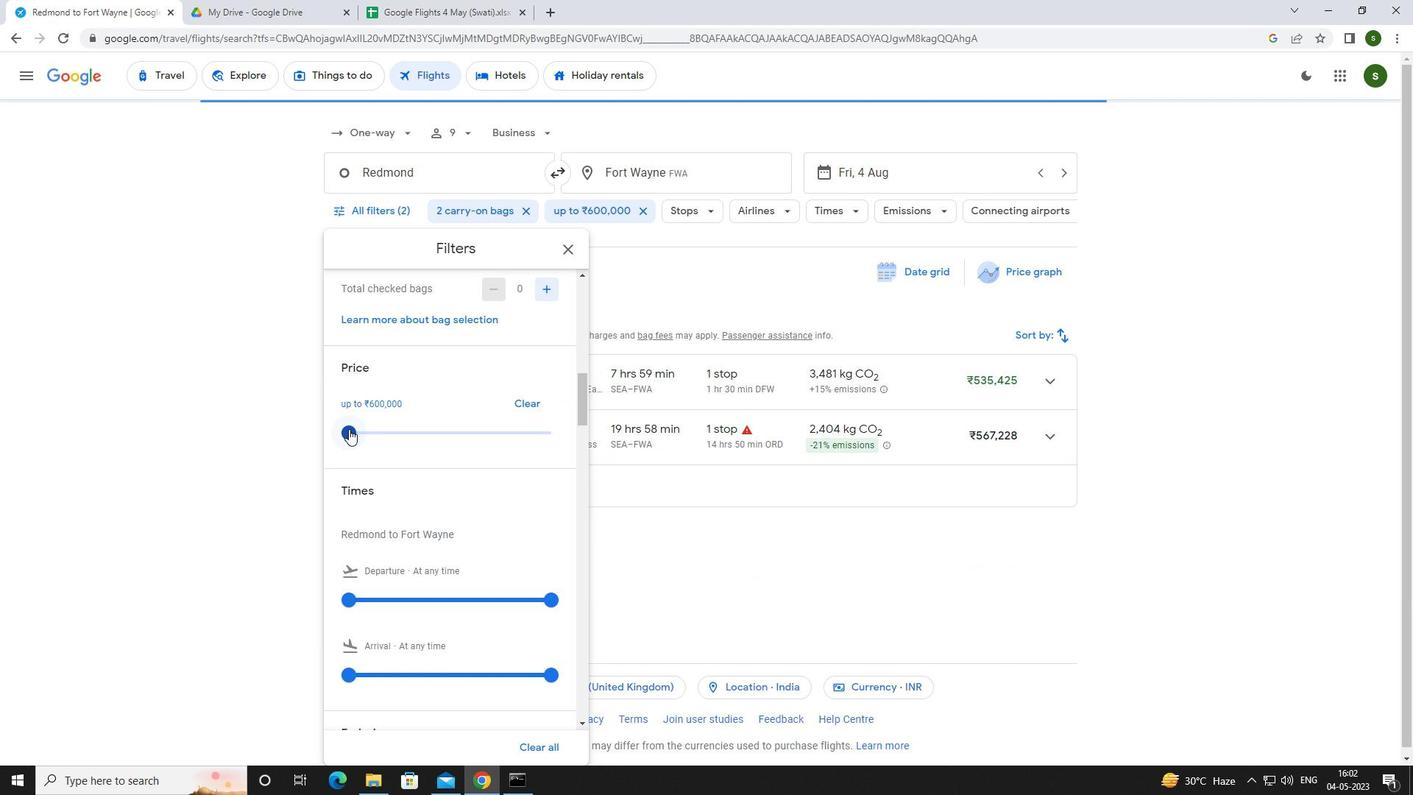 
Action: Mouse scrolled (349, 427) with delta (0, 0)
Screenshot: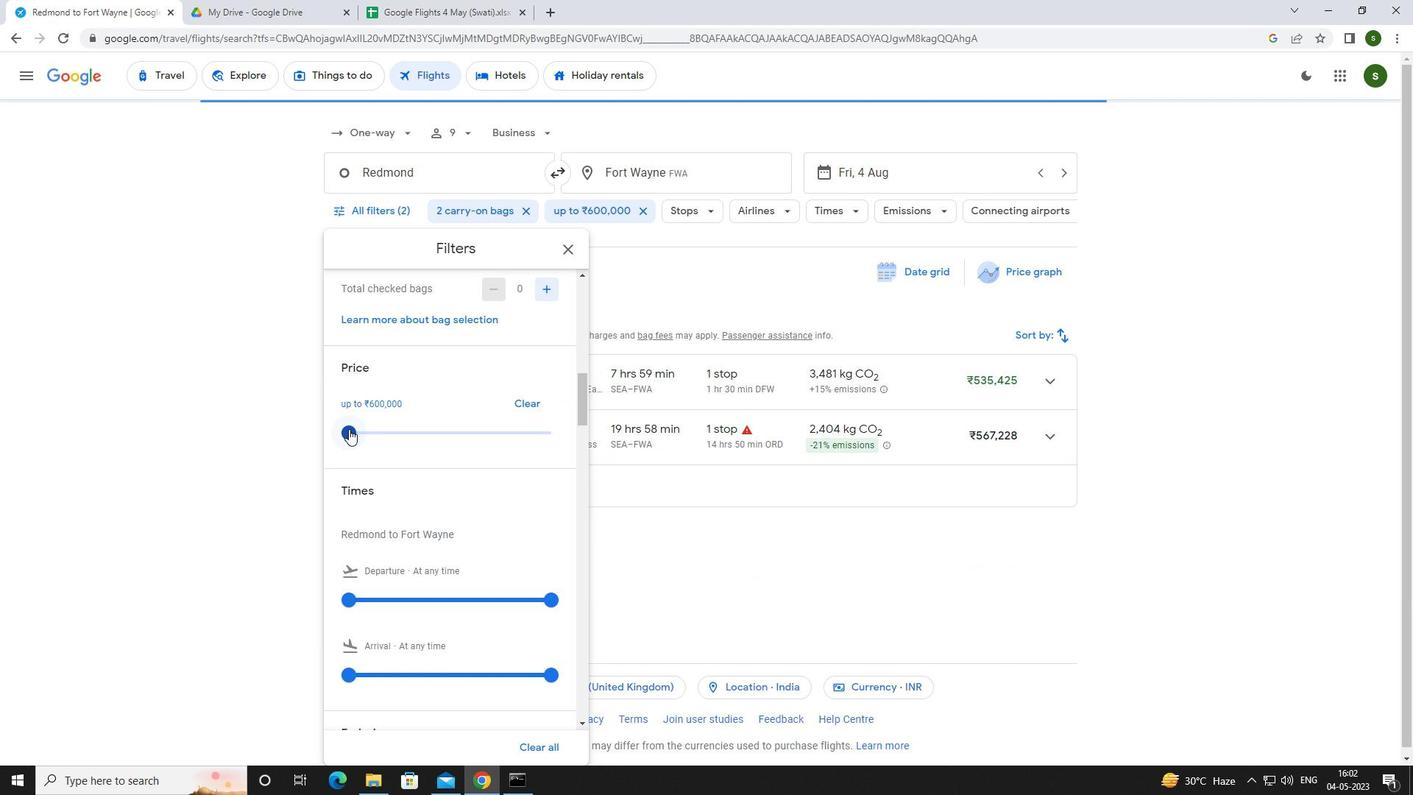 
Action: Mouse moved to (353, 457)
Screenshot: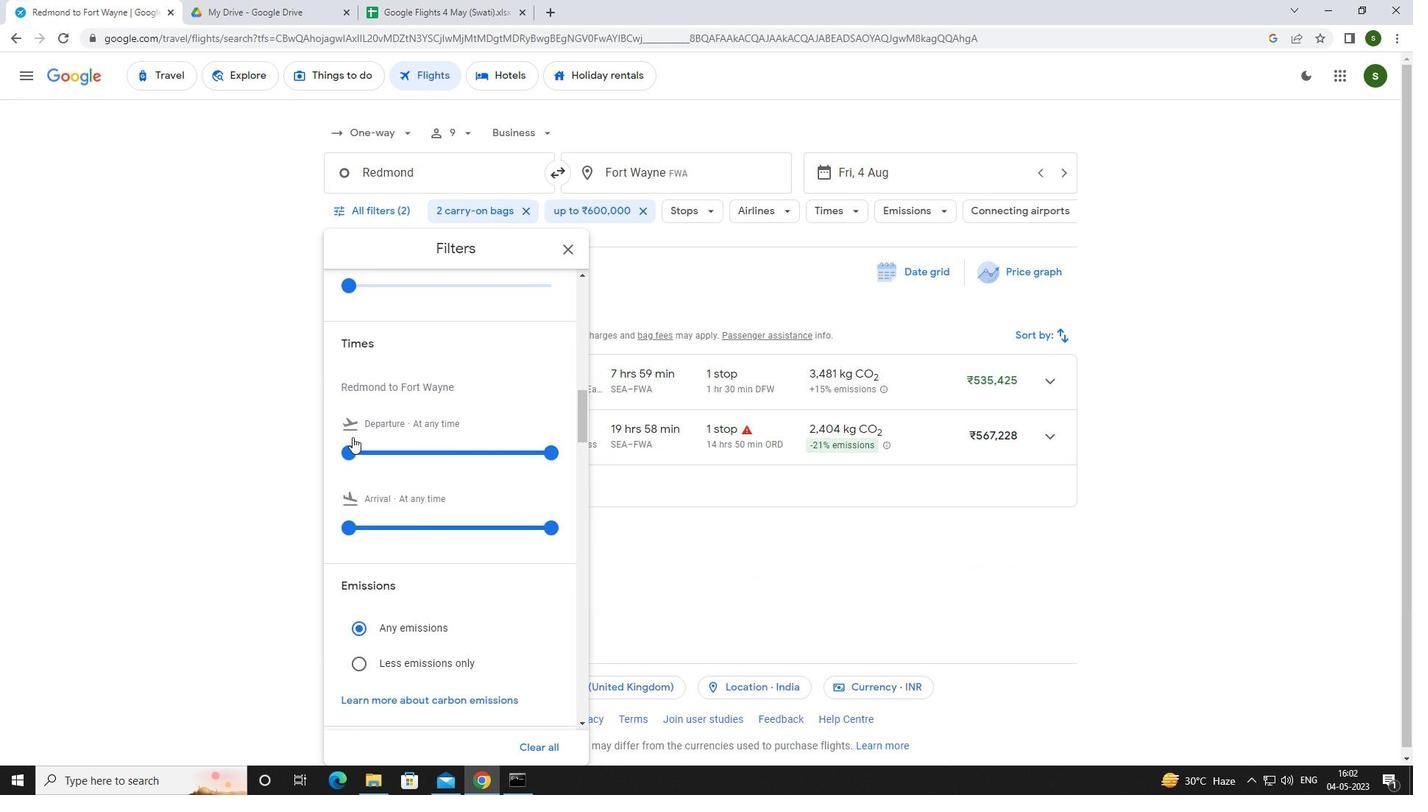
Action: Mouse pressed left at (353, 457)
Screenshot: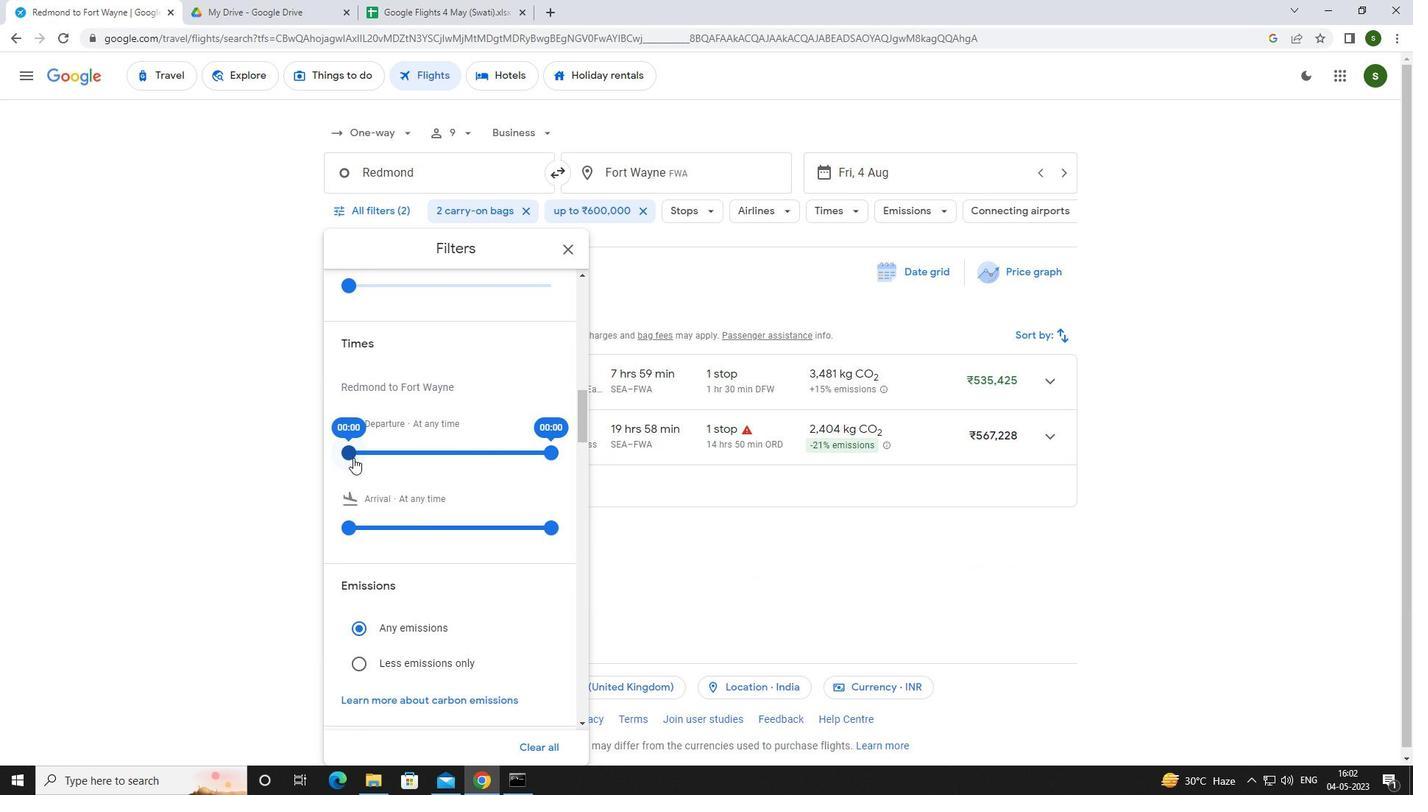 
Action: Mouse moved to (630, 553)
Screenshot: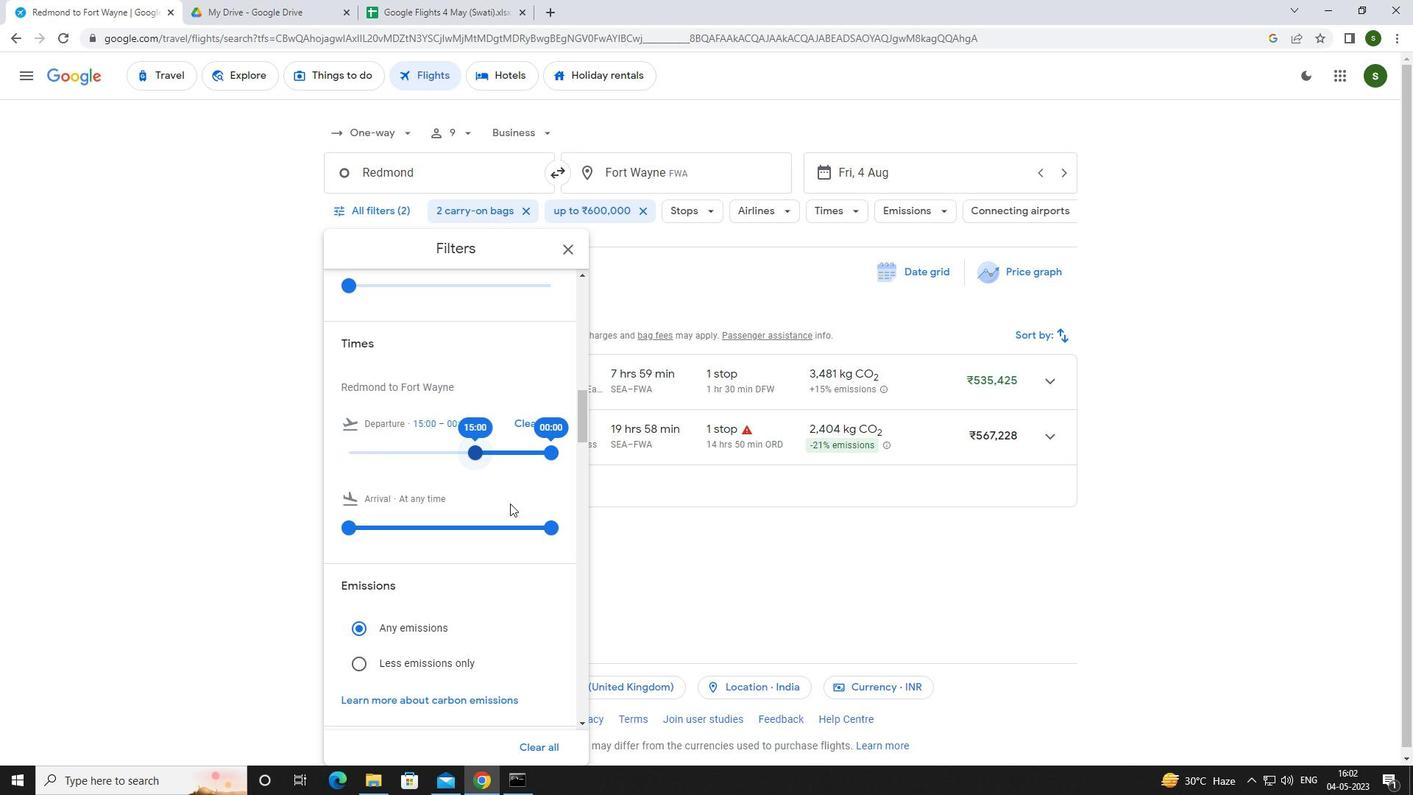 
Action: Mouse pressed left at (630, 553)
Screenshot: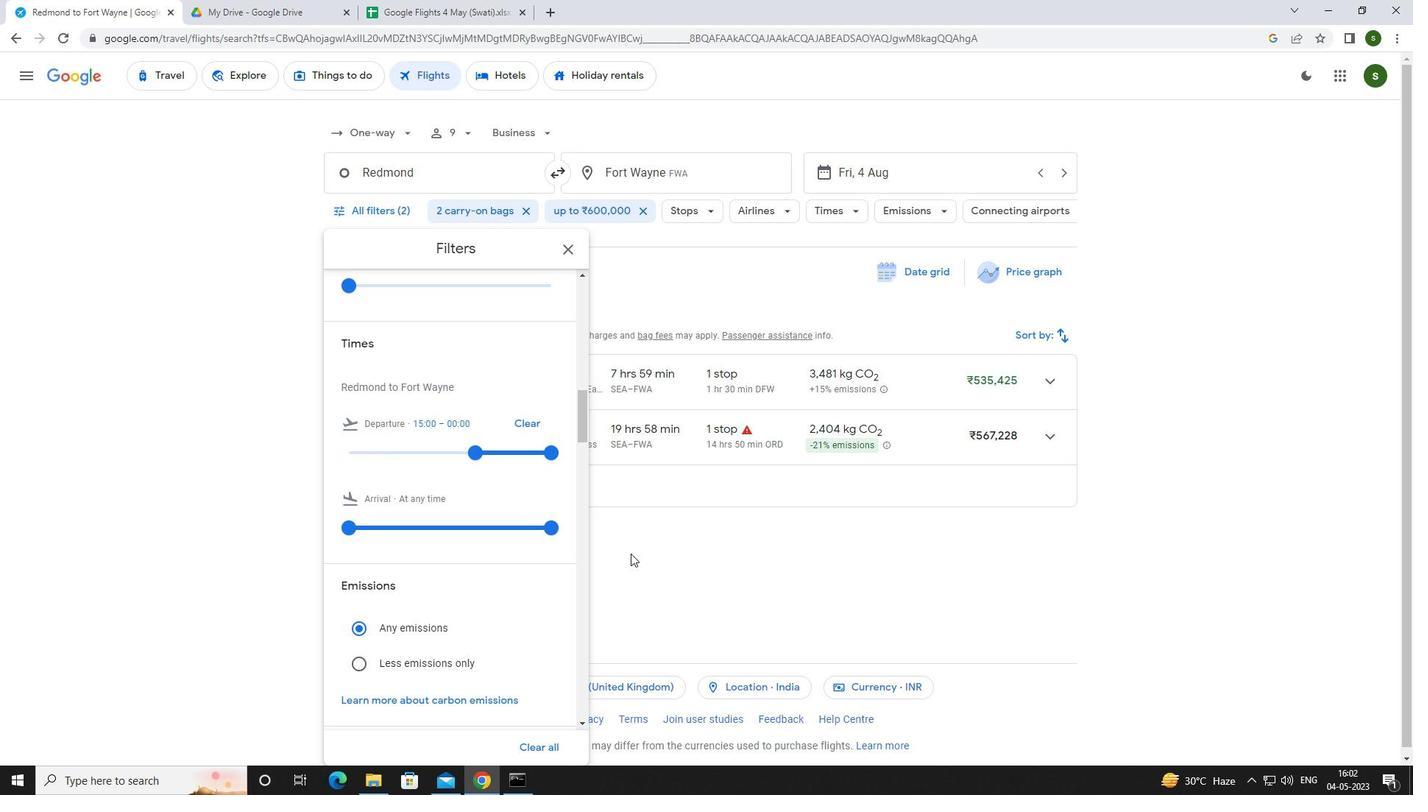 
Action: Mouse moved to (631, 553)
Screenshot: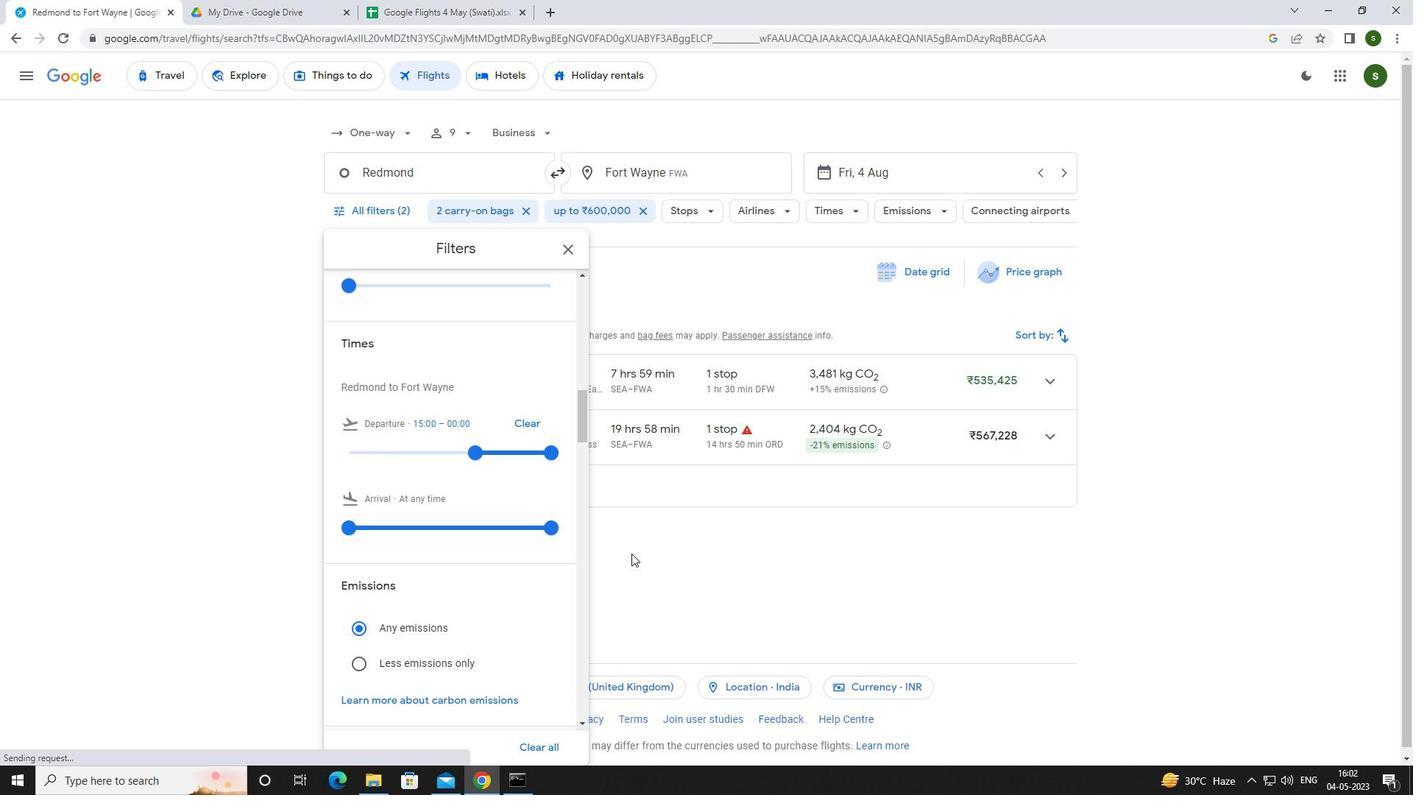 
